 Task: Design a promotional banner for a charity event.
Action: Mouse moved to (197, 221)
Screenshot: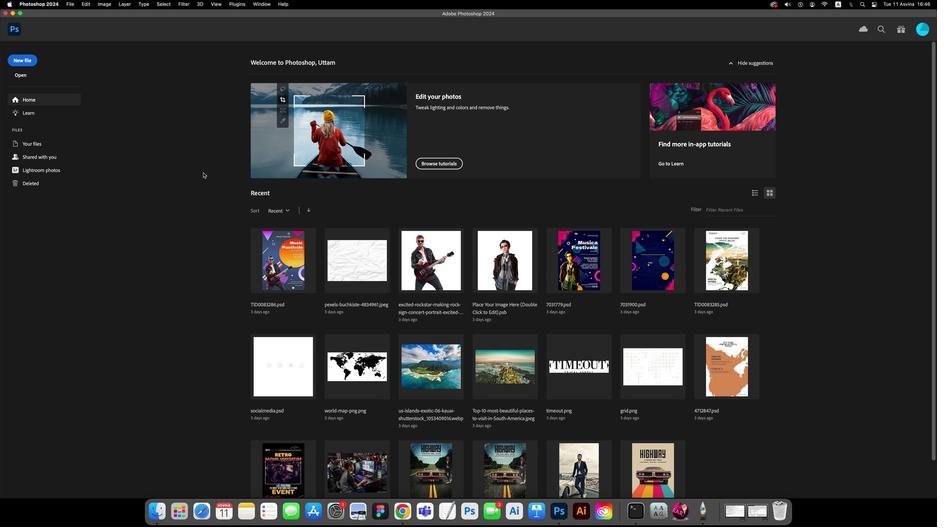 
Action: Mouse pressed left at (197, 221)
Screenshot: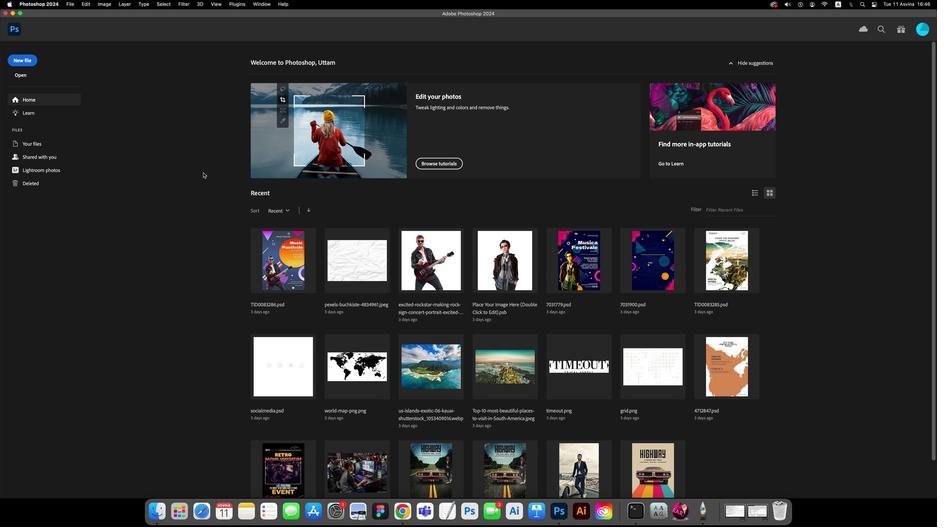 
Action: Mouse moved to (23, 148)
Screenshot: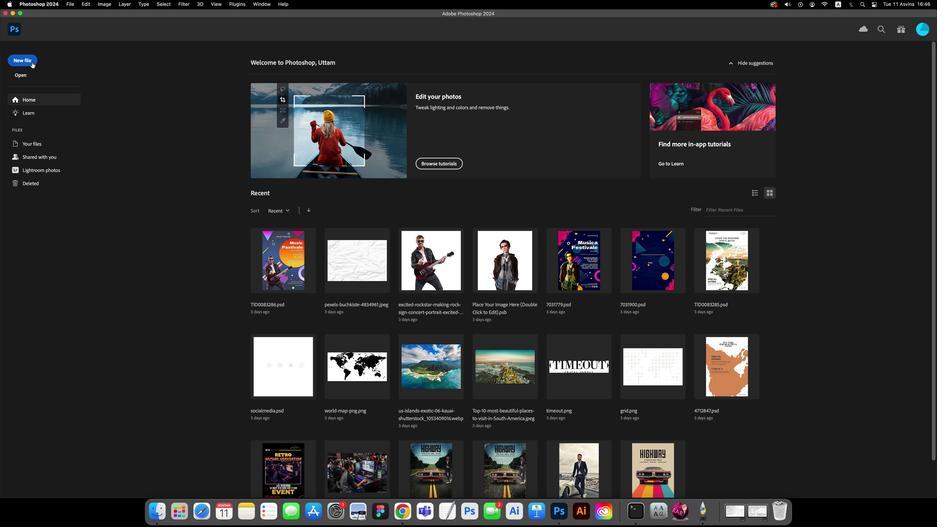 
Action: Mouse pressed left at (23, 148)
Screenshot: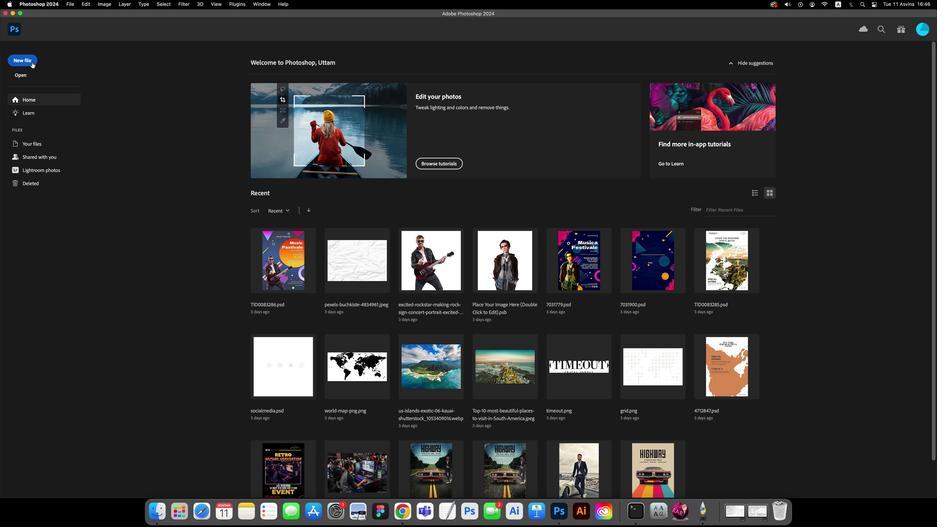 
Action: Mouse moved to (353, 198)
Screenshot: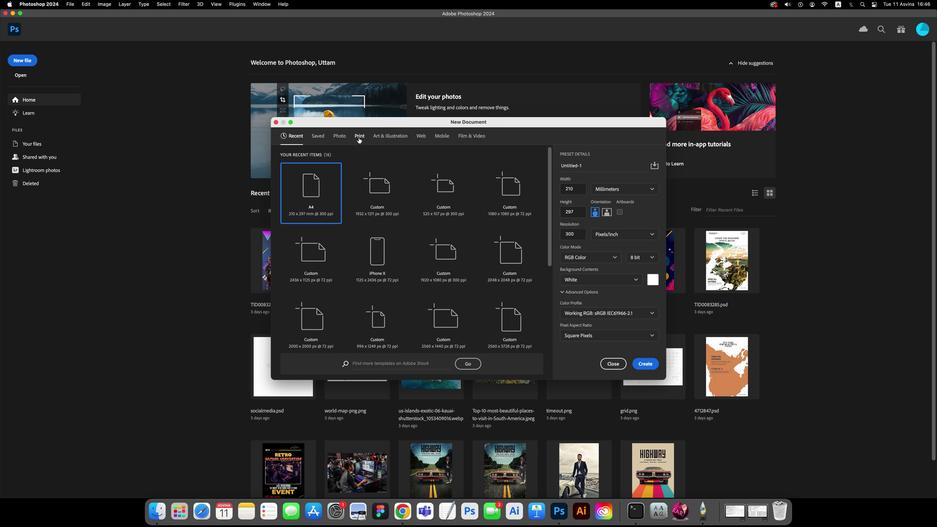 
Action: Mouse pressed left at (353, 198)
Screenshot: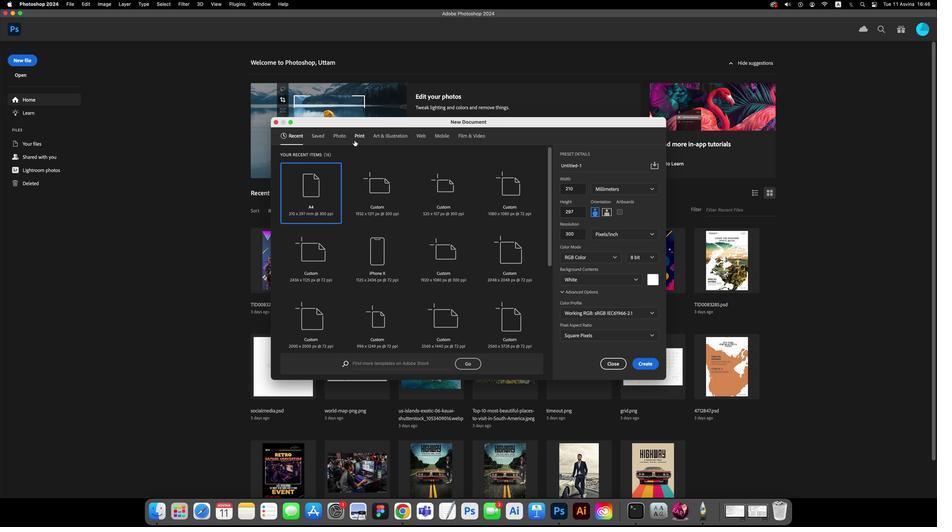
Action: Mouse moved to (503, 236)
Screenshot: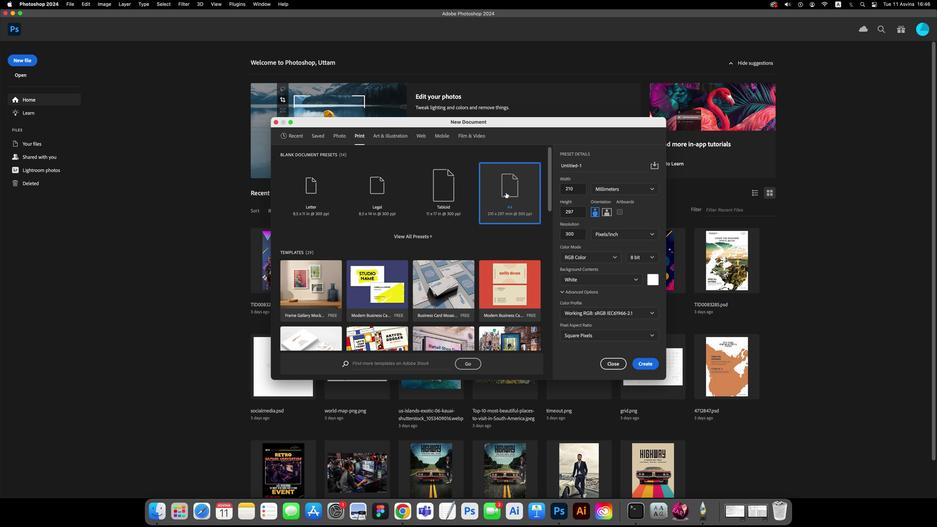 
Action: Mouse pressed left at (503, 236)
Screenshot: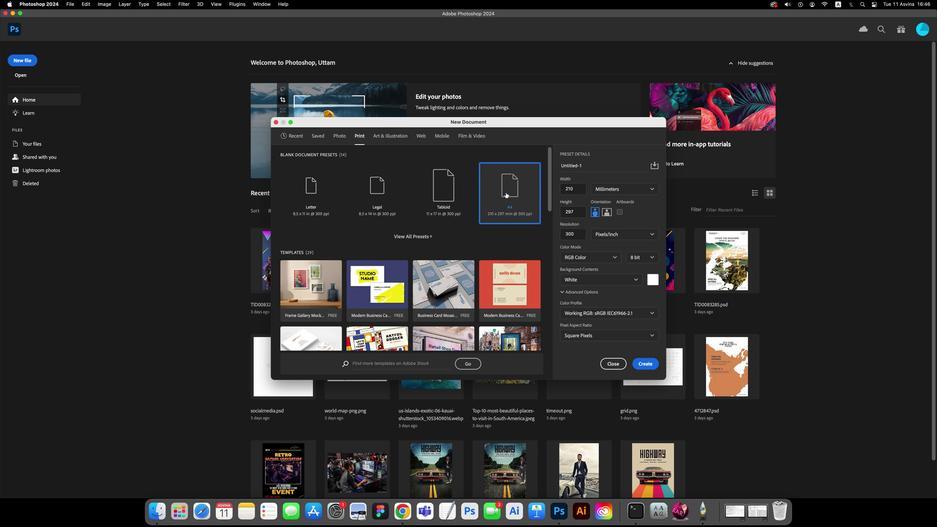 
Action: Mouse moved to (638, 351)
Screenshot: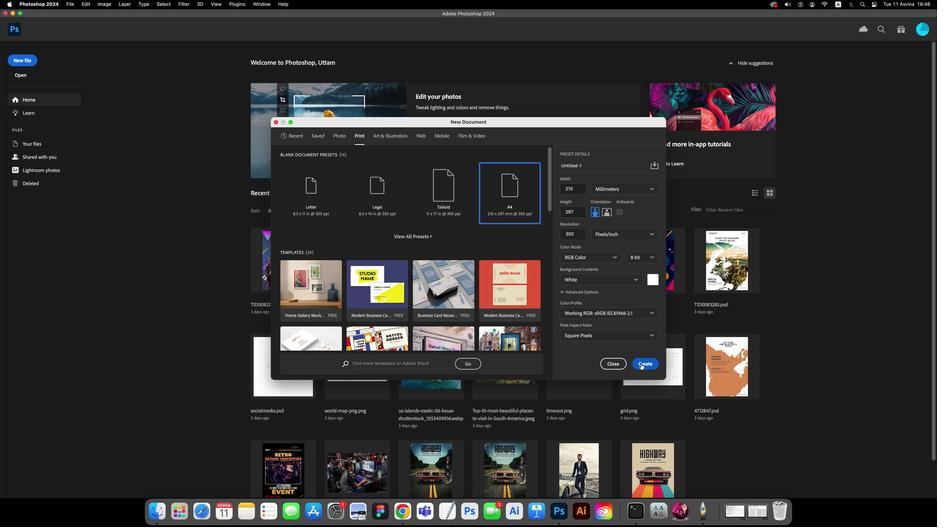 
Action: Mouse pressed left at (638, 351)
Screenshot: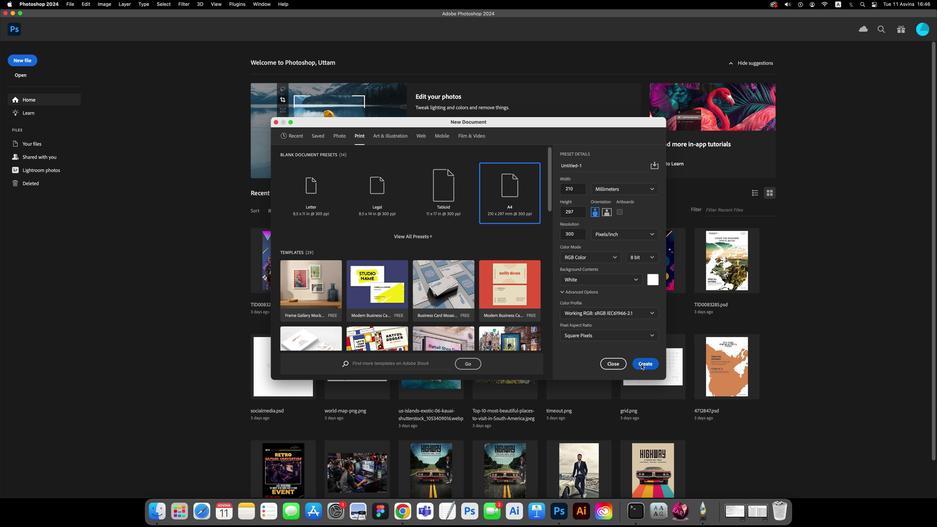 
Action: Mouse moved to (353, 240)
Screenshot: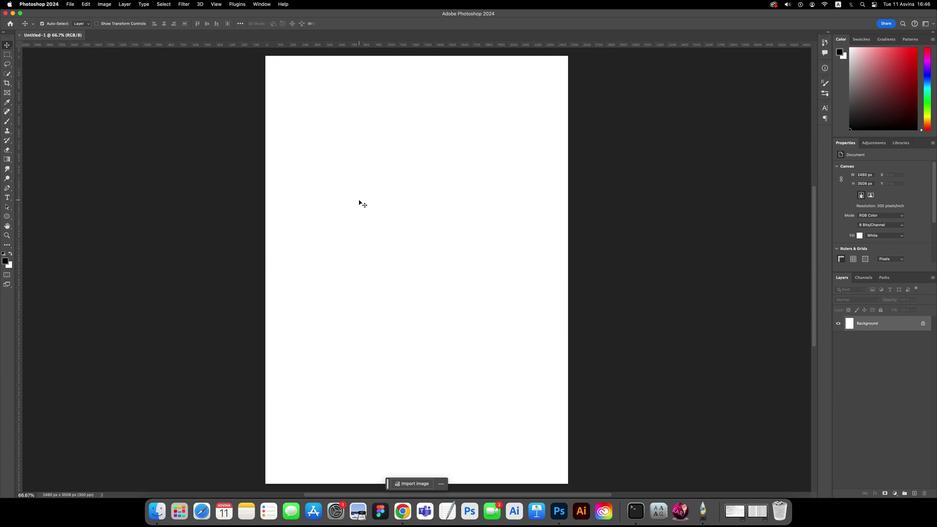 
Action: Mouse pressed left at (353, 240)
Screenshot: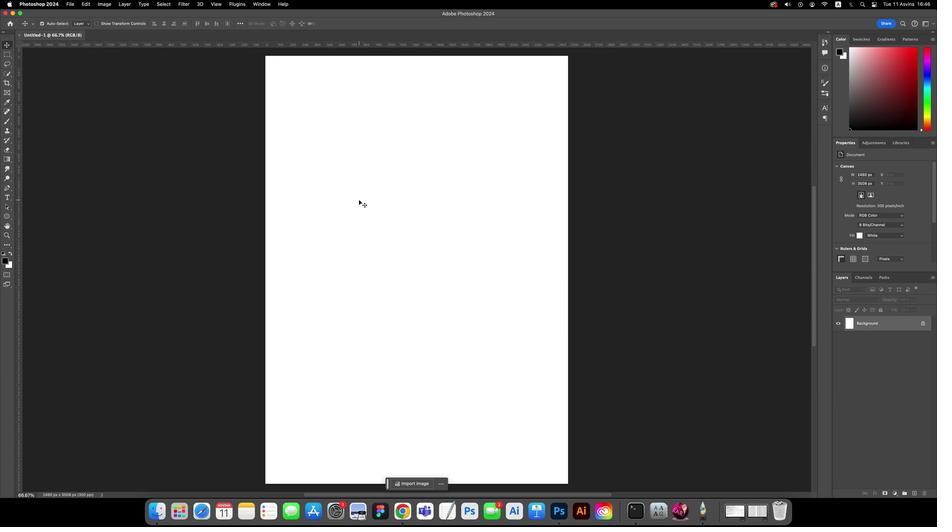 
Action: Key pressed Key.alt
Screenshot: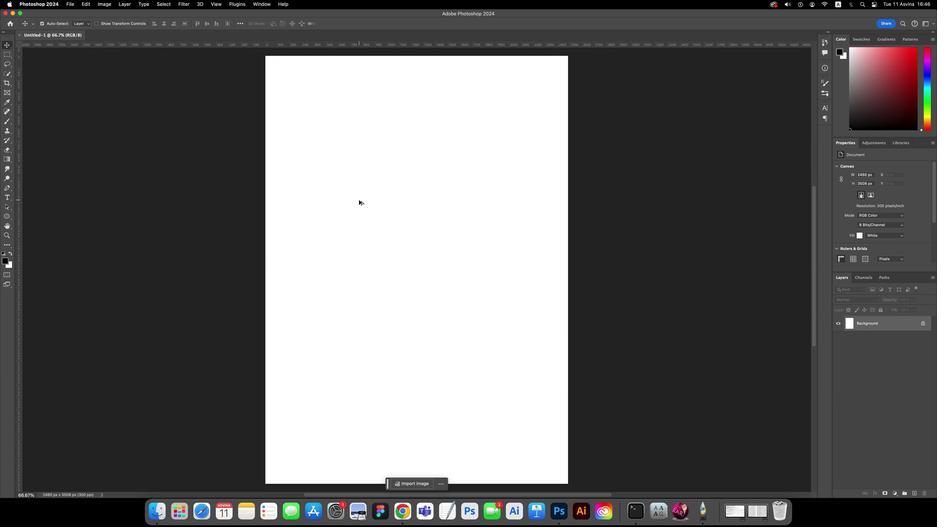 
Action: Mouse moved to (66, 110)
Screenshot: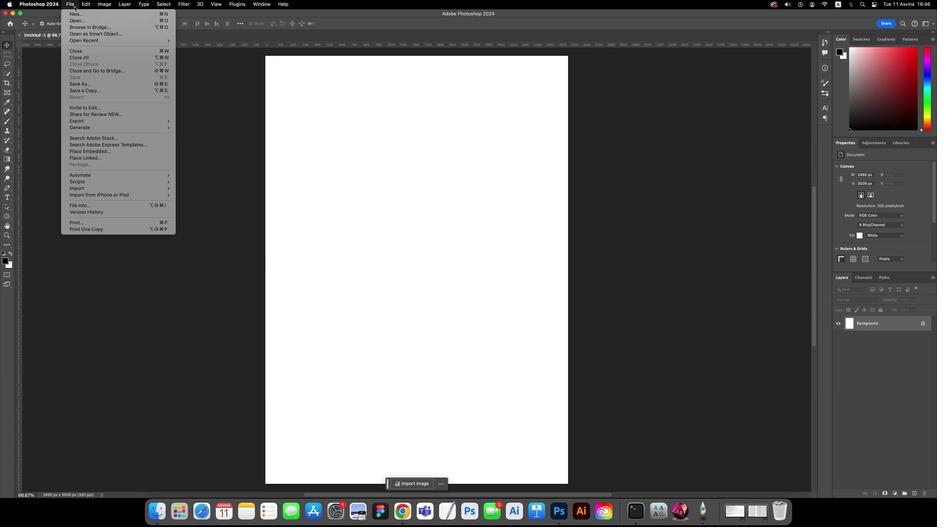 
Action: Mouse pressed left at (66, 110)
Screenshot: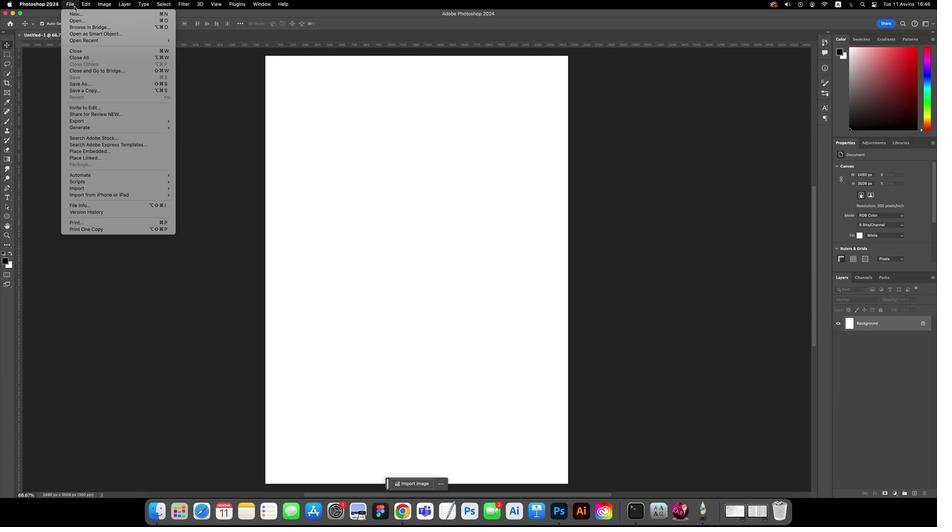 
Action: Mouse moved to (70, 119)
Screenshot: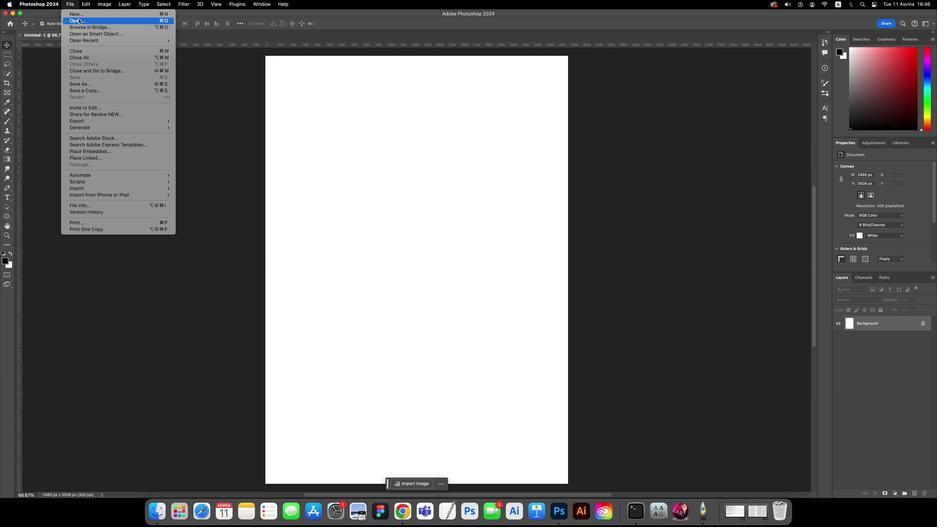 
Action: Mouse pressed left at (70, 119)
Screenshot: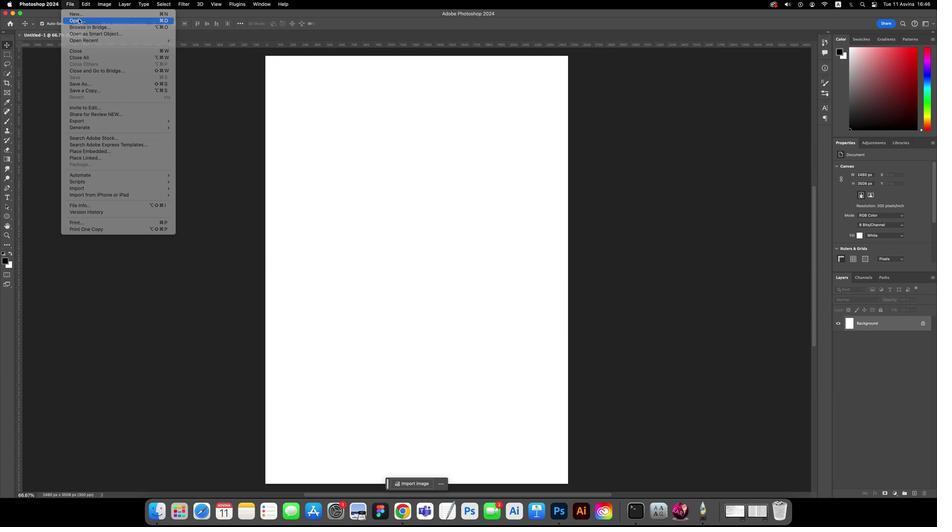 
Action: Mouse moved to (345, 206)
Screenshot: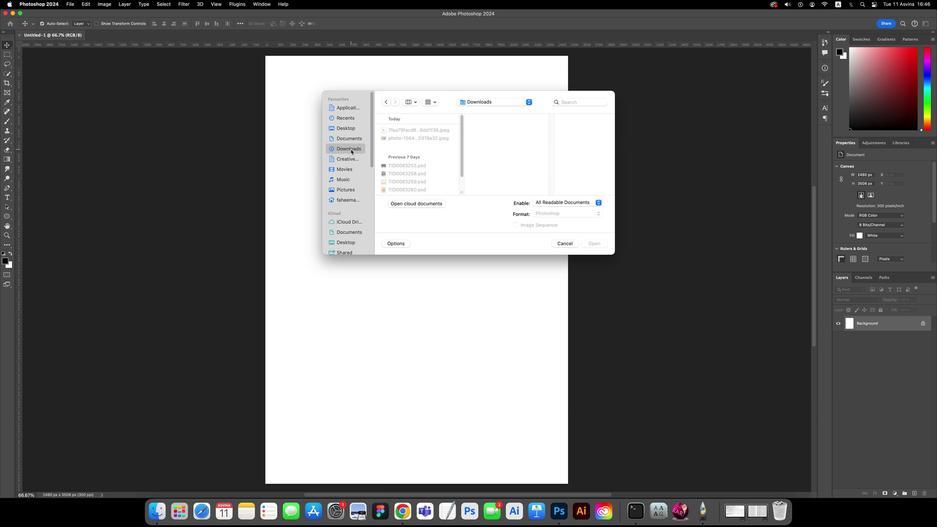 
Action: Mouse pressed left at (345, 206)
Screenshot: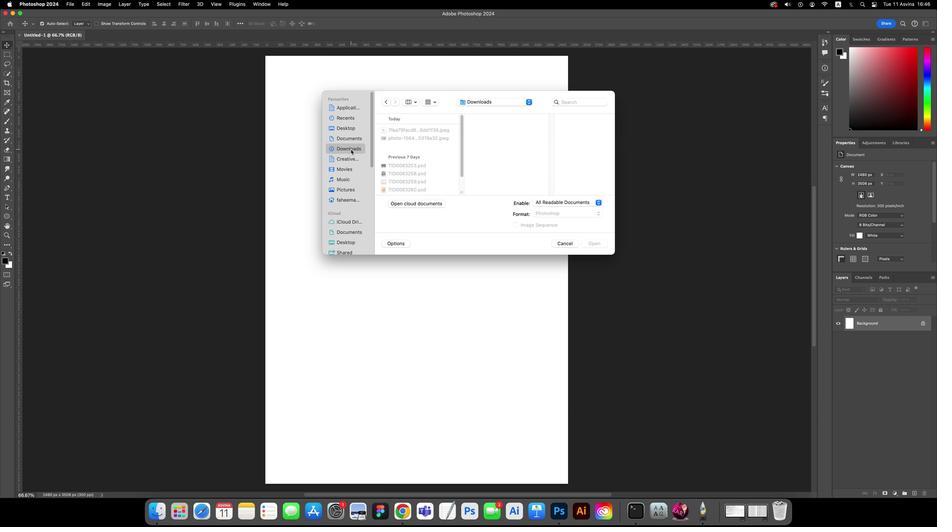 
Action: Mouse moved to (391, 193)
Screenshot: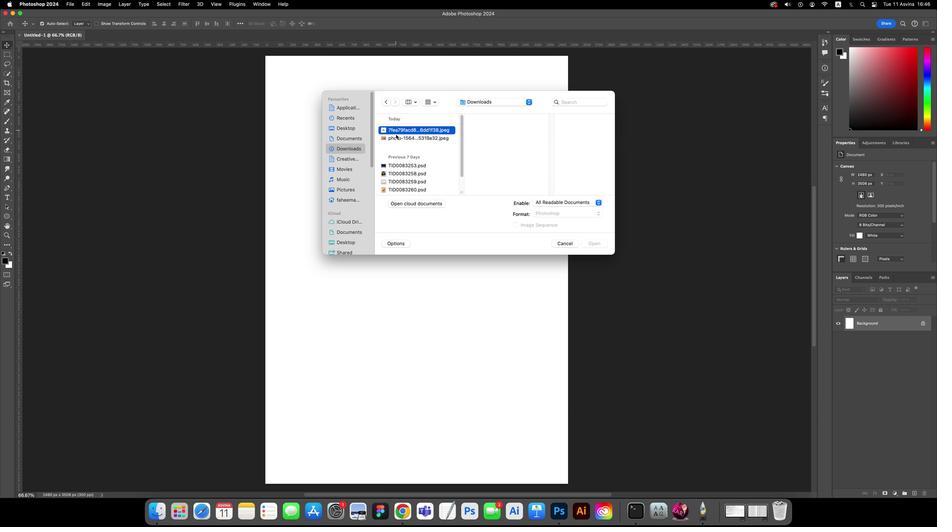 
Action: Mouse pressed left at (391, 193)
Screenshot: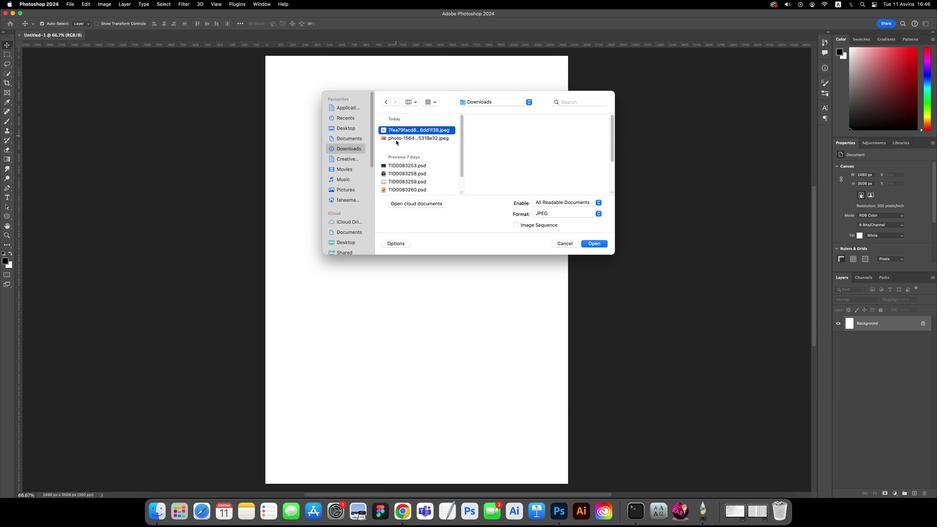 
Action: Mouse moved to (391, 201)
Screenshot: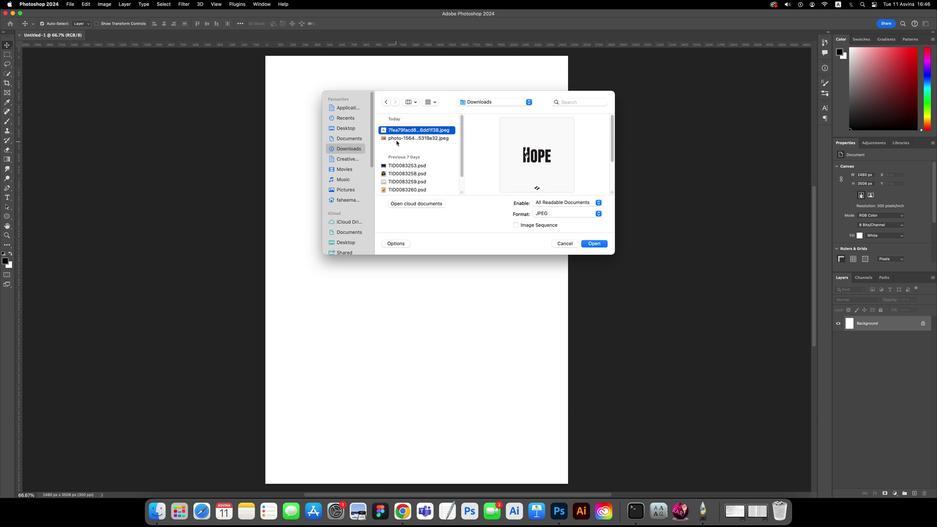 
Action: Key pressed Key.shift
Screenshot: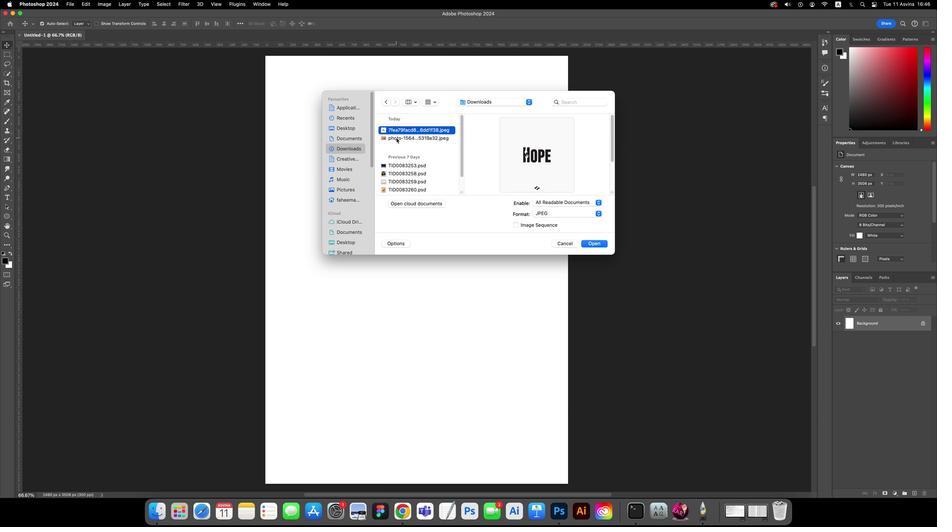 
Action: Mouse moved to (391, 199)
Screenshot: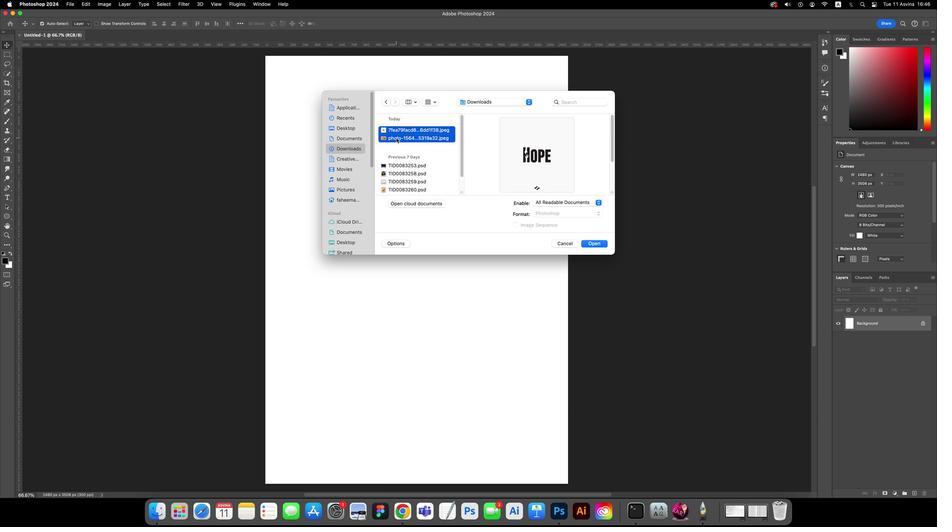 
Action: Mouse pressed left at (391, 199)
Screenshot: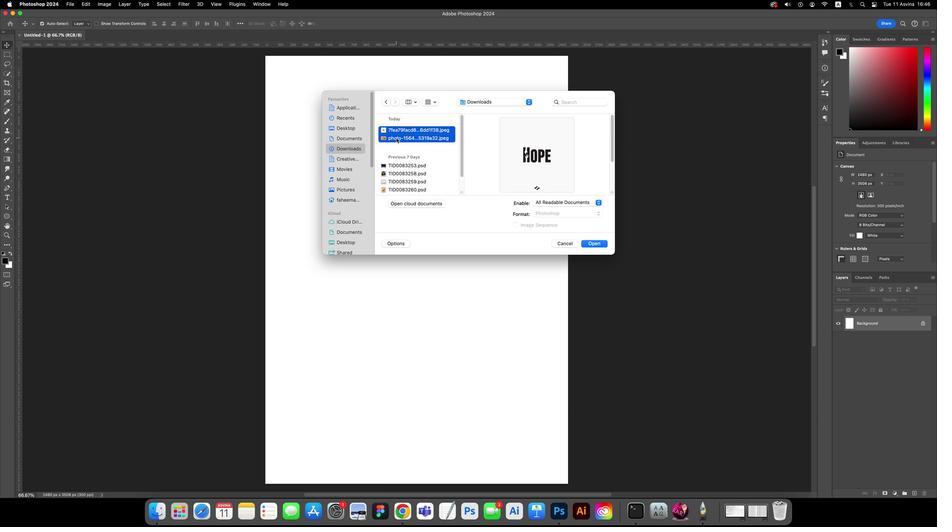 
Action: Key pressed Key.enter
Screenshot: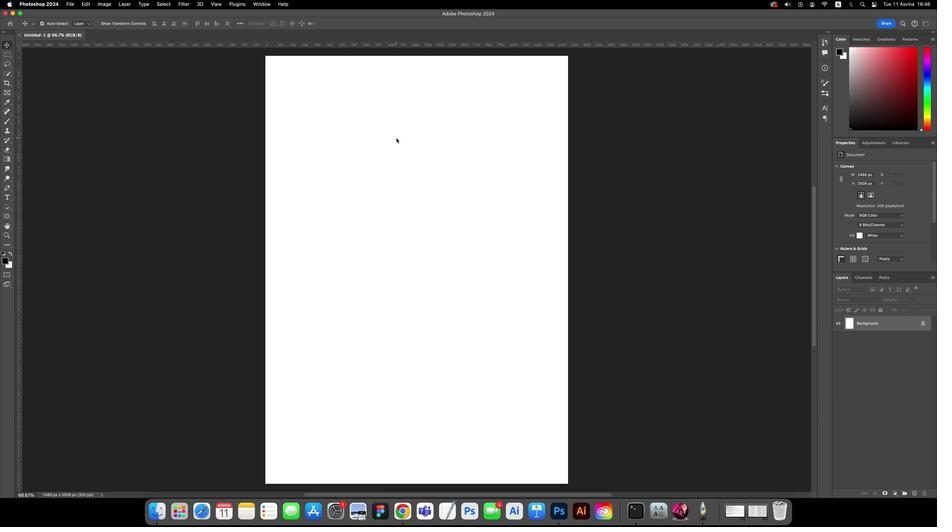 
Action: Mouse moved to (347, 289)
Screenshot: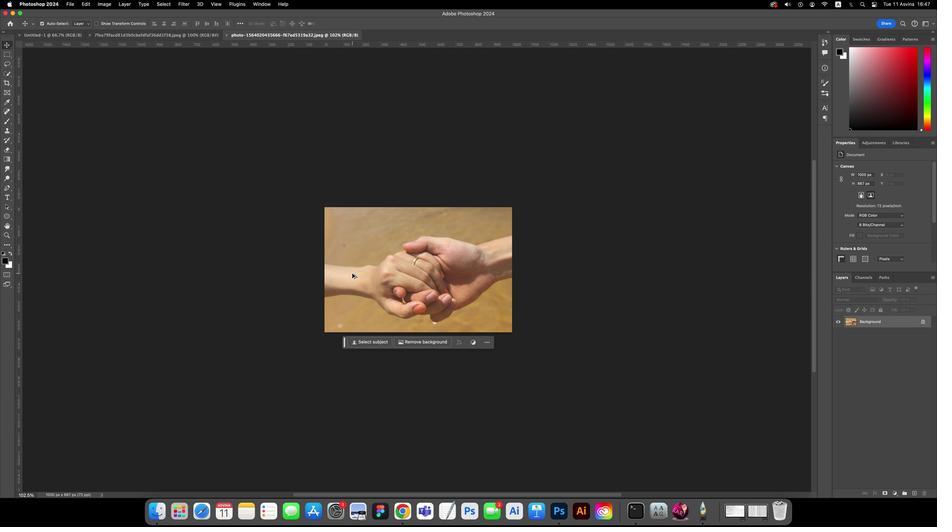 
Action: Key pressed Key.alt
Screenshot: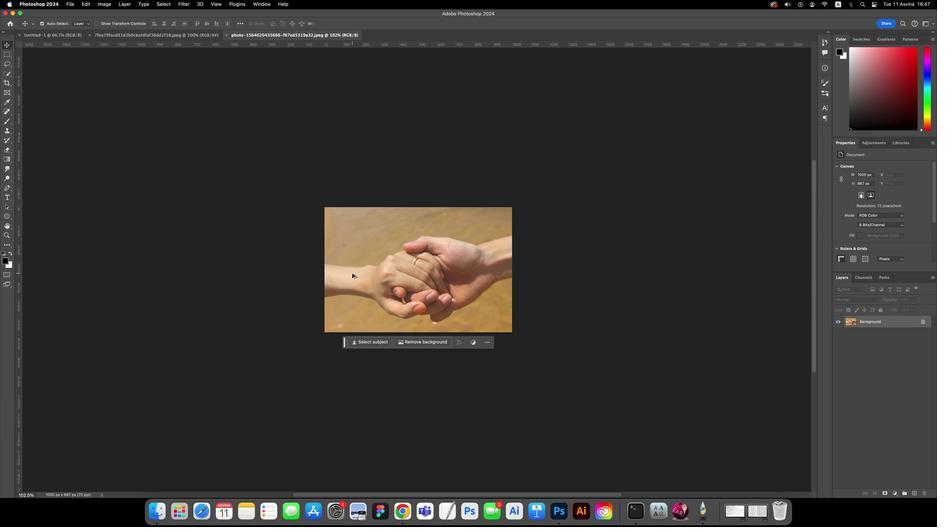 
Action: Mouse scrolled (347, 289) with delta (-7, 106)
Screenshot: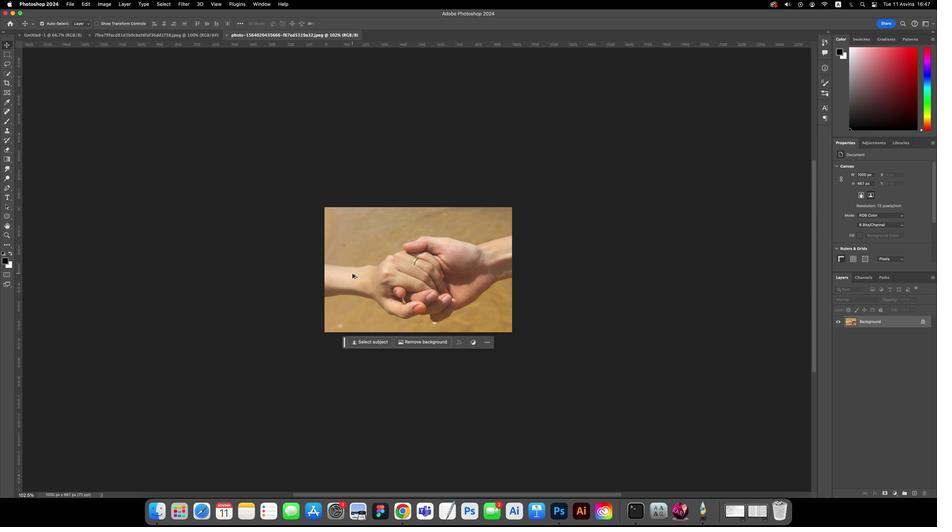 
Action: Mouse moved to (347, 289)
Screenshot: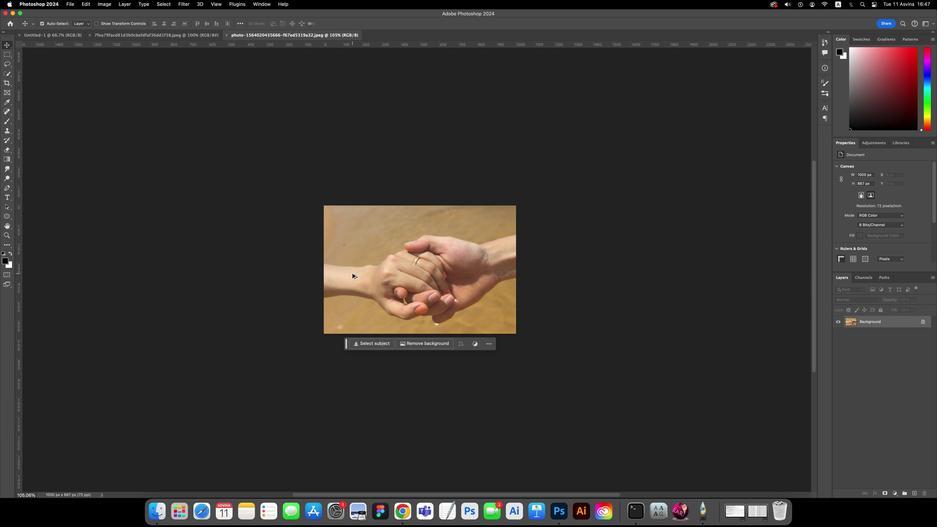 
Action: Mouse scrolled (347, 289) with delta (-7, 106)
Screenshot: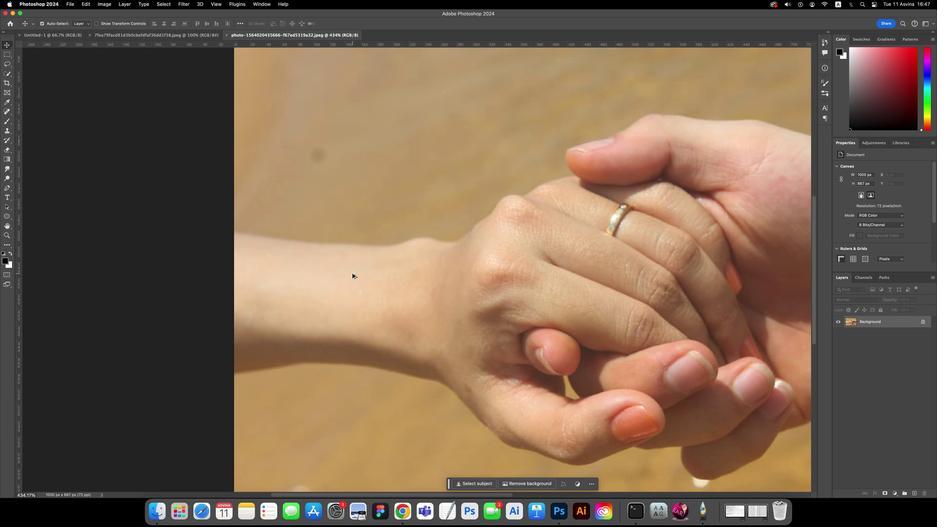
Action: Mouse scrolled (347, 289) with delta (-7, 106)
Screenshot: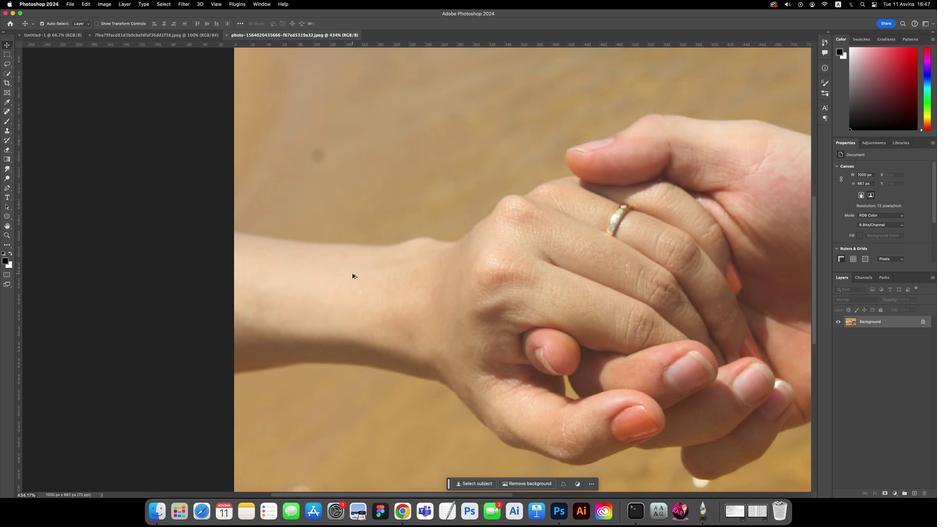 
Action: Mouse scrolled (347, 289) with delta (-7, 108)
Screenshot: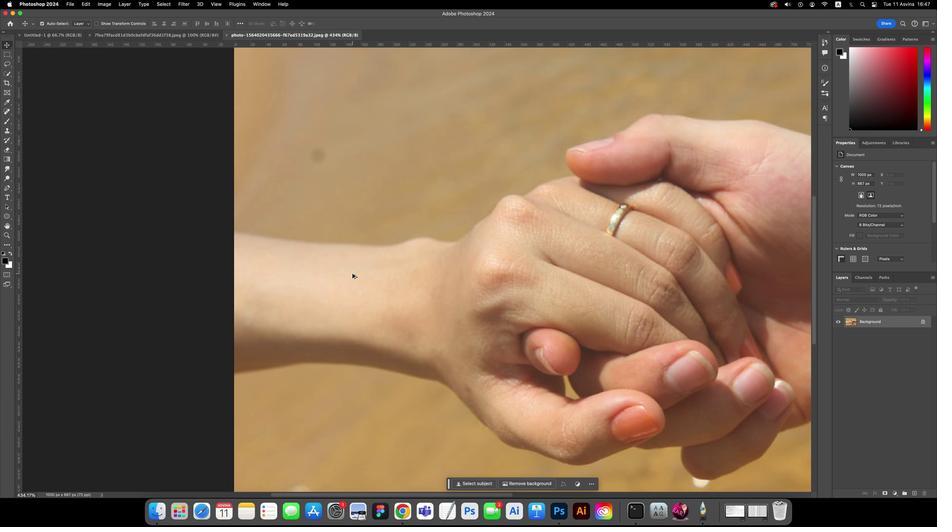 
Action: Mouse moved to (360, 264)
Screenshot: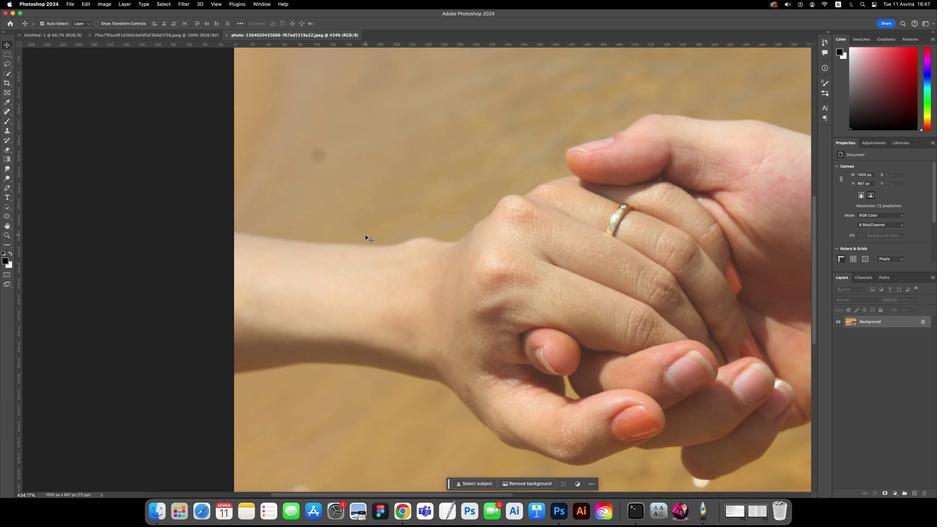 
Action: Key pressed 'p'
Screenshot: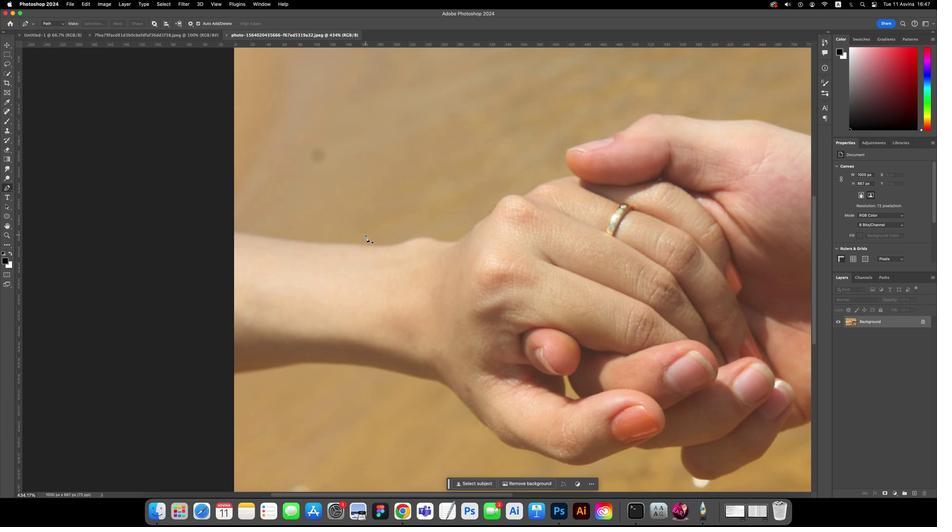 
Action: Mouse moved to (227, 262)
Screenshot: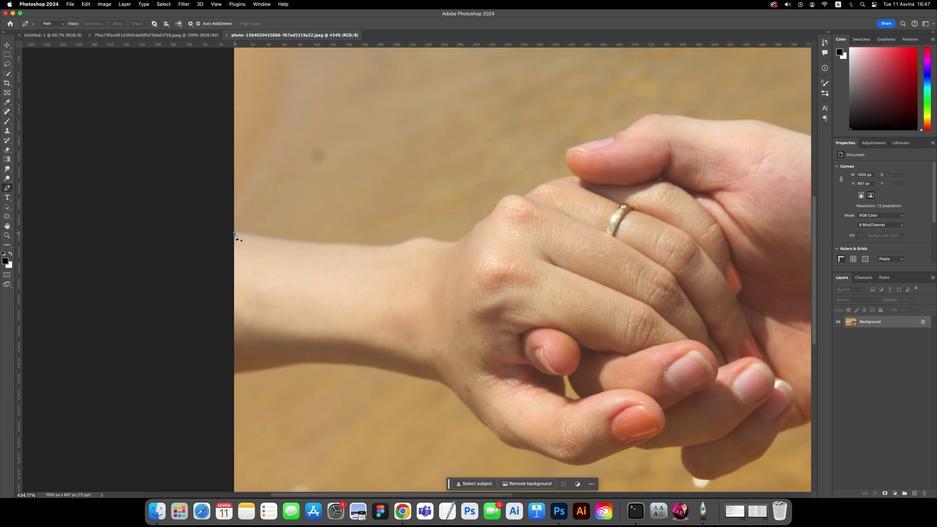 
Action: Mouse pressed left at (227, 262)
Screenshot: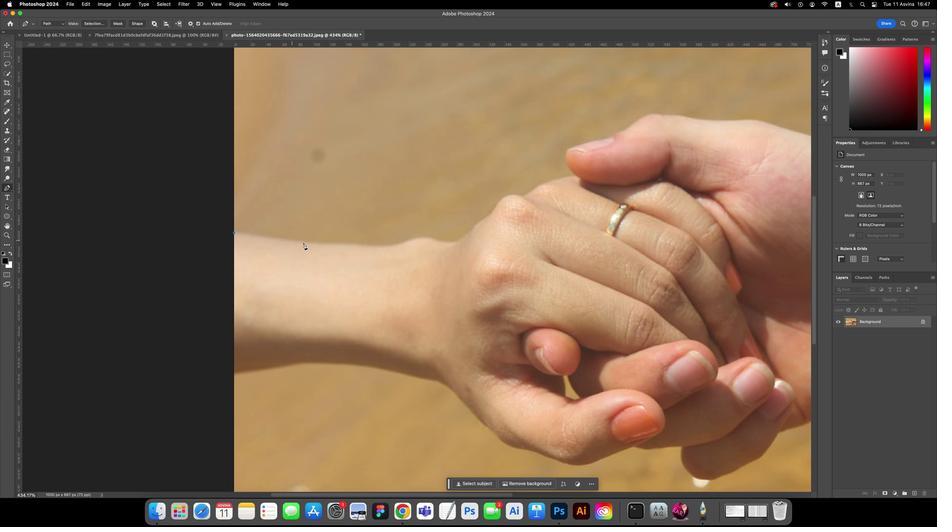 
Action: Mouse moved to (309, 270)
Screenshot: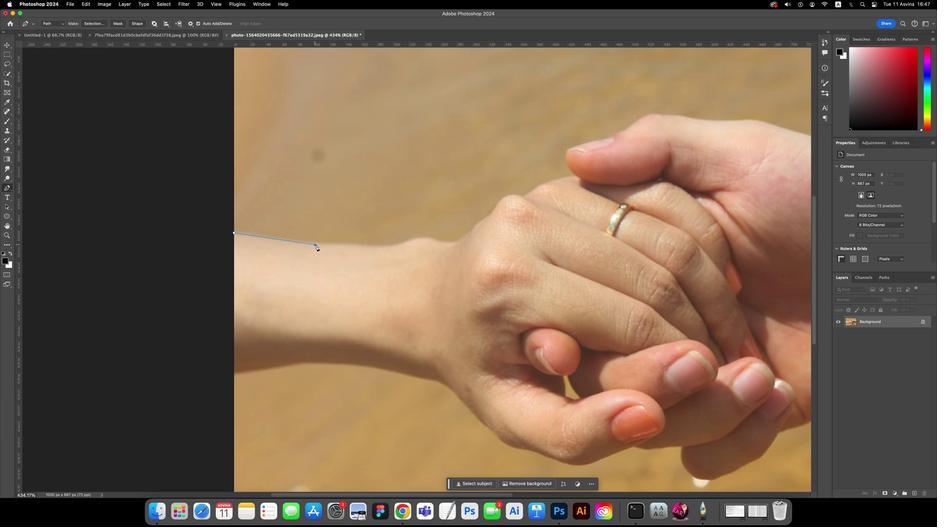 
Action: Mouse pressed left at (309, 270)
Screenshot: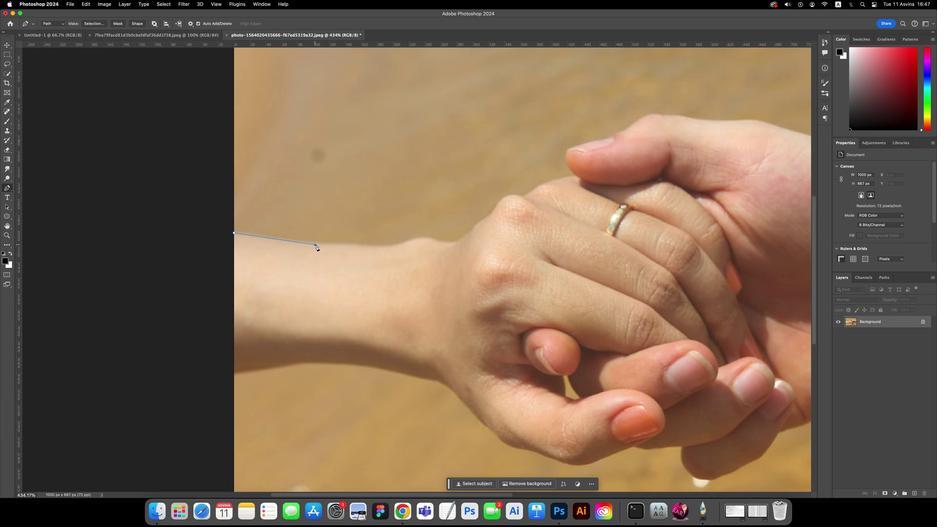 
Action: Mouse moved to (379, 272)
Screenshot: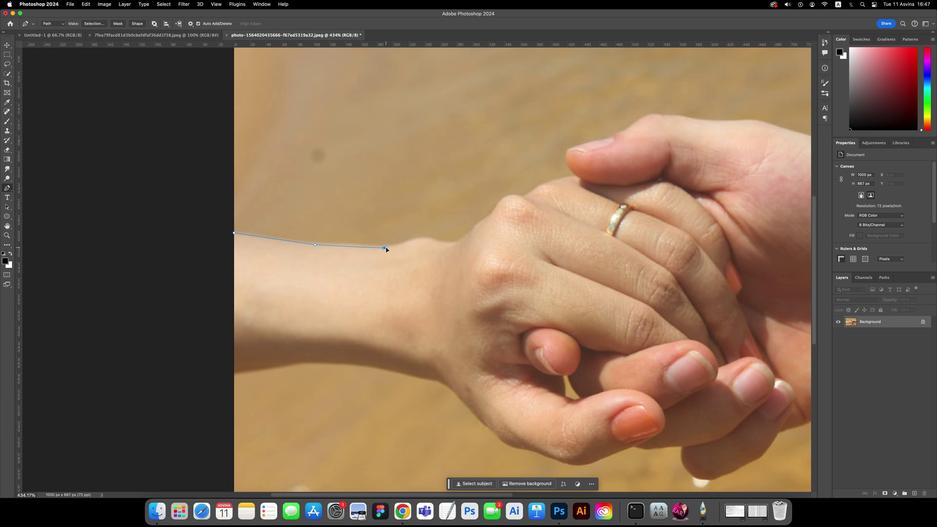 
Action: Mouse pressed left at (379, 272)
Screenshot: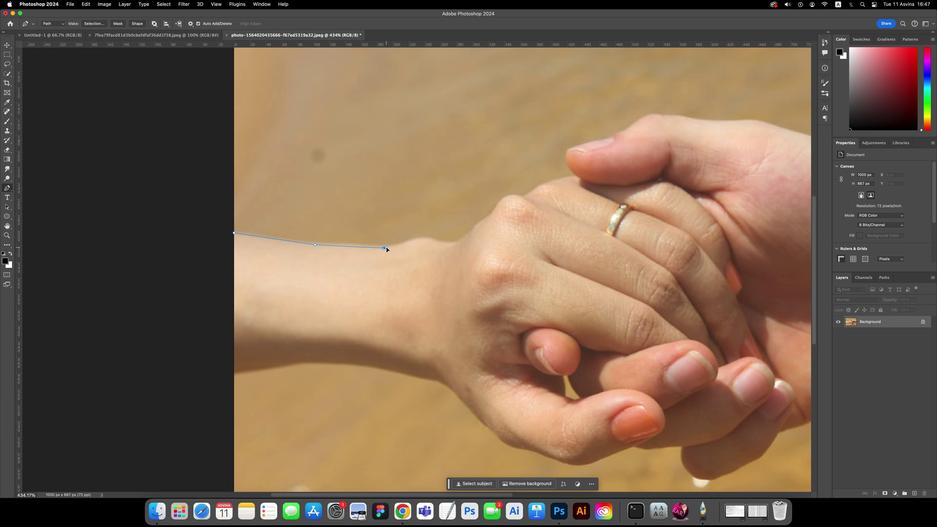 
Action: Mouse moved to (379, 271)
Screenshot: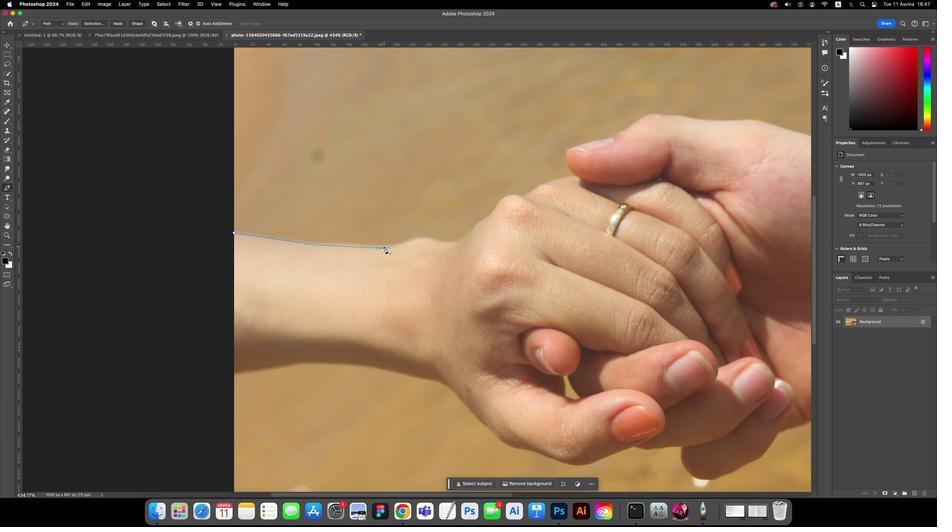 
Action: Key pressed Key.alt
Screenshot: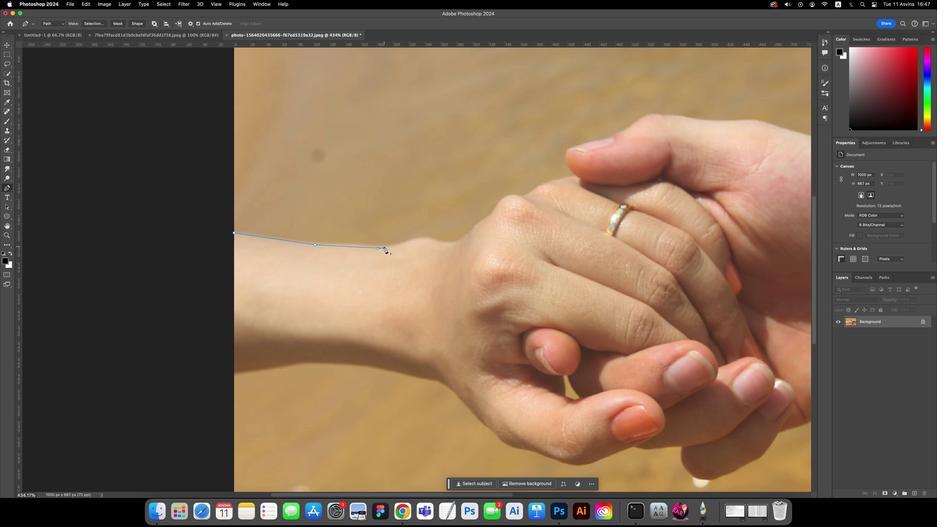 
Action: Mouse pressed left at (379, 271)
Screenshot: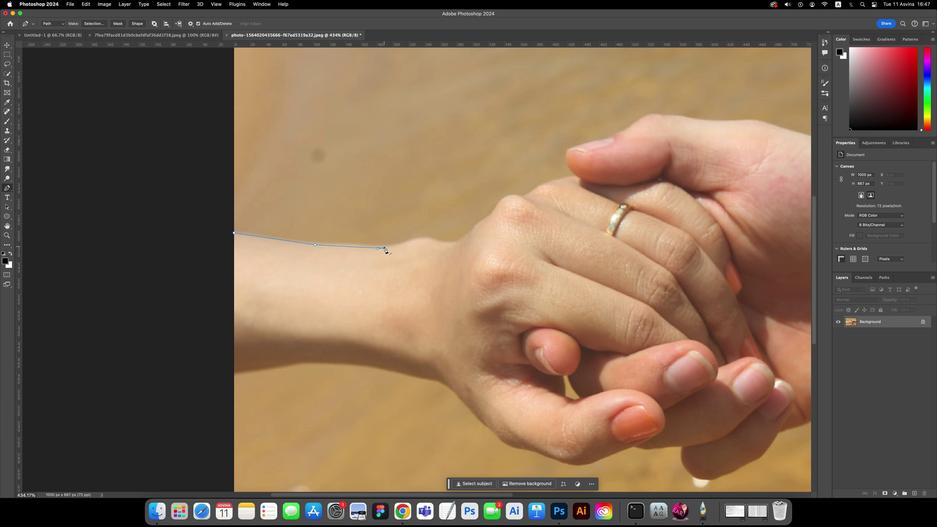 
Action: Mouse moved to (415, 266)
Screenshot: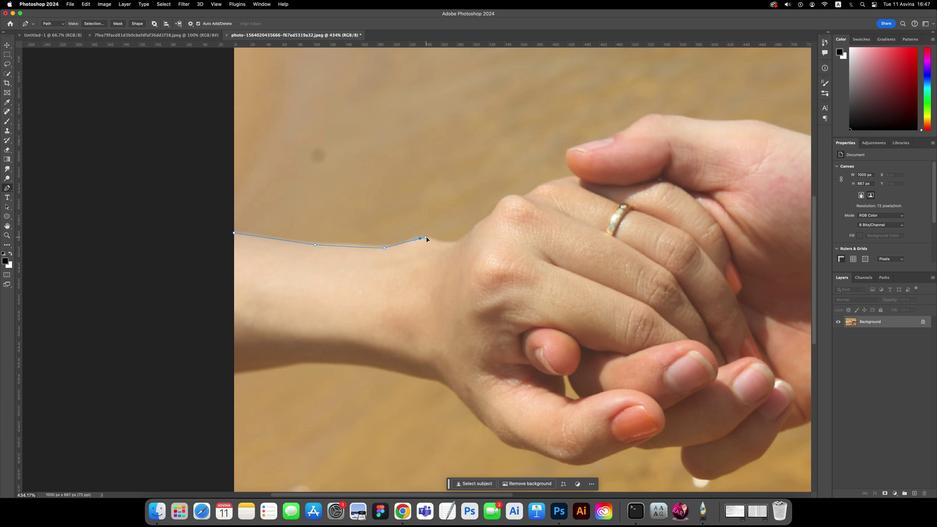 
Action: Mouse pressed left at (415, 266)
Screenshot: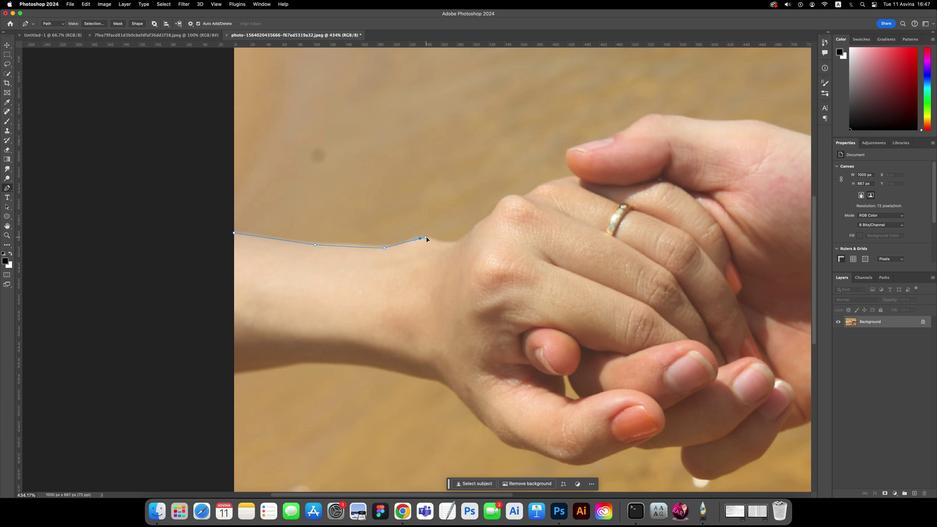 
Action: Mouse moved to (415, 266)
Screenshot: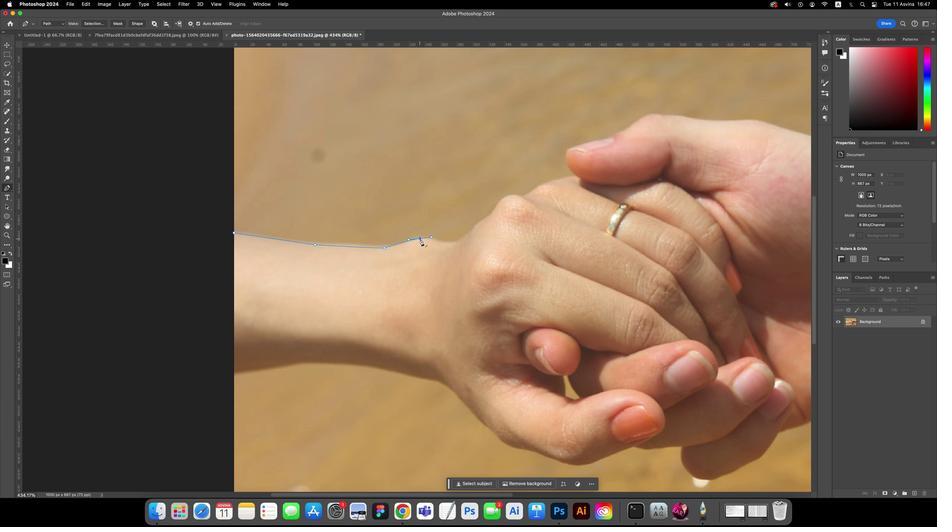 
Action: Key pressed Key.alt
Screenshot: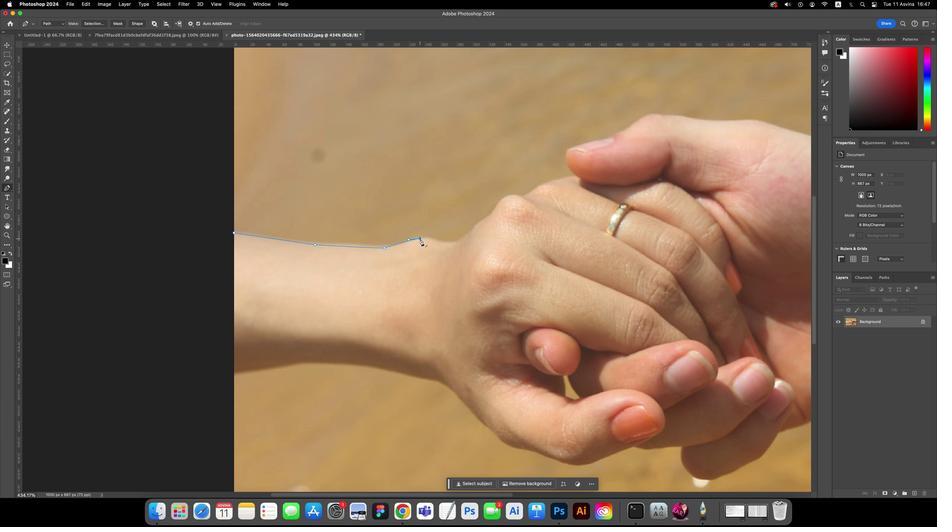 
Action: Mouse pressed left at (415, 266)
Screenshot: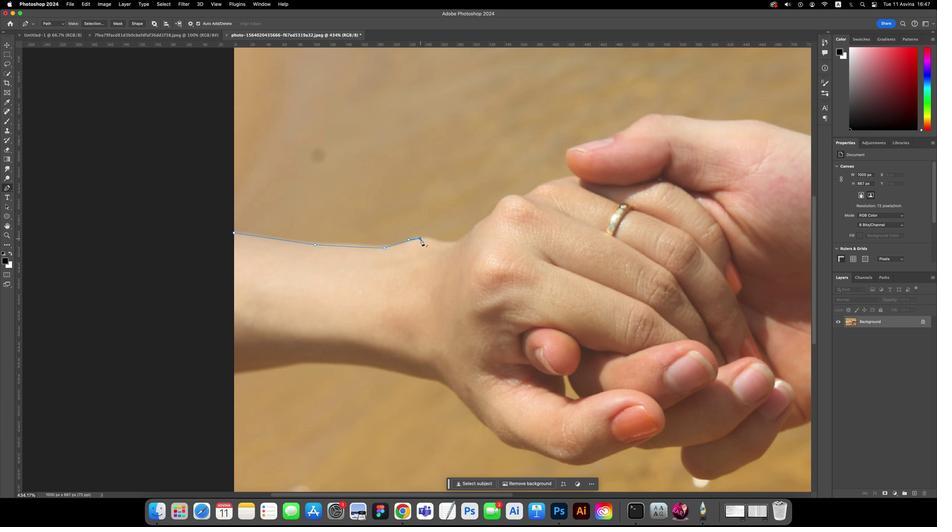 
Action: Mouse moved to (432, 268)
Screenshot: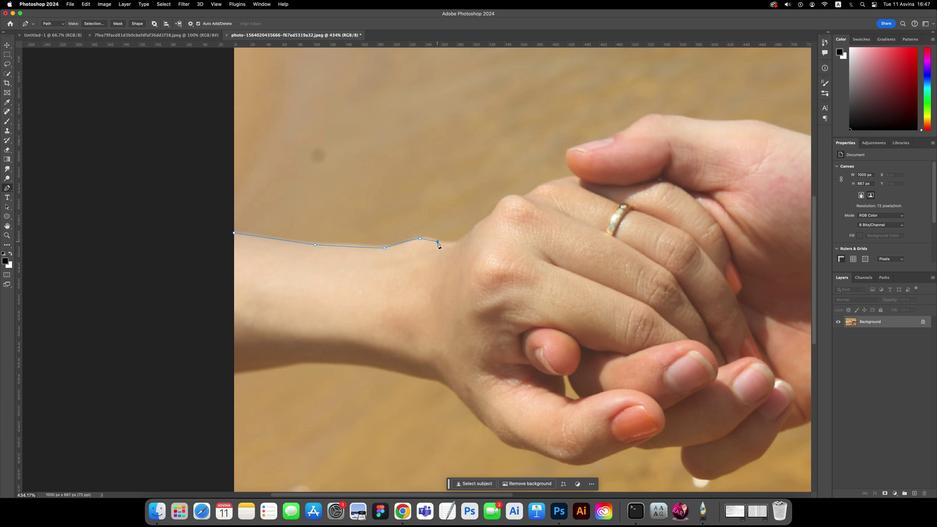 
Action: Mouse pressed left at (432, 268)
Screenshot: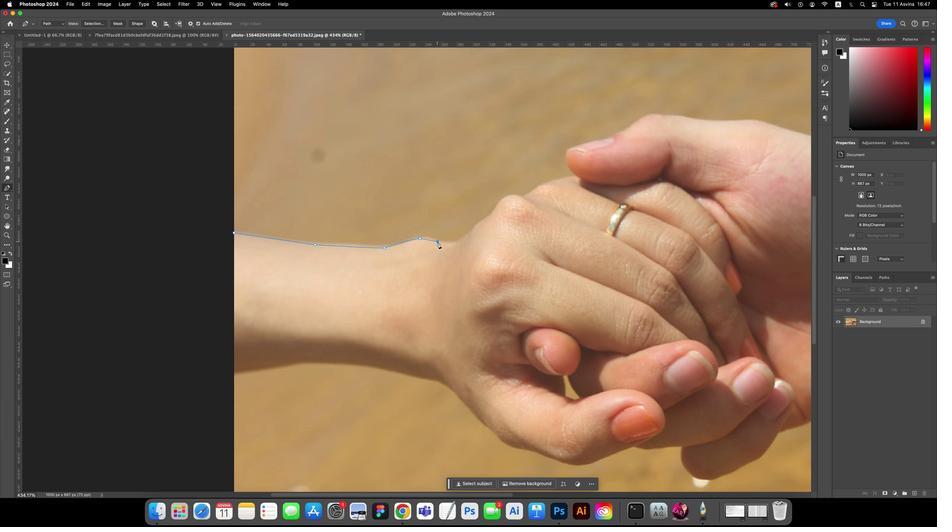 
Action: Mouse moved to (433, 268)
Screenshot: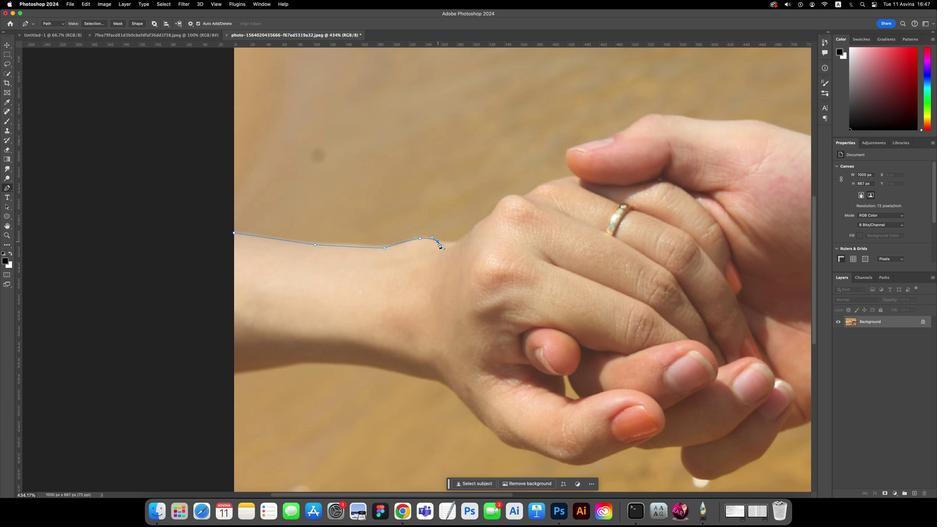 
Action: Key pressed Key.alt
Screenshot: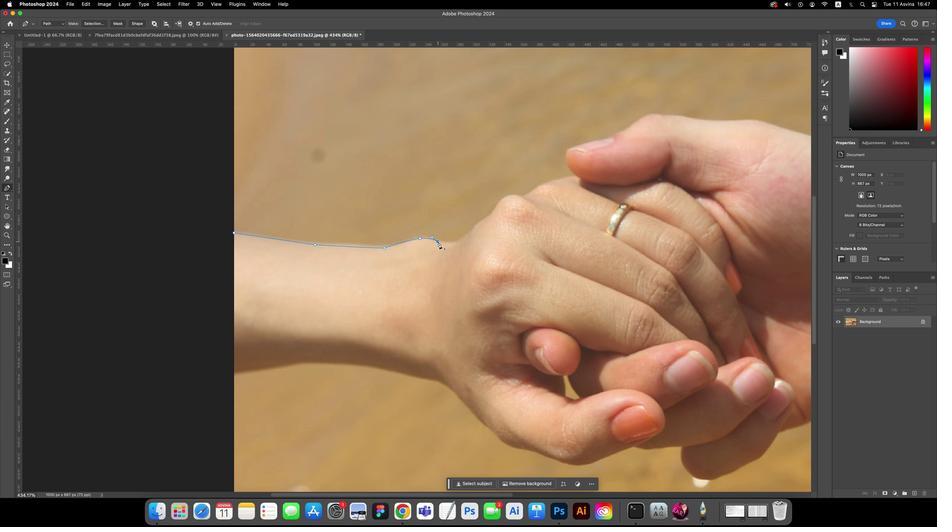 
Action: Mouse pressed left at (433, 268)
Screenshot: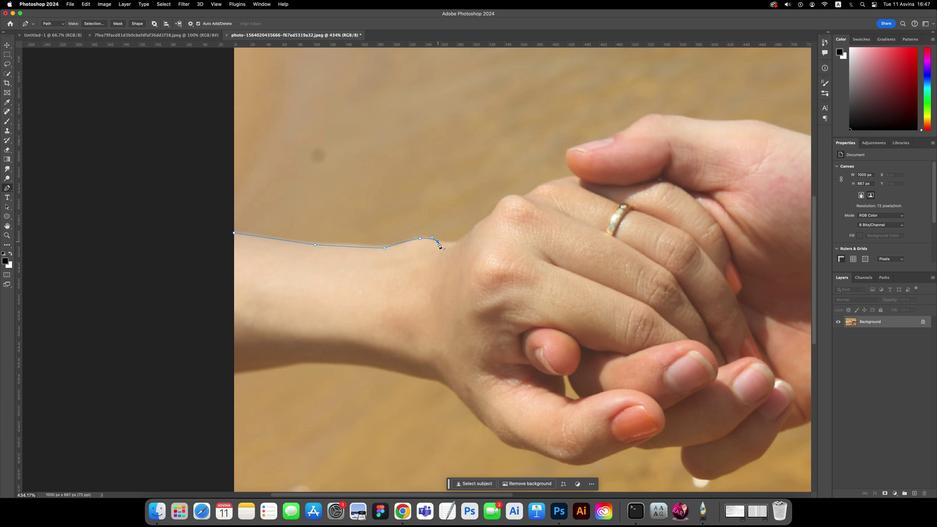 
Action: Mouse moved to (459, 265)
Screenshot: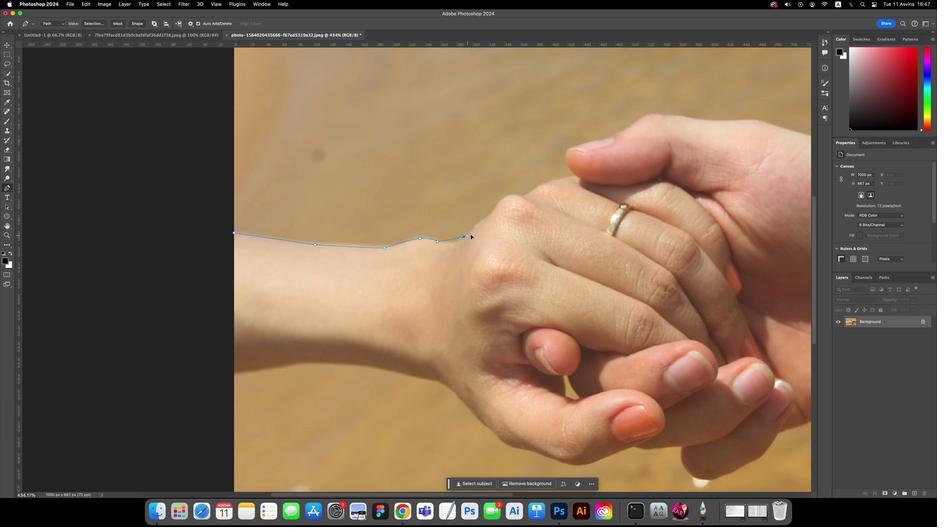 
Action: Mouse pressed left at (459, 265)
Screenshot: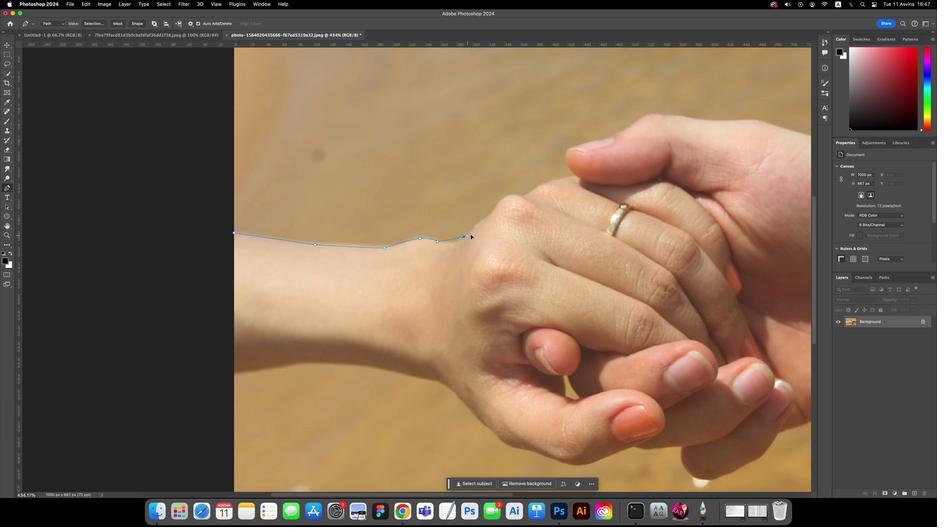 
Action: Mouse moved to (460, 264)
Screenshot: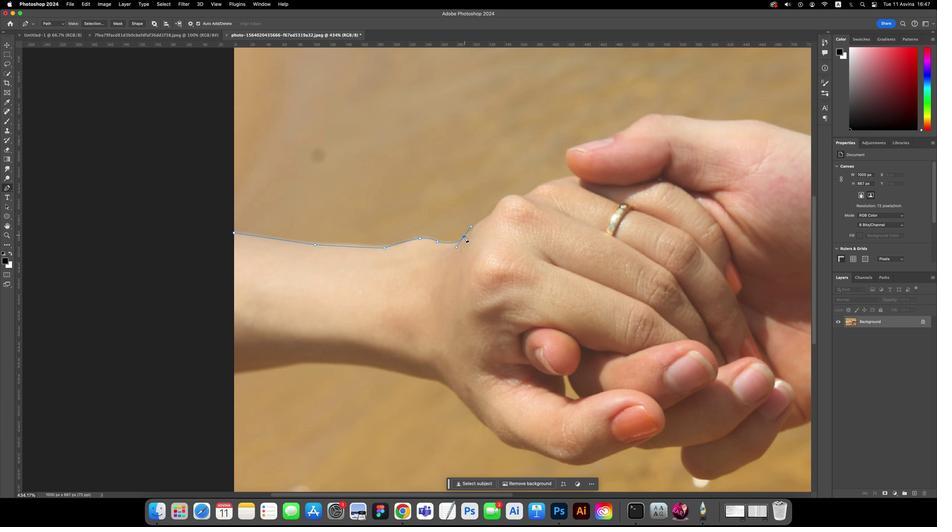
Action: Key pressed Key.alt
Screenshot: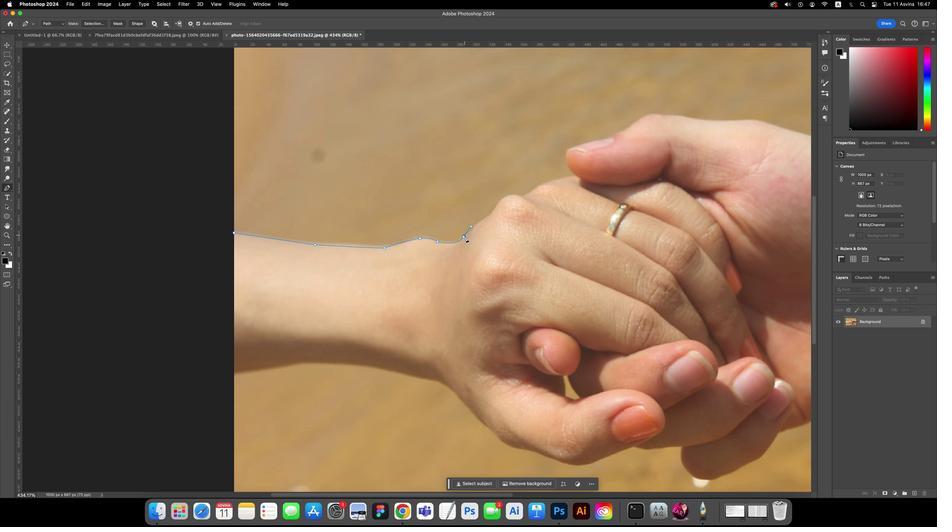 
Action: Mouse pressed left at (460, 264)
Screenshot: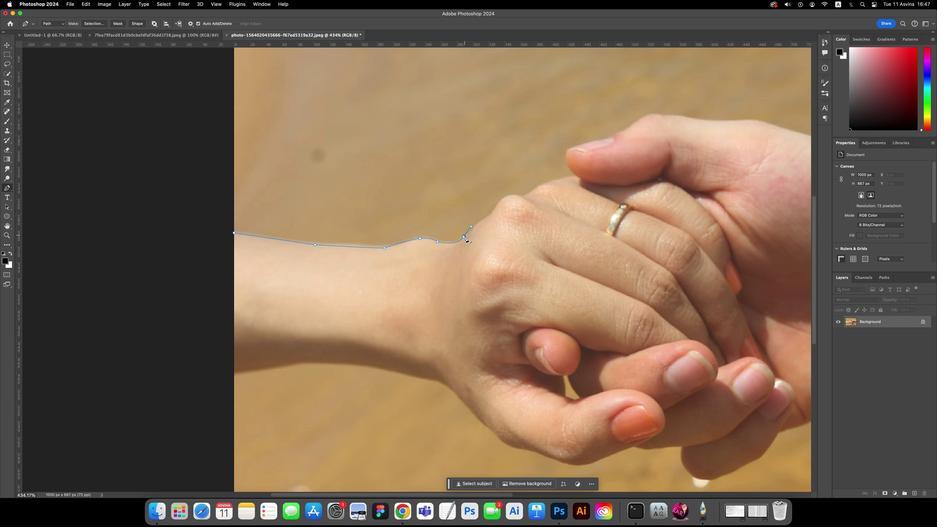 
Action: Mouse moved to (459, 265)
Screenshot: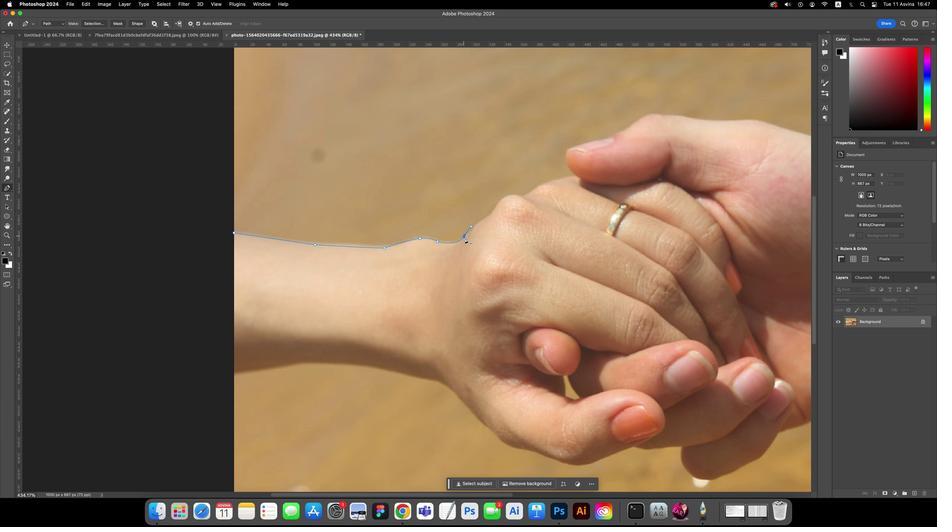 
Action: Key pressed Key.cmd'z'
Screenshot: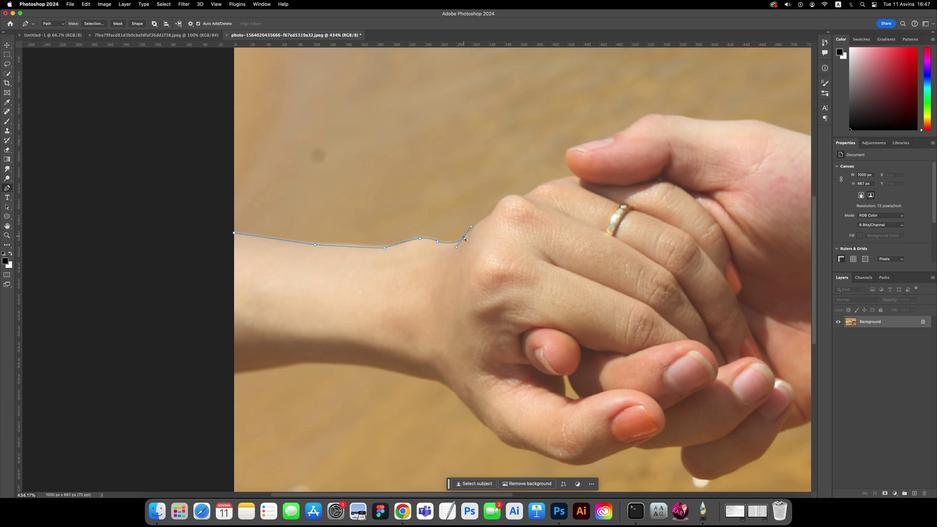 
Action: Mouse moved to (459, 265)
Screenshot: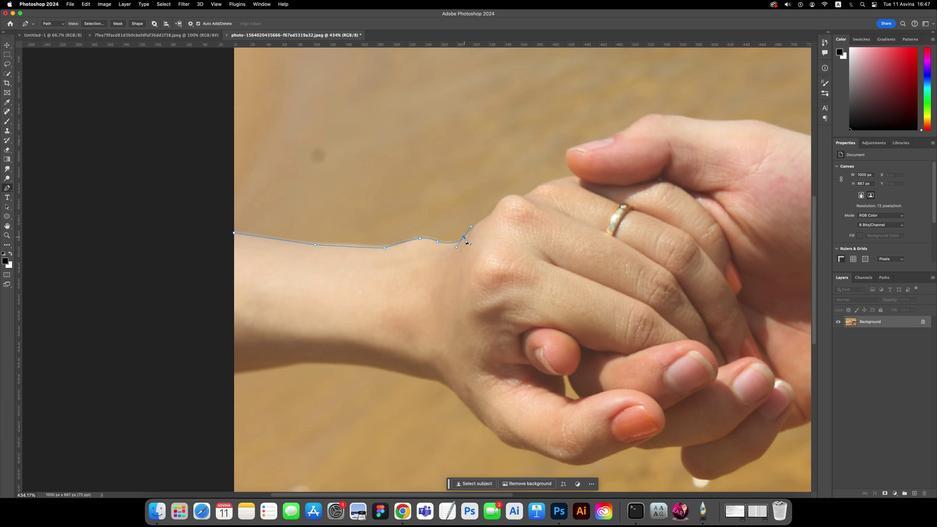 
Action: Key pressed Key.alt
Screenshot: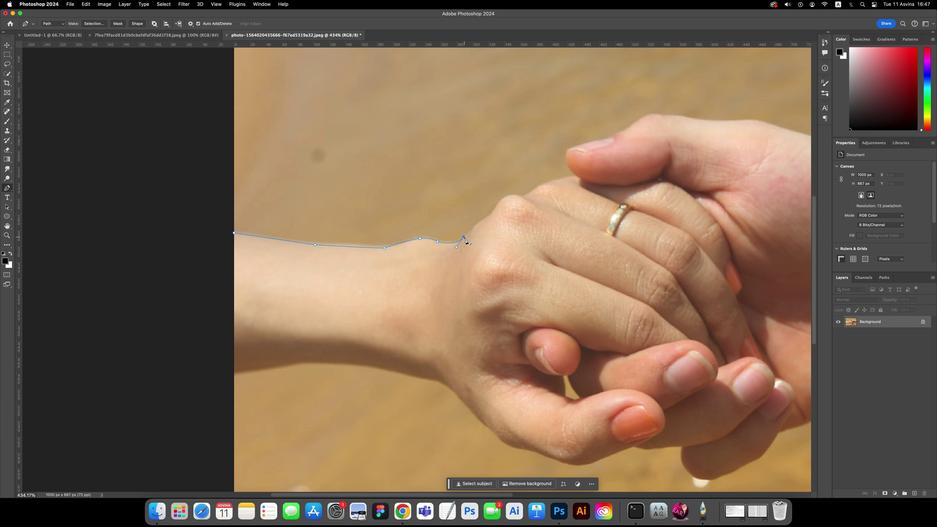 
Action: Mouse pressed left at (459, 265)
Screenshot: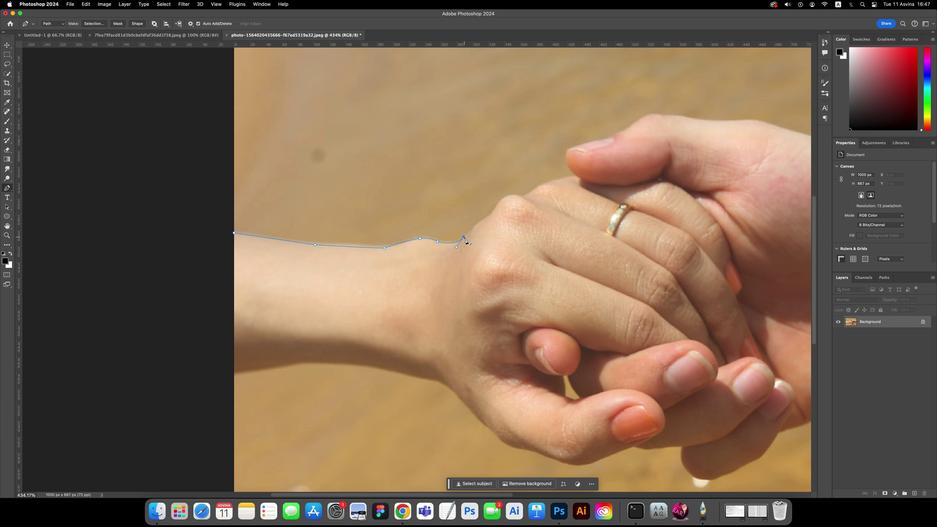 
Action: Mouse moved to (473, 256)
Screenshot: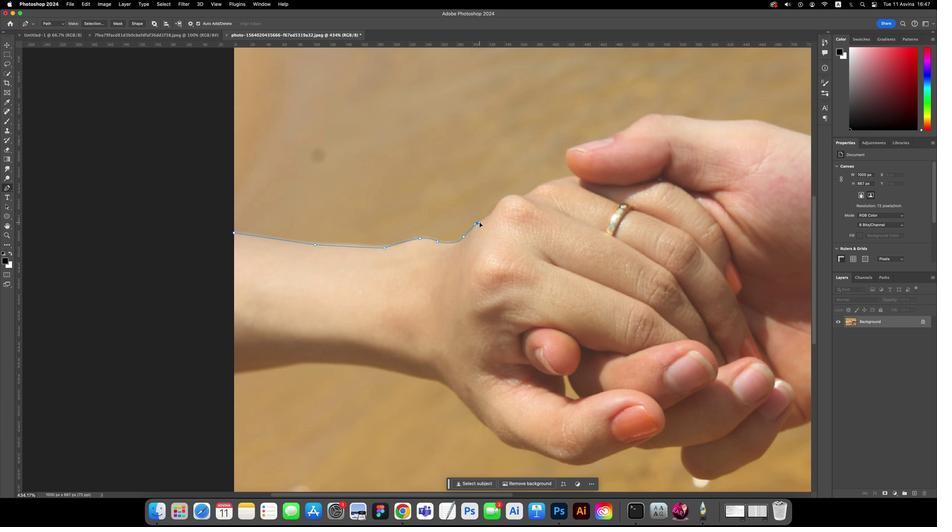 
Action: Mouse pressed left at (473, 256)
Screenshot: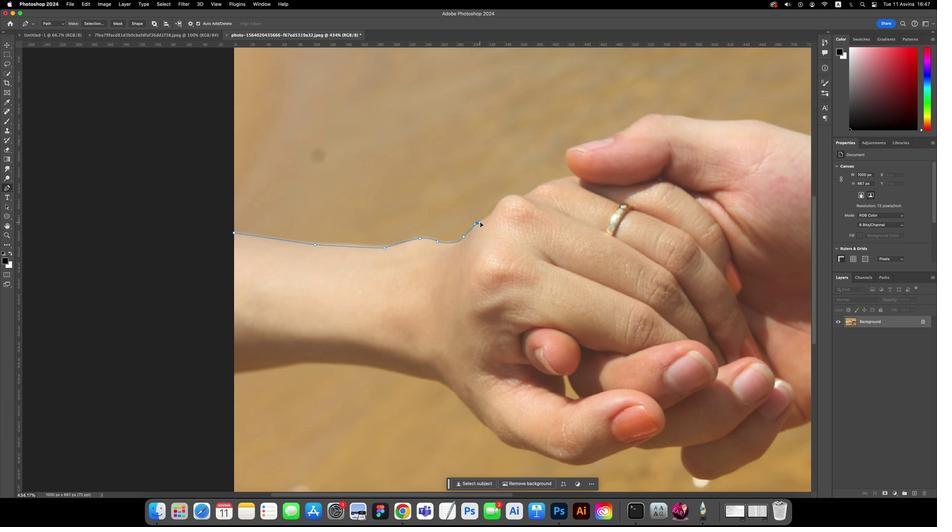 
Action: Mouse moved to (472, 256)
Screenshot: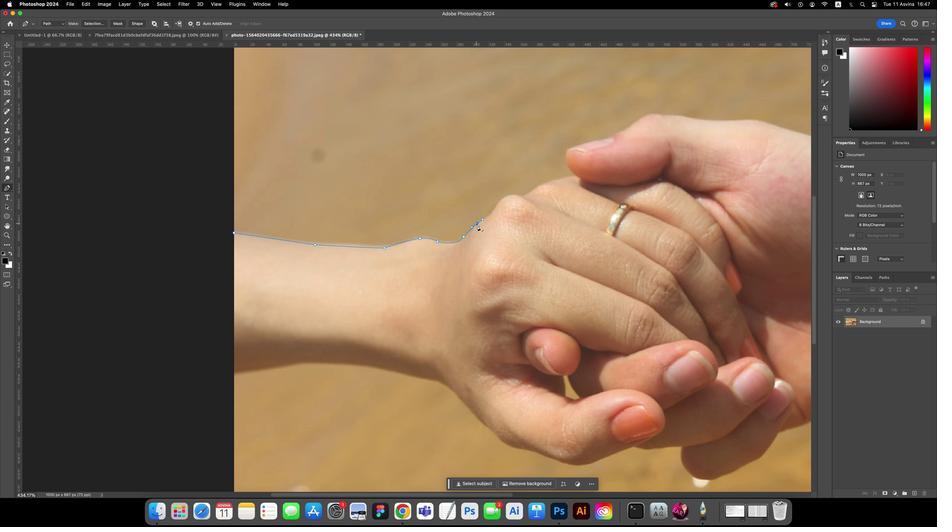 
Action: Key pressed Key.alt
Screenshot: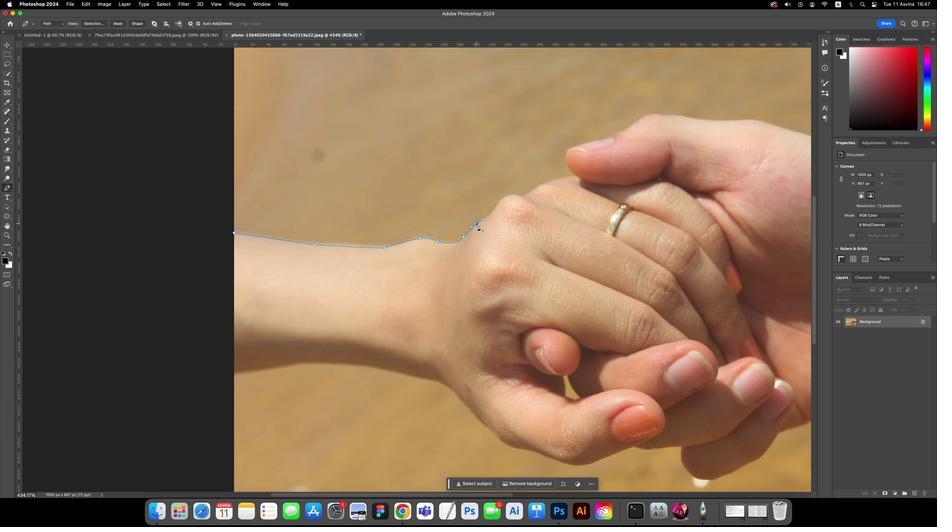 
Action: Mouse pressed left at (472, 256)
Screenshot: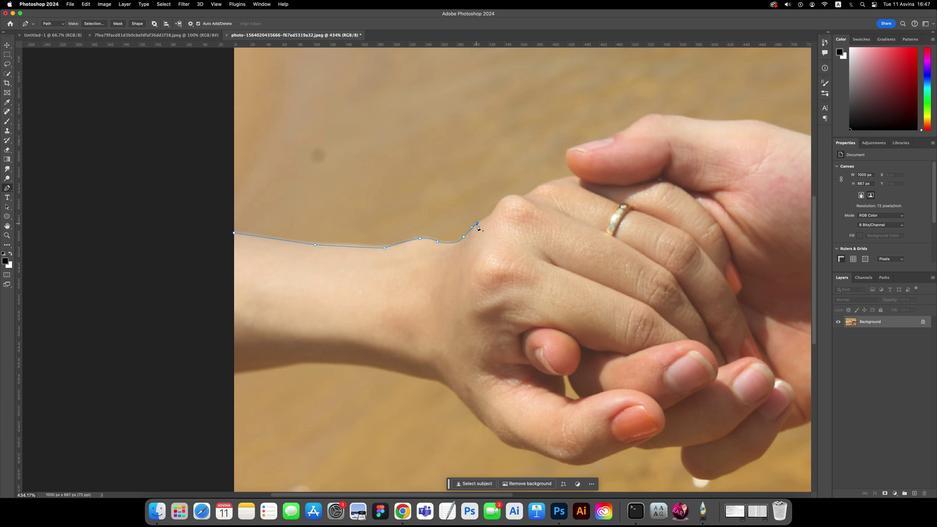 
Action: Key pressed Key.space
Screenshot: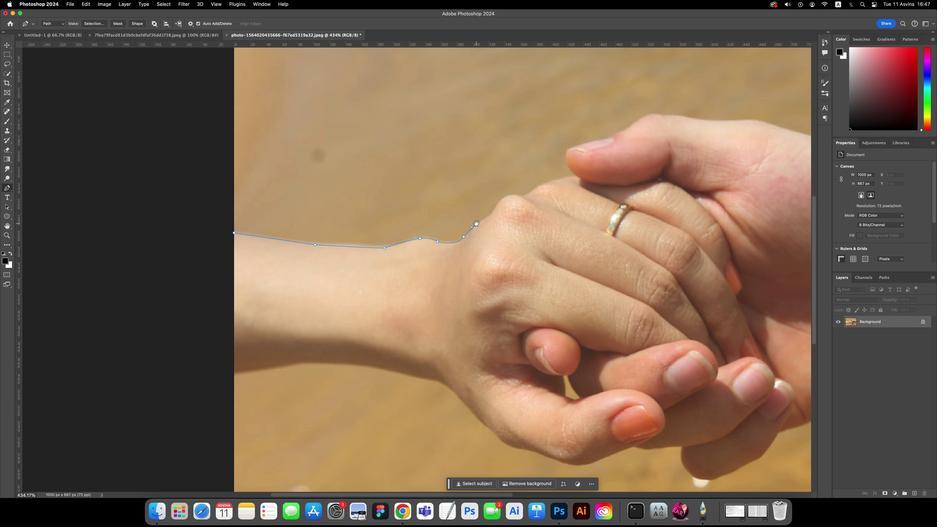 
Action: Mouse pressed left at (472, 256)
Screenshot: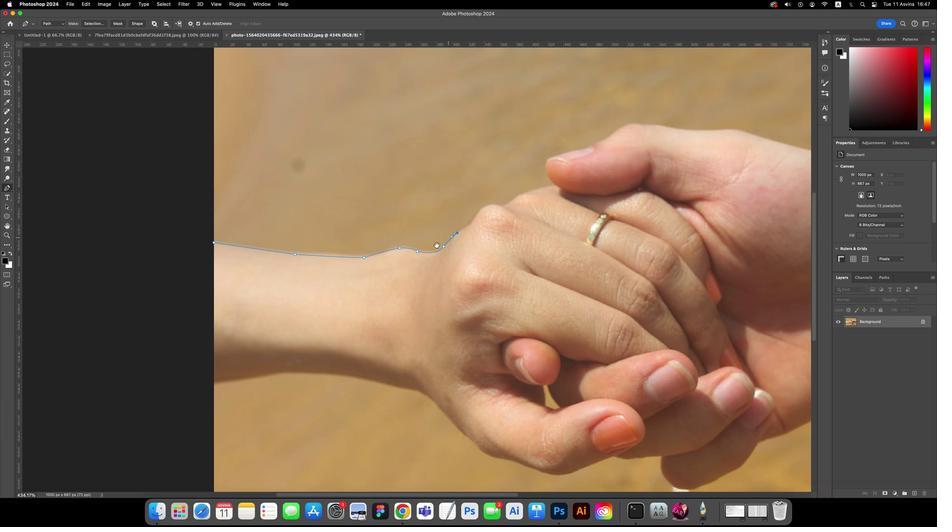 
Action: Mouse moved to (376, 297)
Screenshot: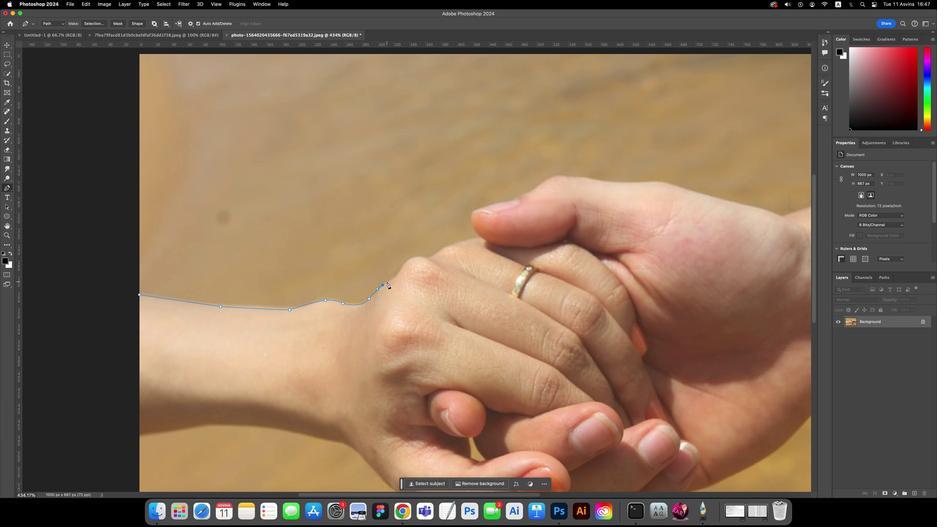 
Action: Key pressed Key.space
Screenshot: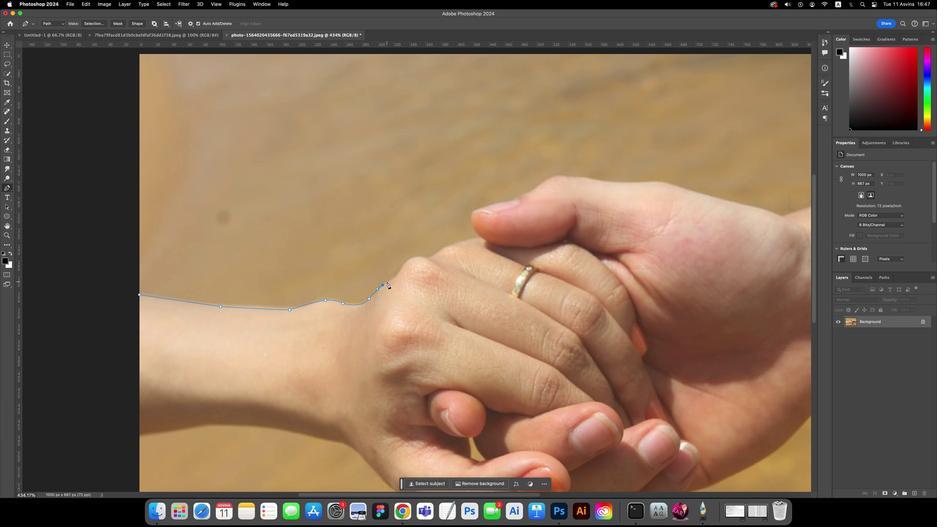 
Action: Mouse moved to (395, 287)
Screenshot: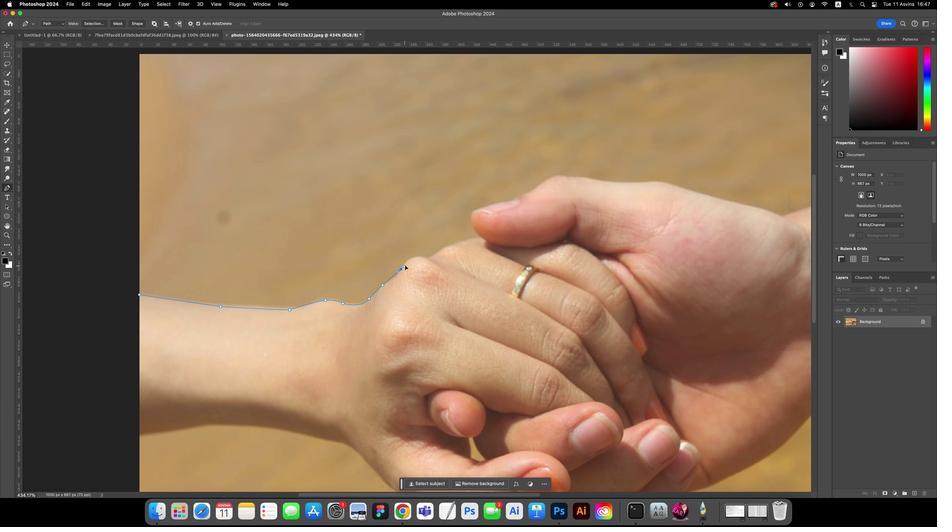 
Action: Mouse pressed left at (395, 287)
Screenshot: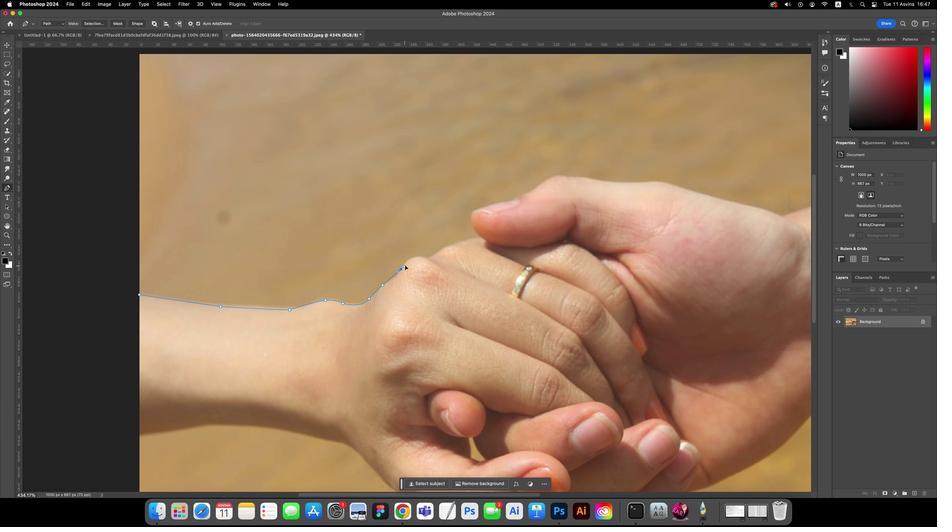 
Action: Mouse moved to (396, 287)
Screenshot: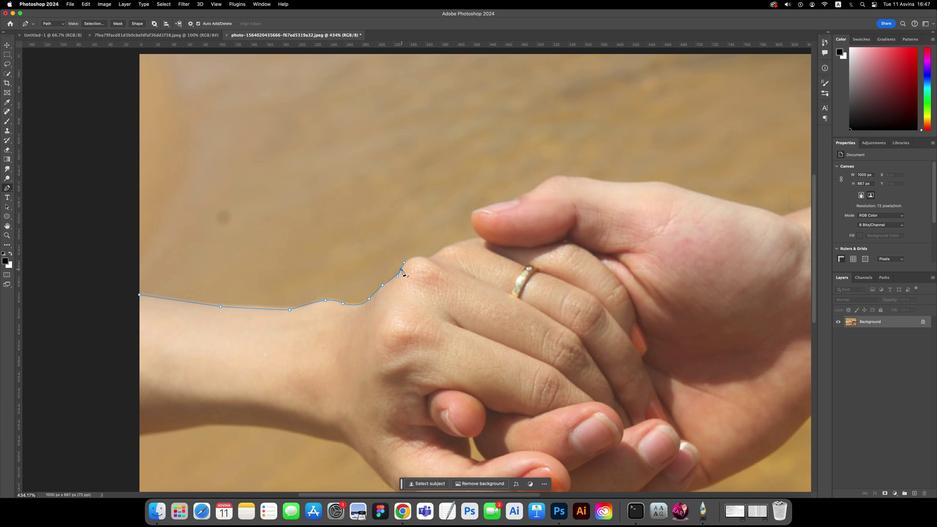 
Action: Key pressed Key.alt
Screenshot: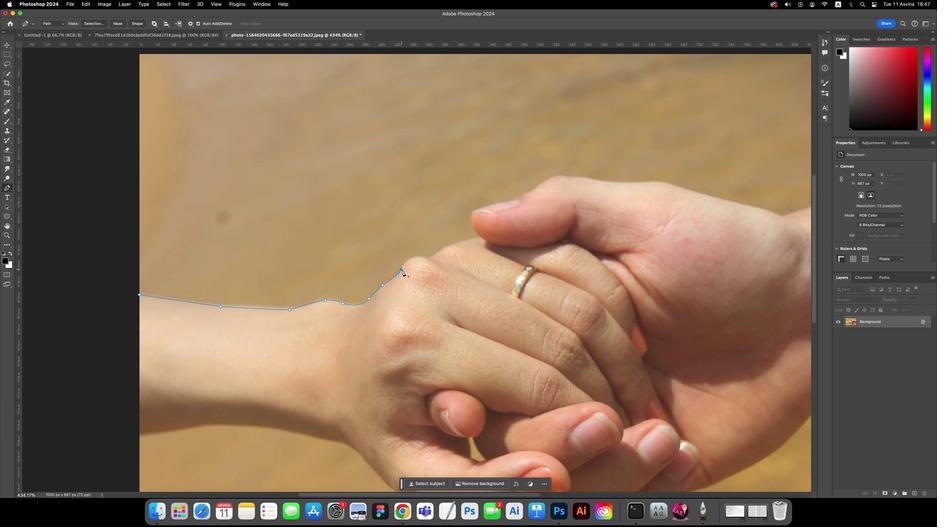 
Action: Mouse pressed left at (396, 287)
Screenshot: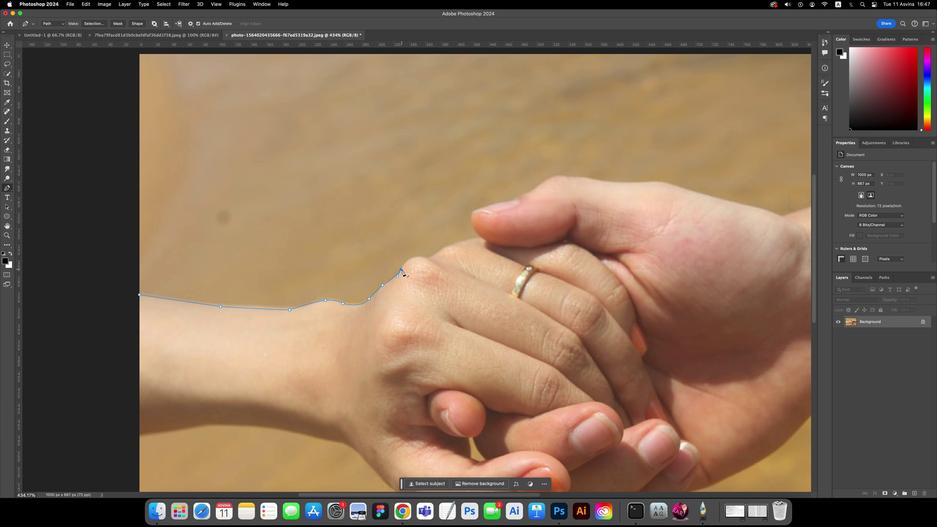 
Action: Mouse moved to (418, 278)
Screenshot: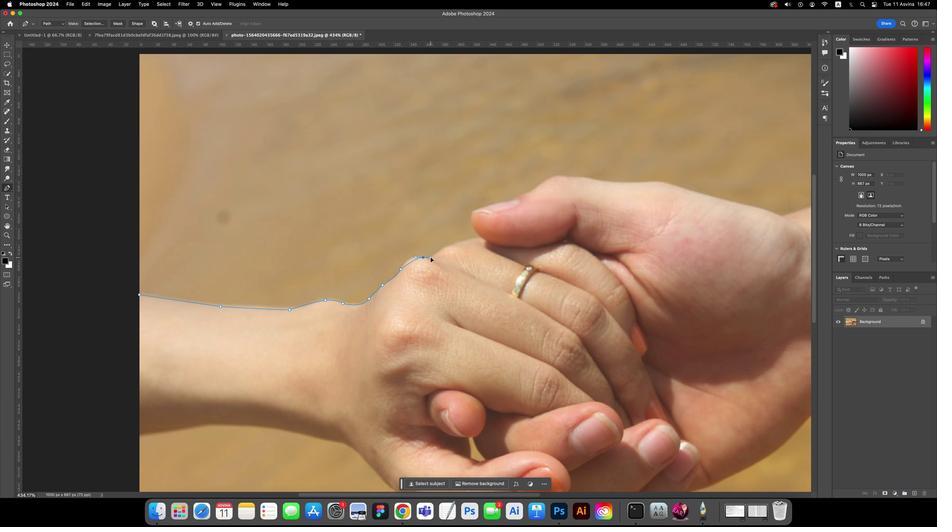 
Action: Mouse pressed left at (418, 278)
Screenshot: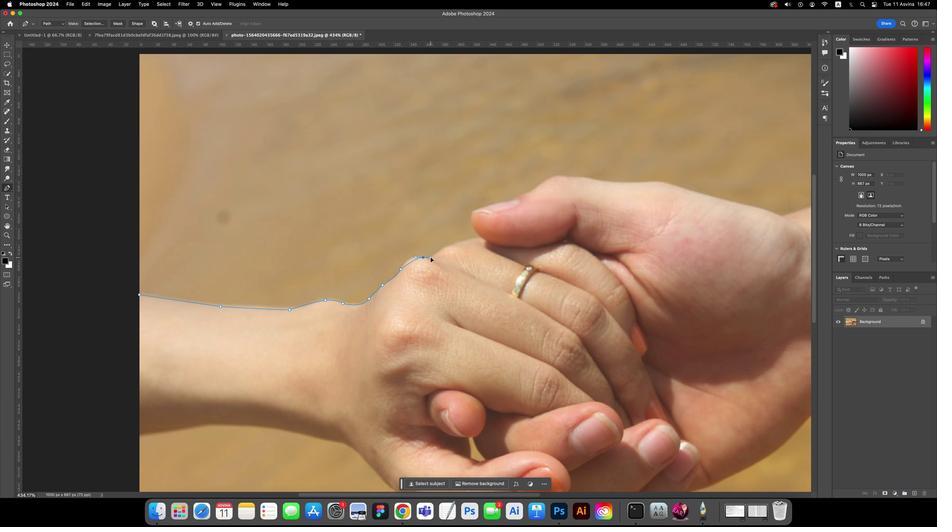 
Action: Mouse moved to (417, 278)
Screenshot: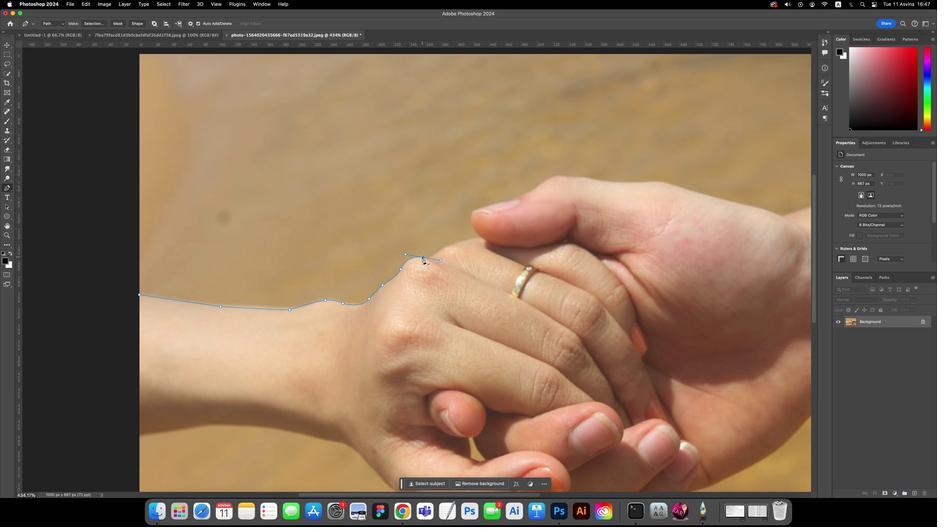
Action: Key pressed Key.alt
Screenshot: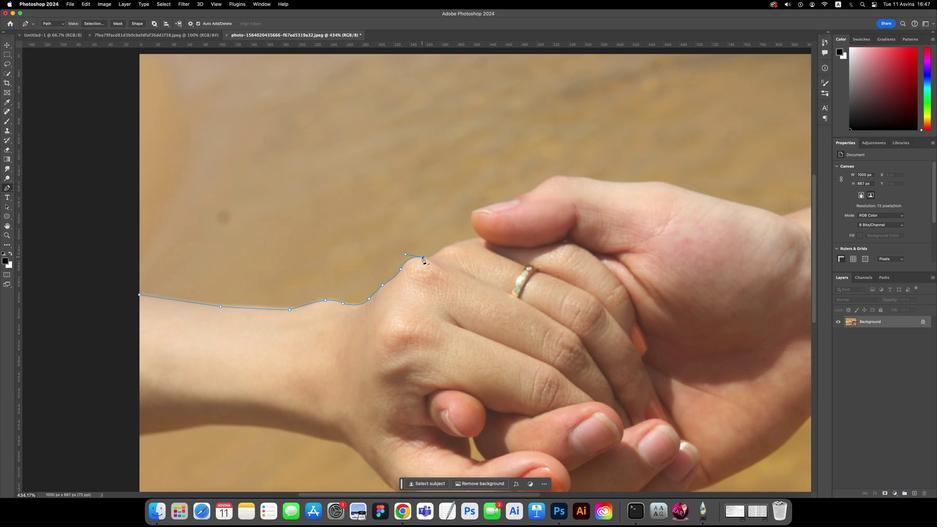 
Action: Mouse pressed left at (417, 278)
Screenshot: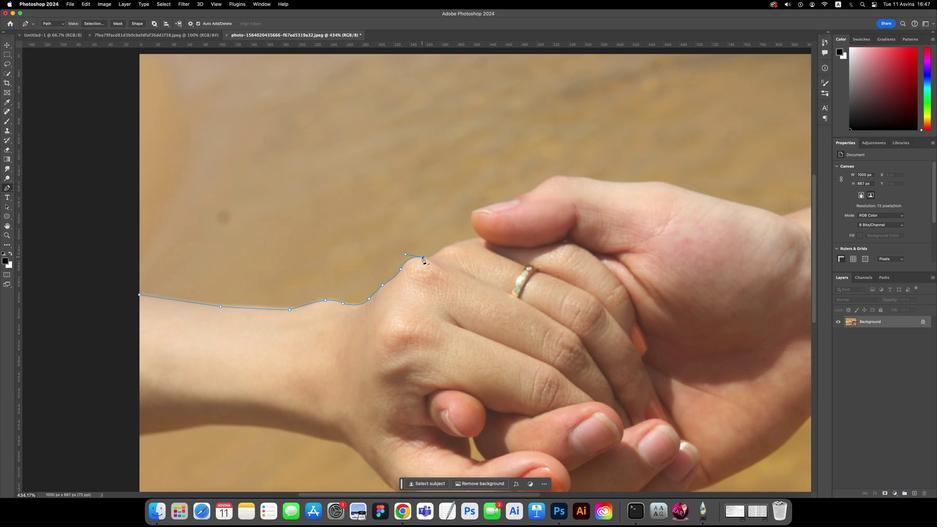 
Action: Mouse moved to (438, 272)
Screenshot: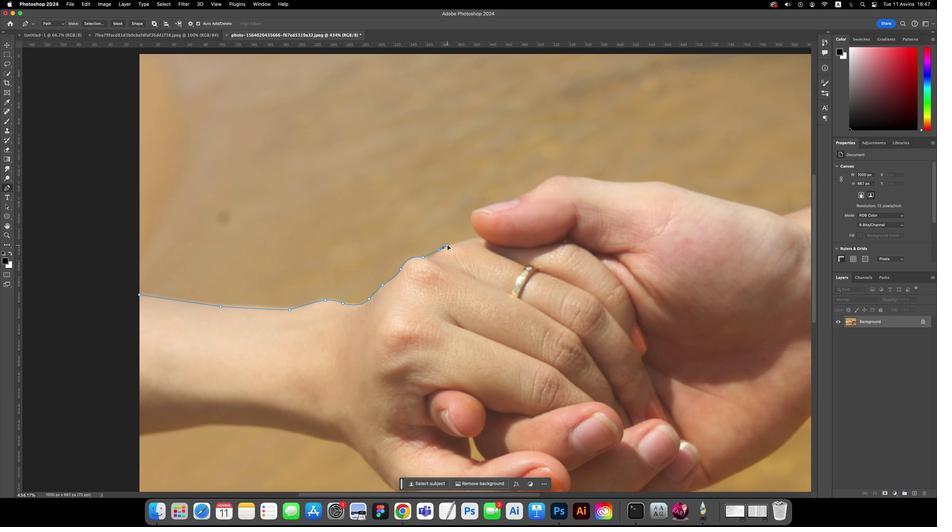 
Action: Mouse pressed left at (438, 272)
Screenshot: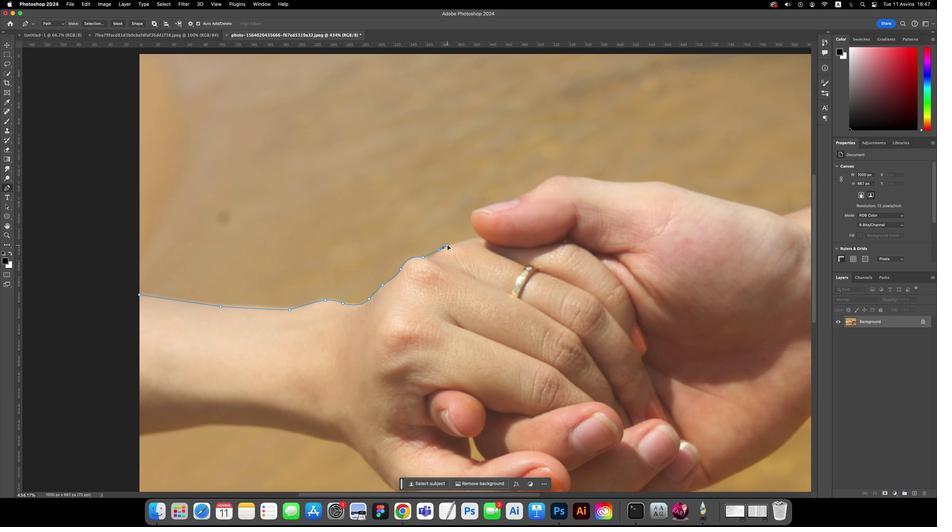 
Action: Mouse moved to (438, 271)
Screenshot: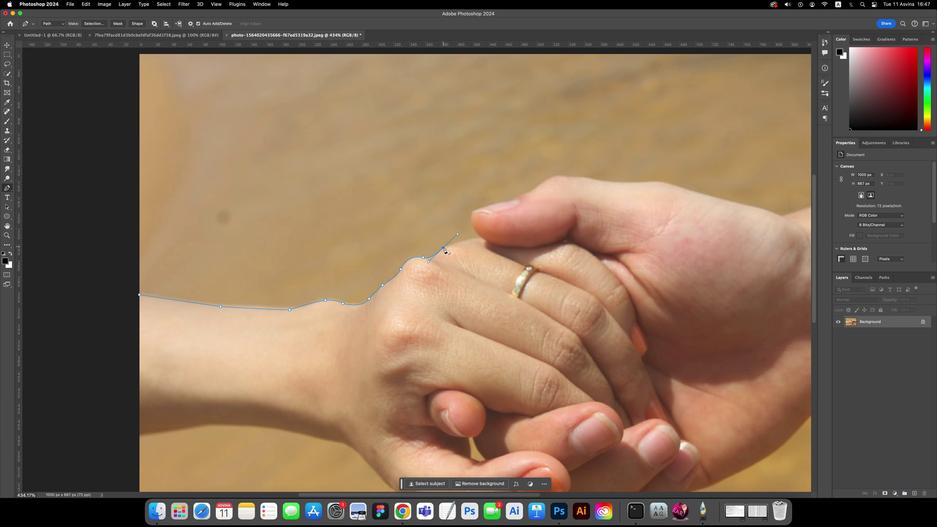 
Action: Key pressed Key.alt
Screenshot: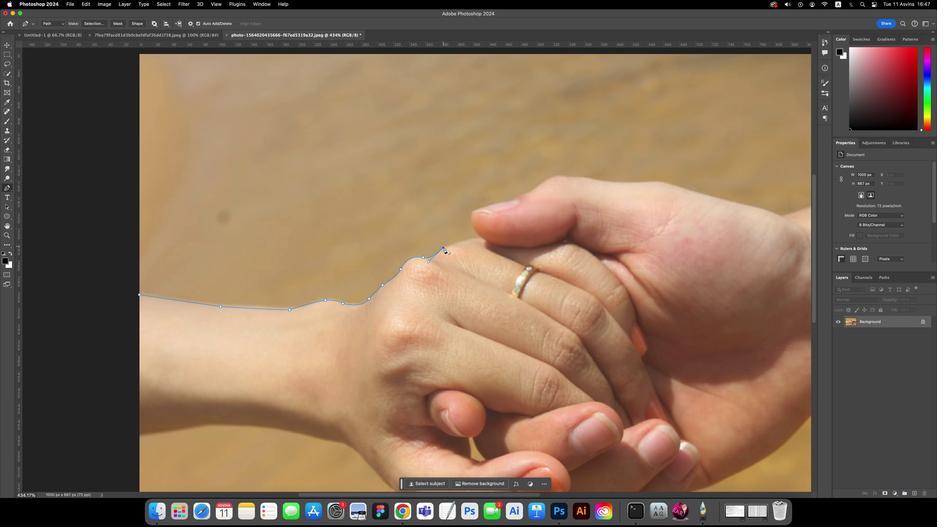 
Action: Mouse pressed left at (438, 271)
Screenshot: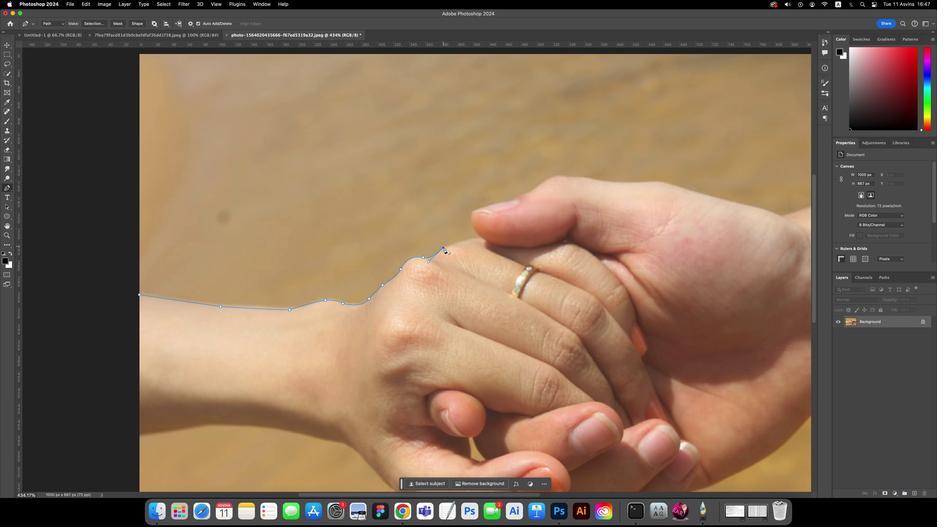 
Action: Mouse moved to (477, 266)
Screenshot: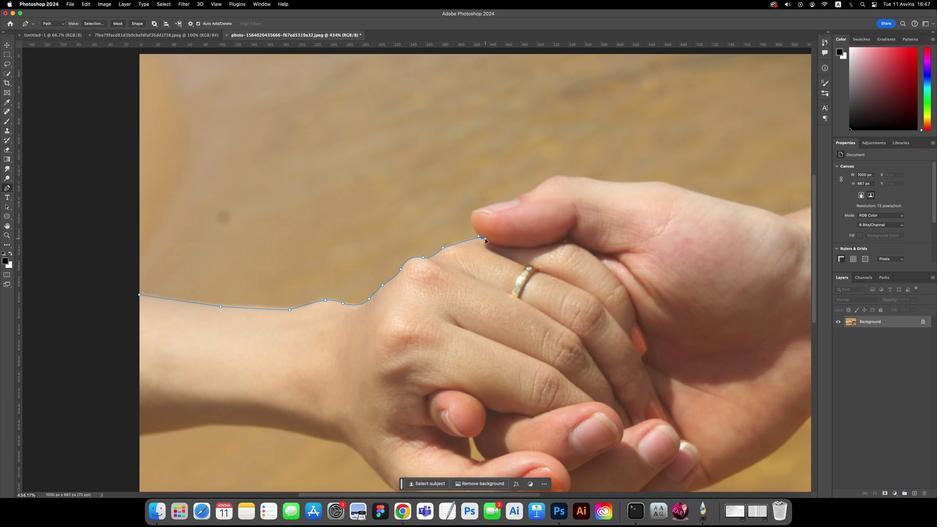 
Action: Mouse pressed left at (477, 266)
Screenshot: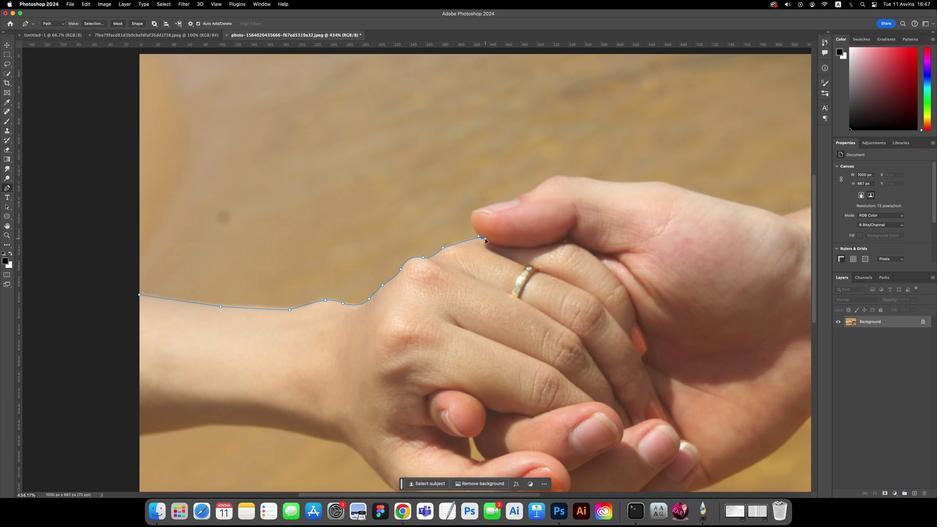 
Action: Mouse moved to (477, 266)
Screenshot: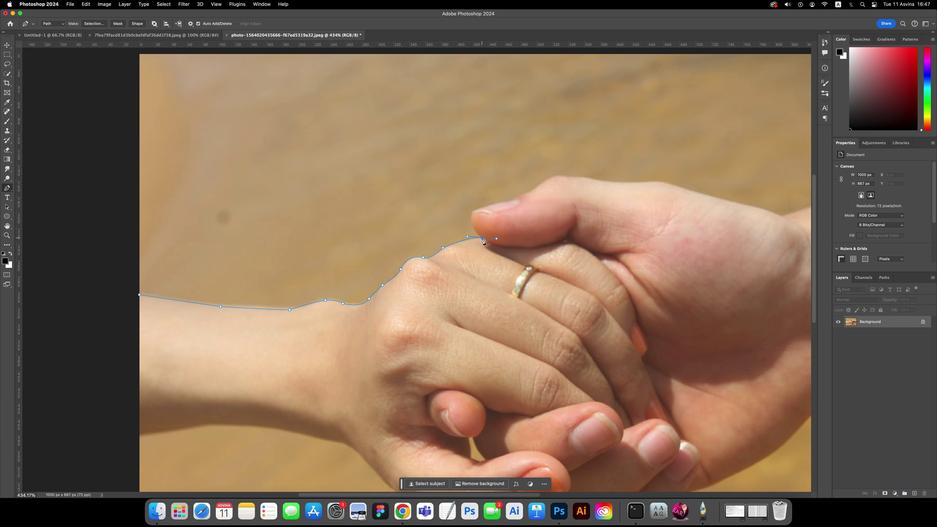
Action: Key pressed Key.alt
Screenshot: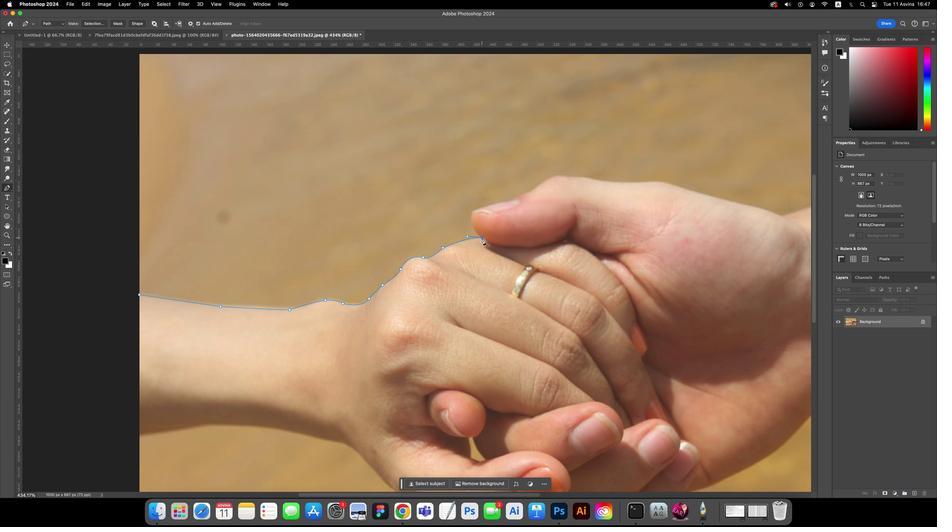 
Action: Mouse pressed left at (477, 266)
Screenshot: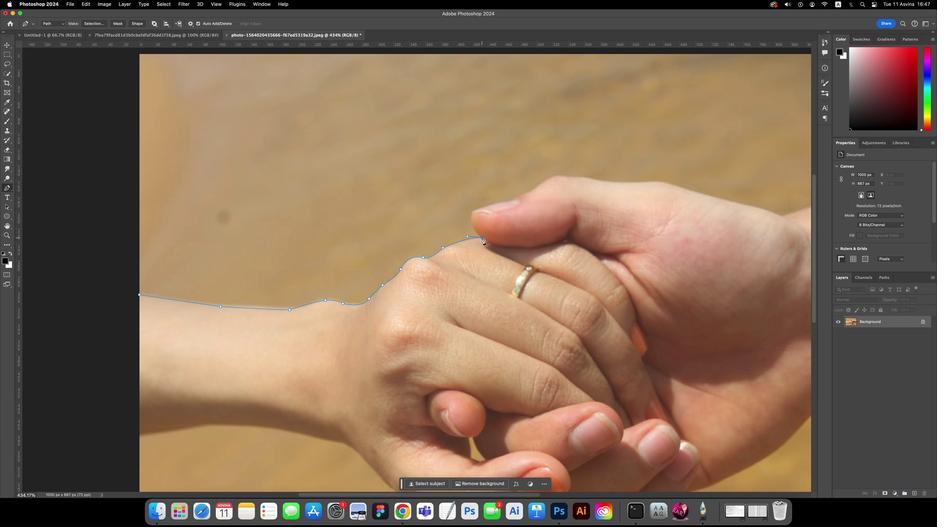 
Action: Mouse moved to (469, 249)
Screenshot: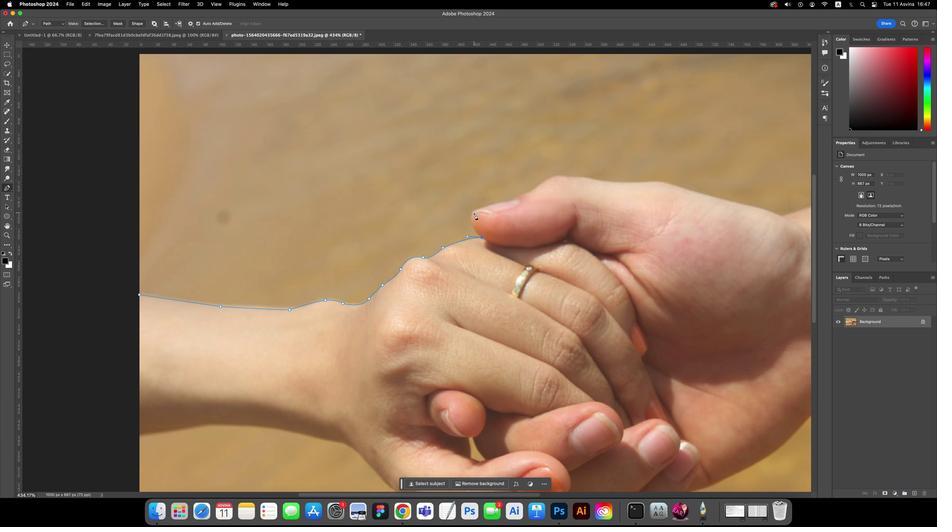 
Action: Mouse pressed left at (469, 249)
Screenshot: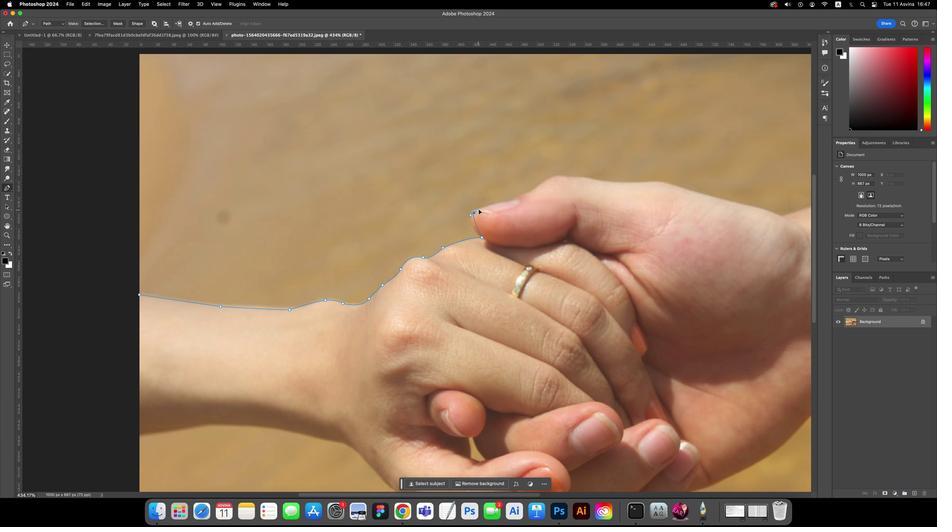 
Action: Mouse moved to (480, 243)
Screenshot: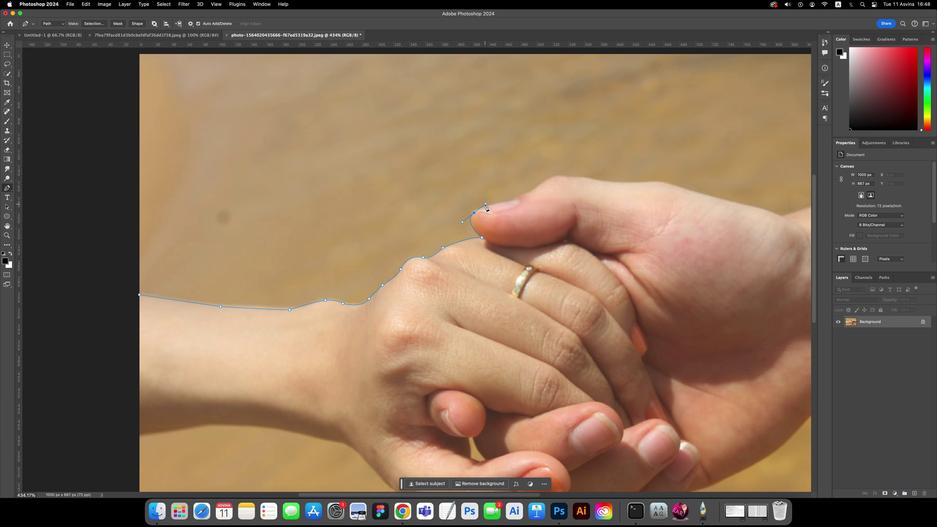 
Action: Key pressed Key.cmd'z'
Screenshot: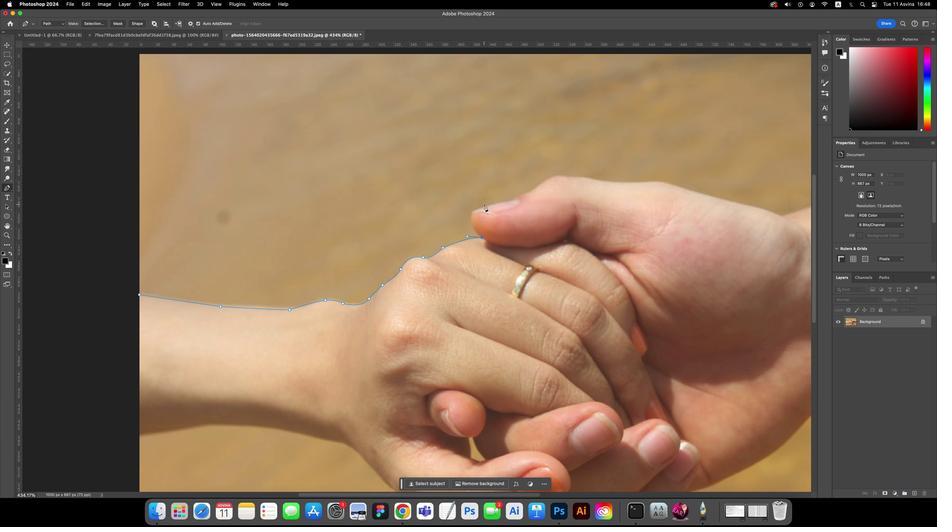 
Action: Mouse moved to (475, 246)
Screenshot: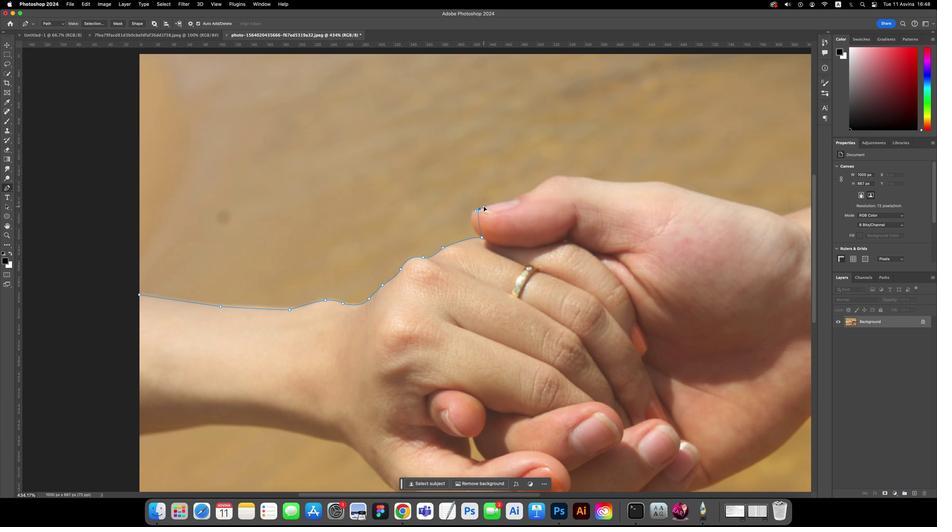 
Action: Mouse pressed left at (475, 246)
Screenshot: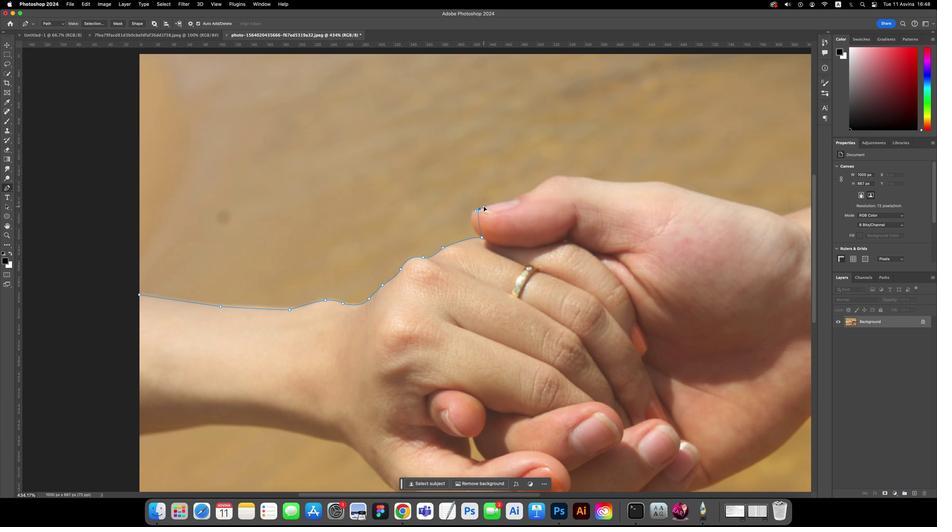 
Action: Mouse moved to (474, 246)
Screenshot: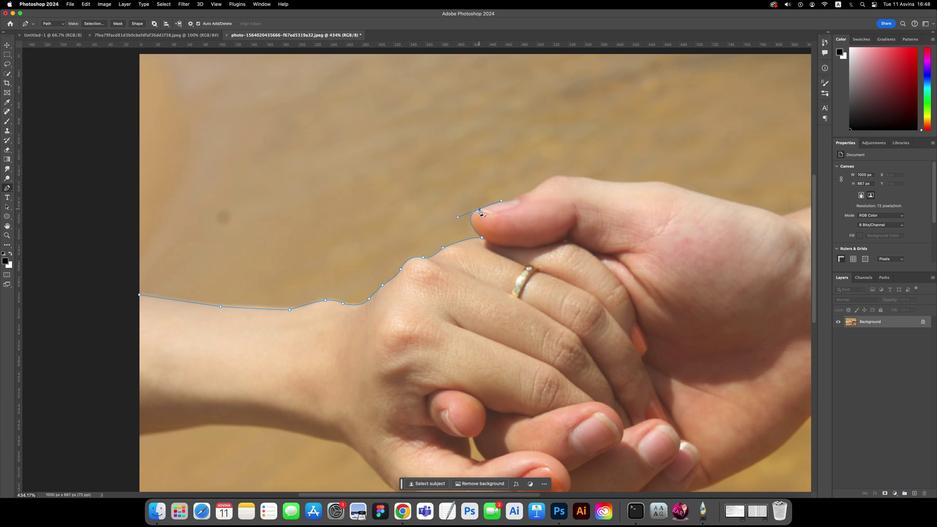 
Action: Key pressed Key.alt
Screenshot: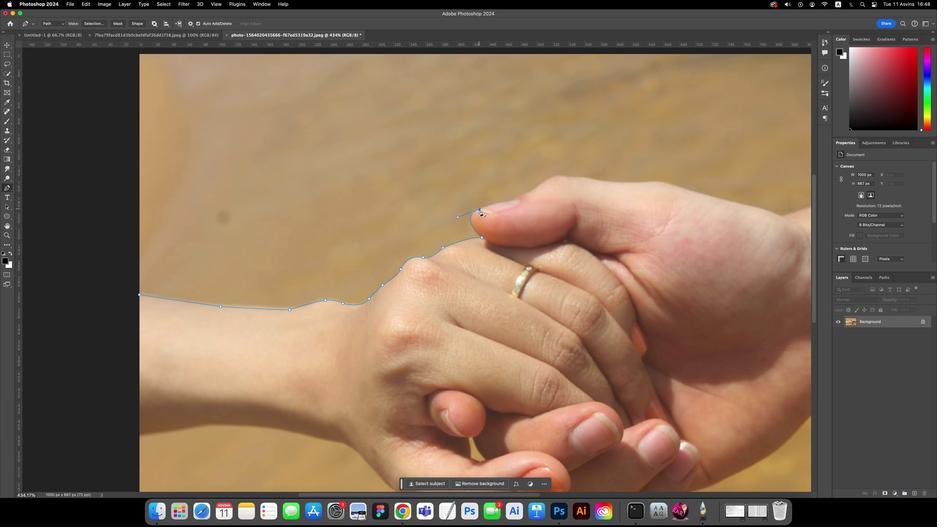 
Action: Mouse pressed left at (474, 246)
Screenshot: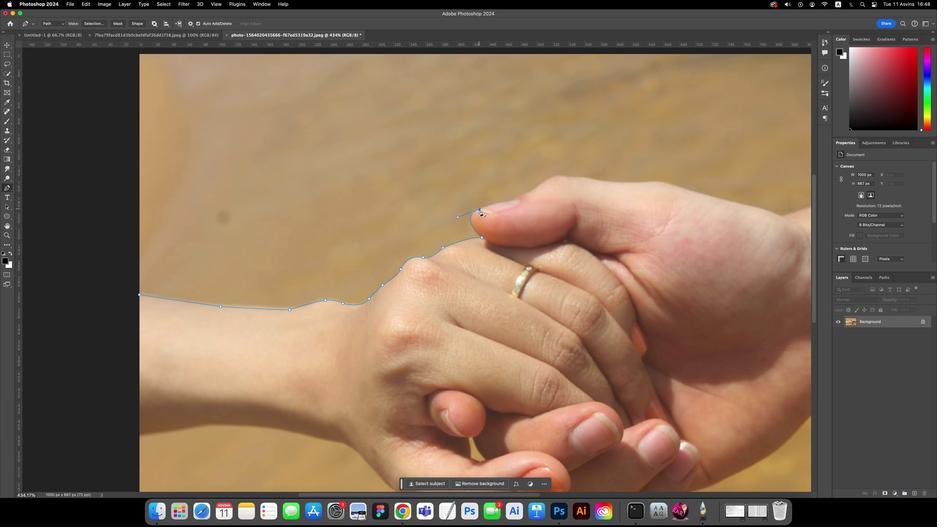 
Action: Mouse moved to (492, 247)
Screenshot: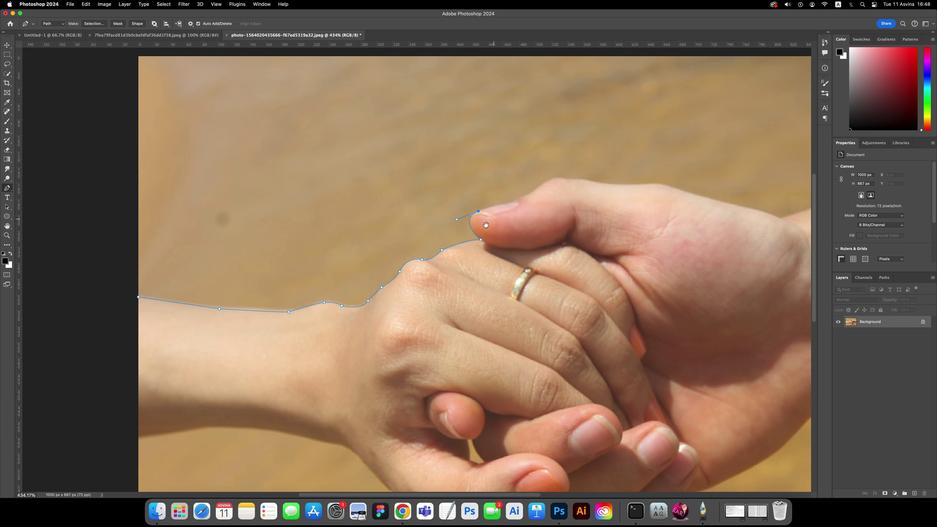 
Action: Key pressed Key.space
Screenshot: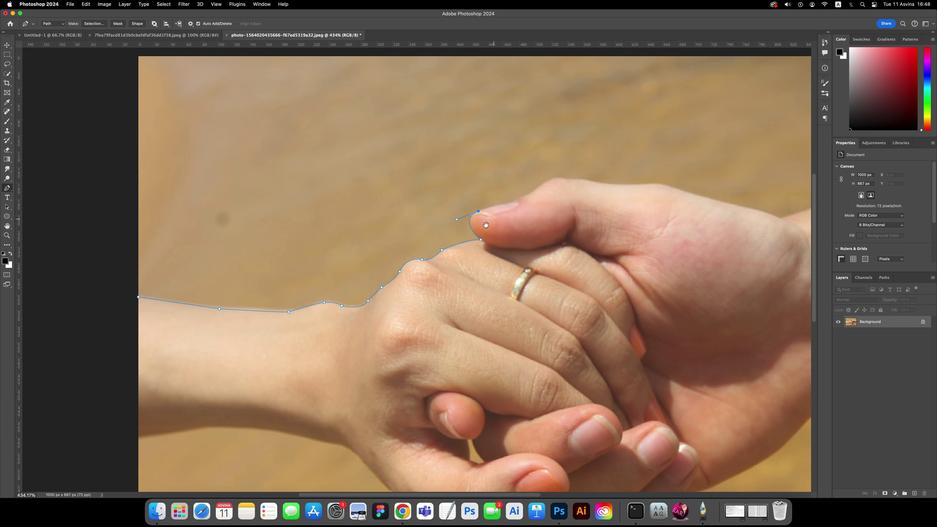 
Action: Mouse moved to (494, 248)
Screenshot: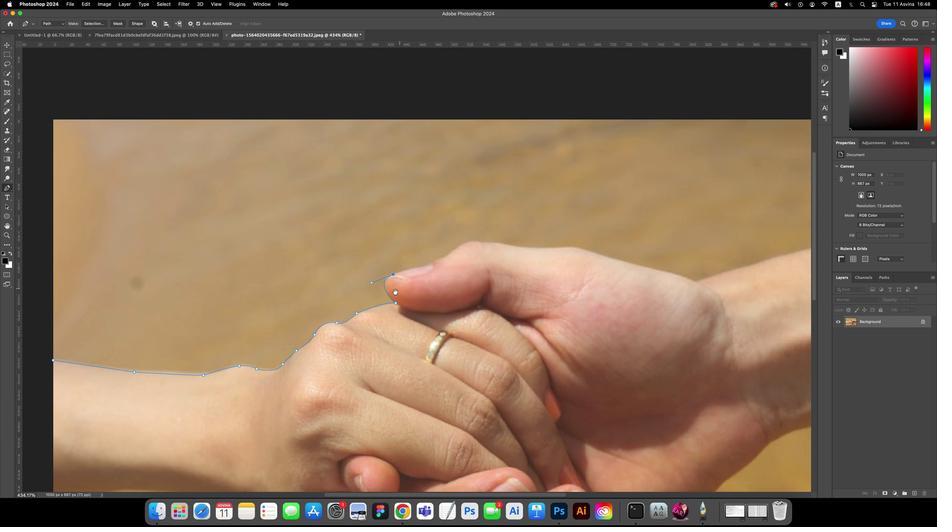 
Action: Mouse pressed left at (494, 248)
Screenshot: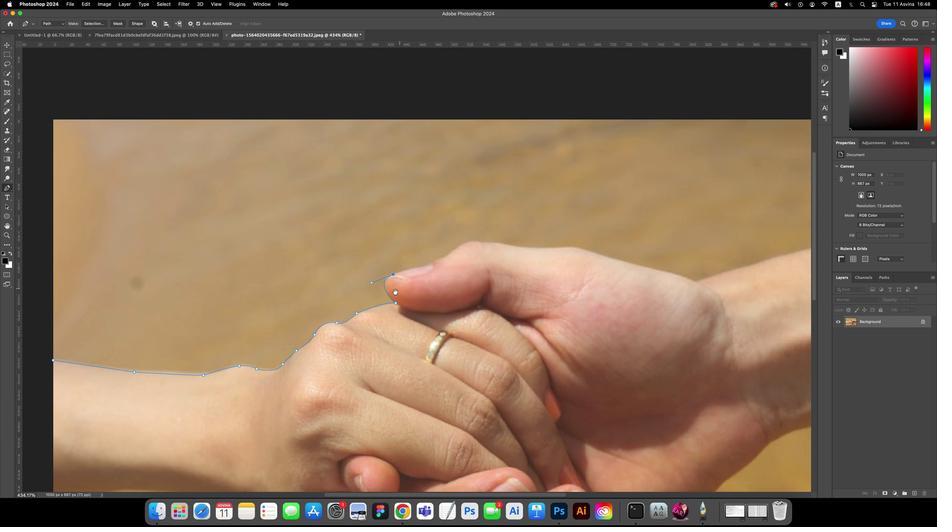 
Action: Mouse moved to (414, 293)
Screenshot: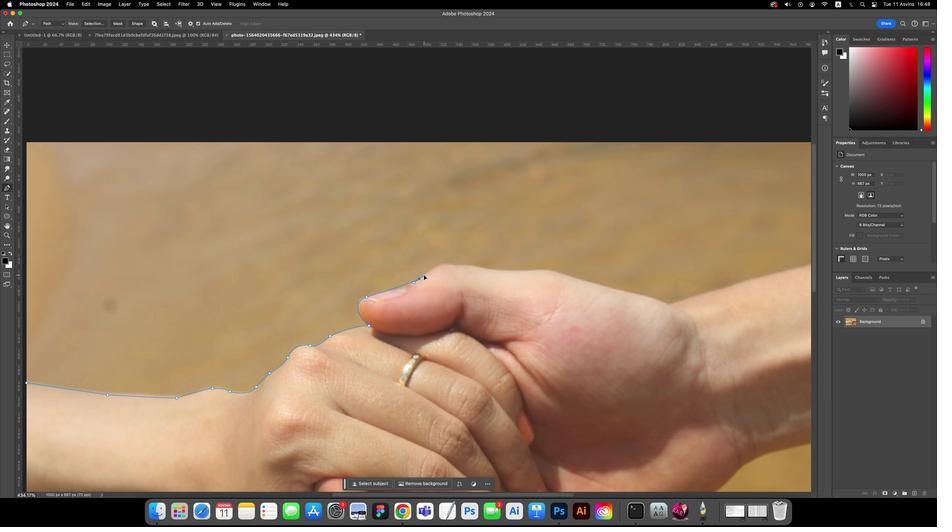 
Action: Mouse pressed left at (414, 293)
Screenshot: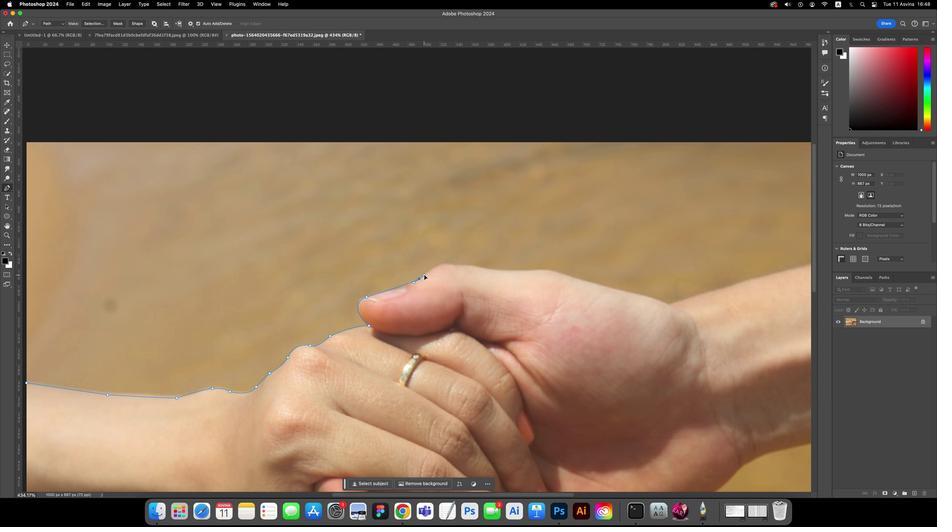 
Action: Mouse moved to (414, 293)
Screenshot: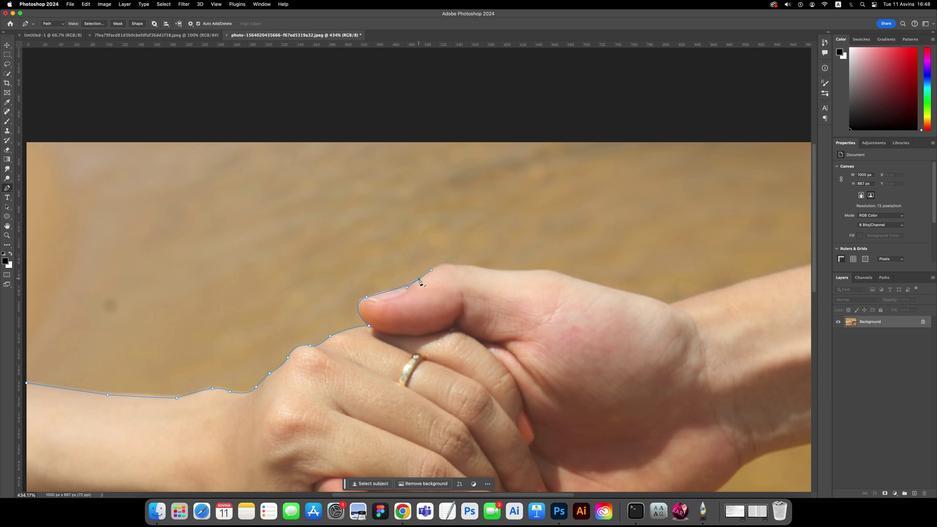 
Action: Key pressed Key.alt
Screenshot: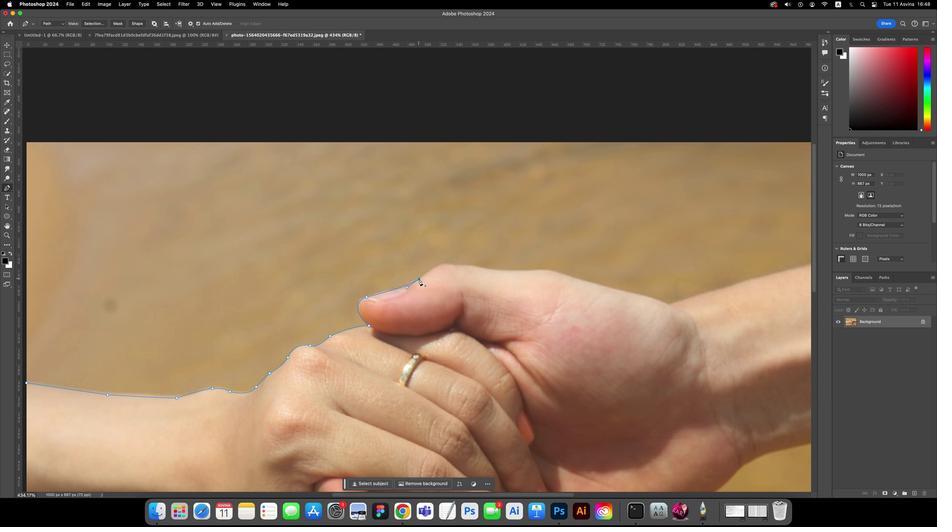 
Action: Mouse pressed left at (414, 293)
Screenshot: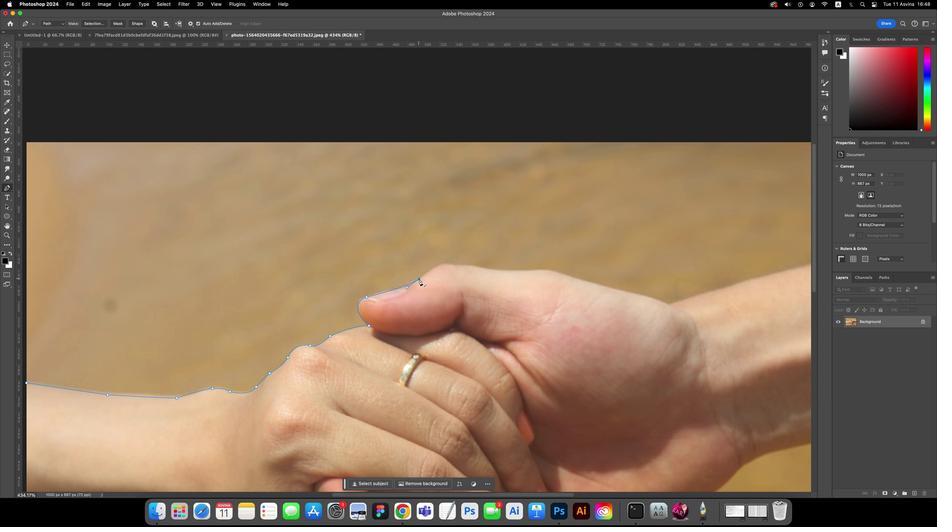 
Action: Key pressed Key.space
Screenshot: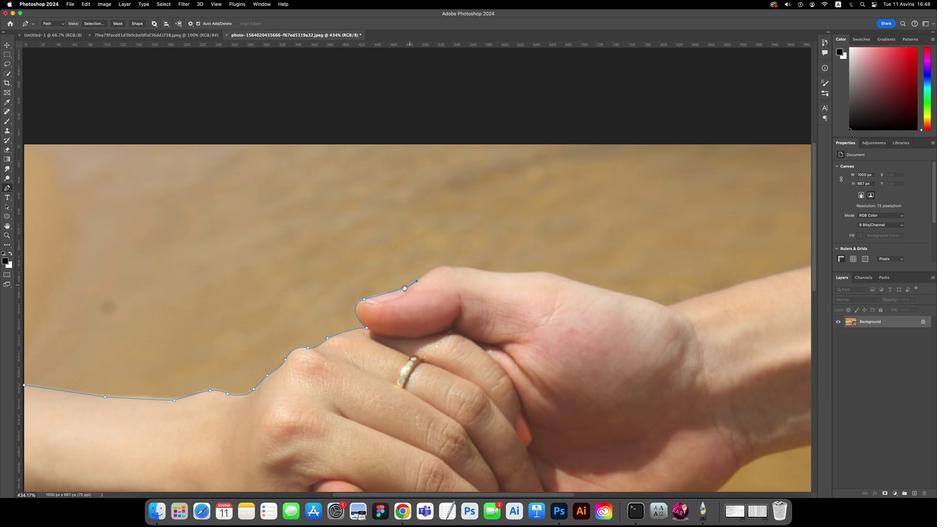
Action: Mouse moved to (413, 294)
Screenshot: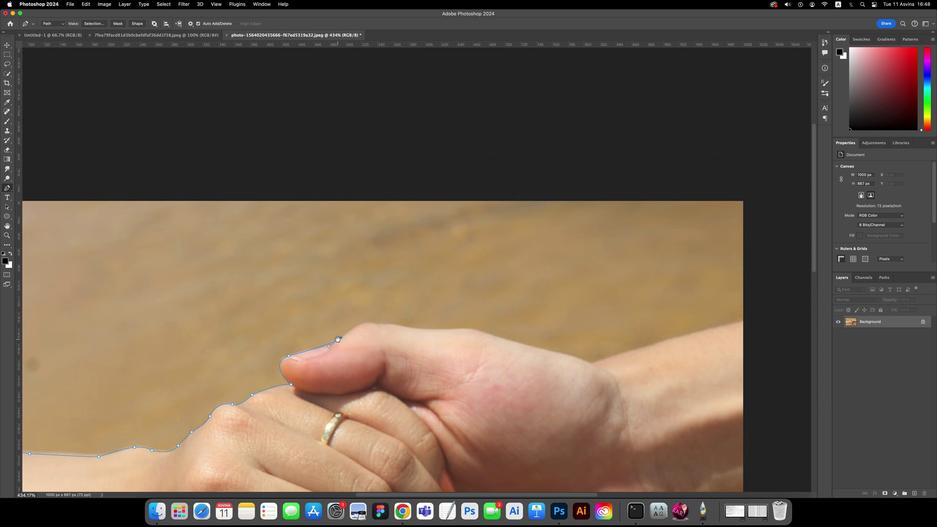 
Action: Mouse pressed left at (413, 294)
Screenshot: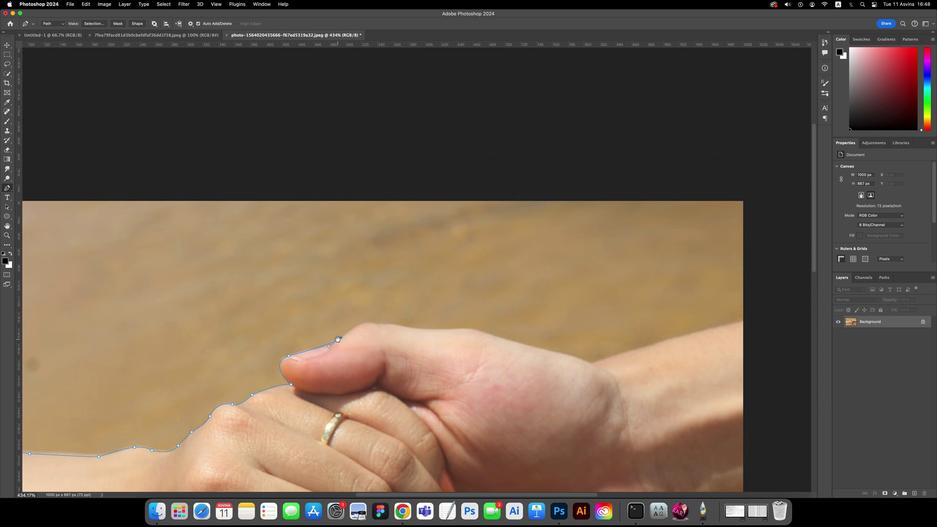 
Action: Mouse moved to (367, 322)
Screenshot: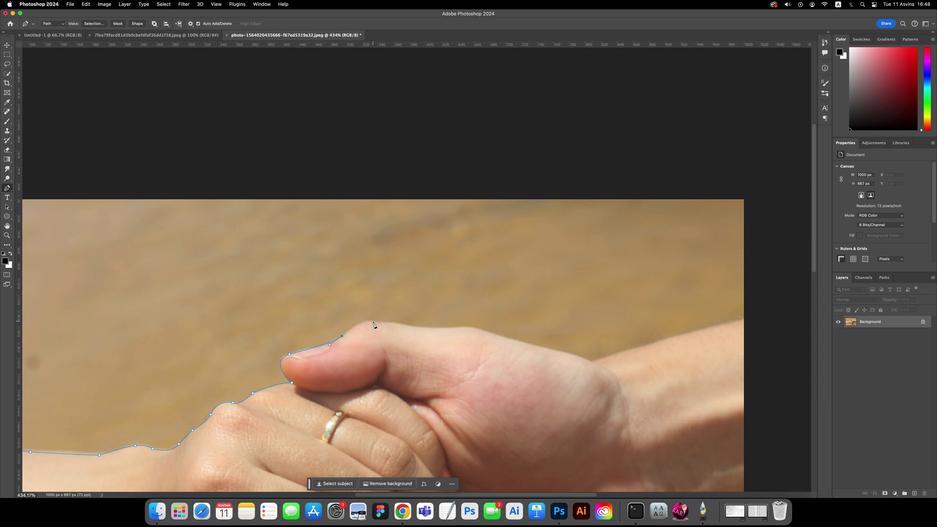 
Action: Mouse pressed left at (367, 322)
Screenshot: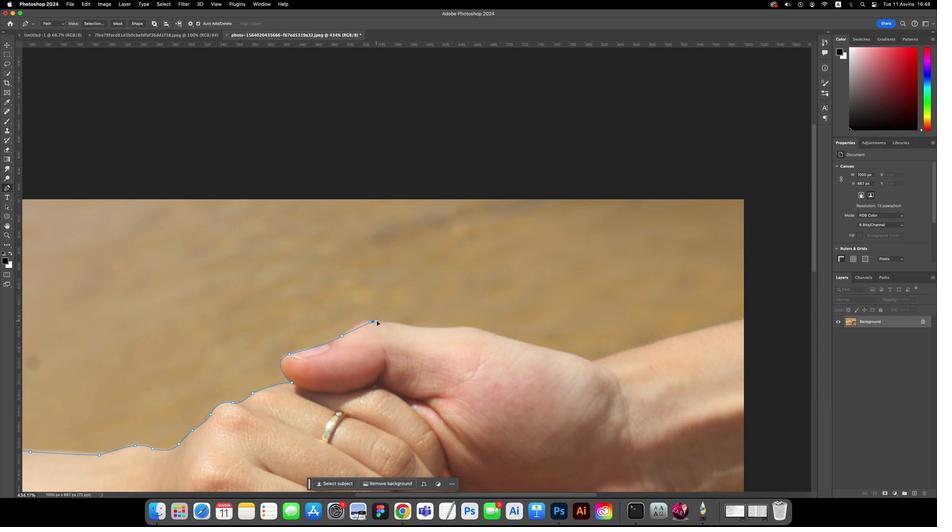 
Action: Mouse moved to (368, 322)
Screenshot: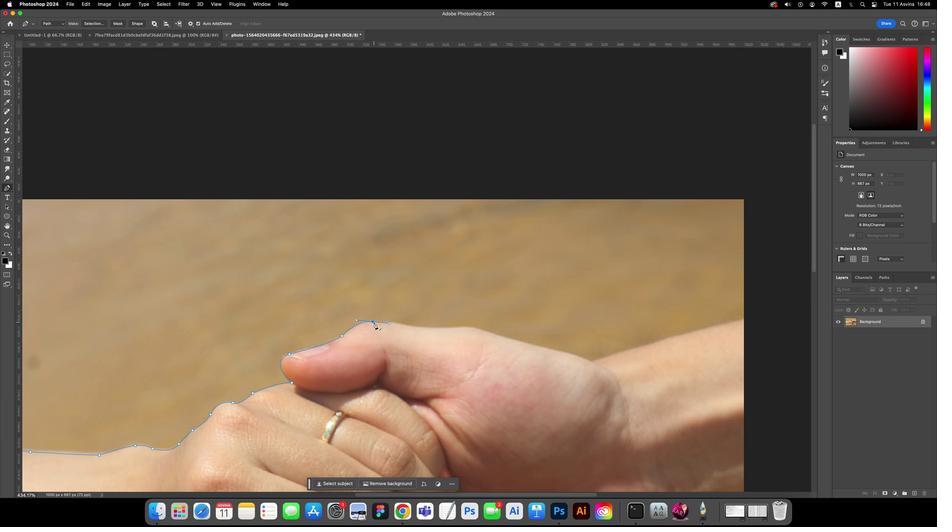 
Action: Key pressed Key.alt
Screenshot: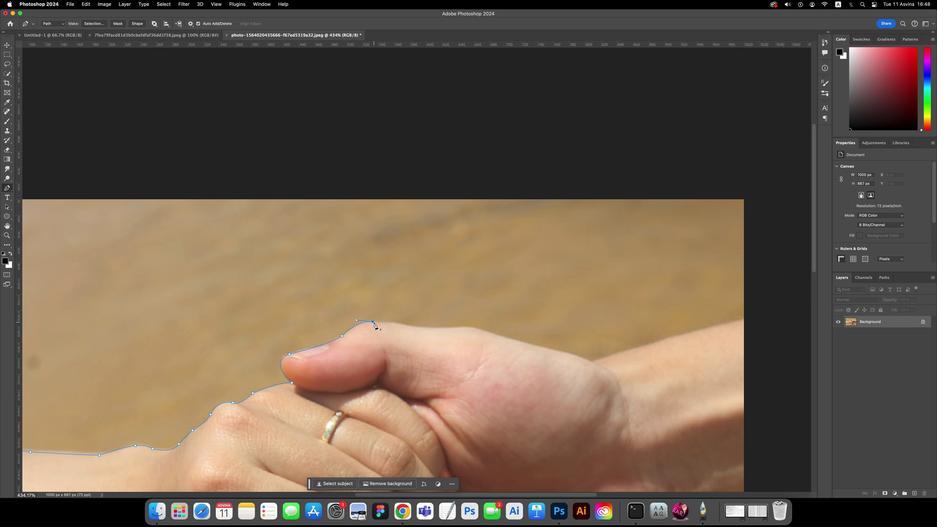 
Action: Mouse pressed left at (368, 322)
Screenshot: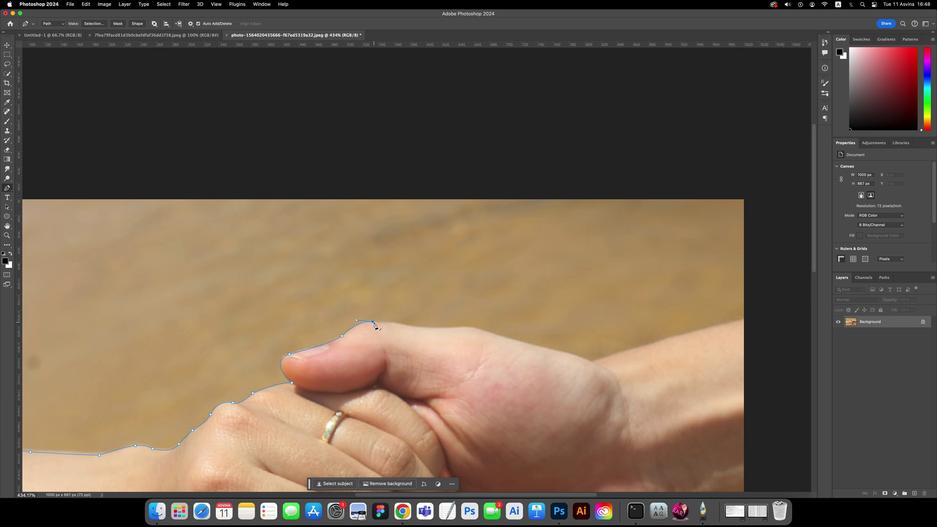 
Action: Mouse moved to (407, 325)
Screenshot: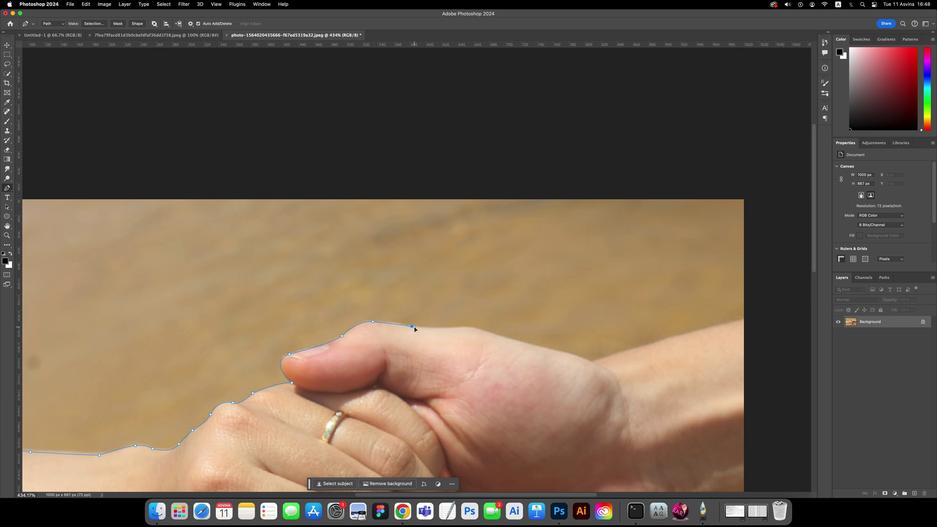 
Action: Mouse pressed left at (407, 325)
Screenshot: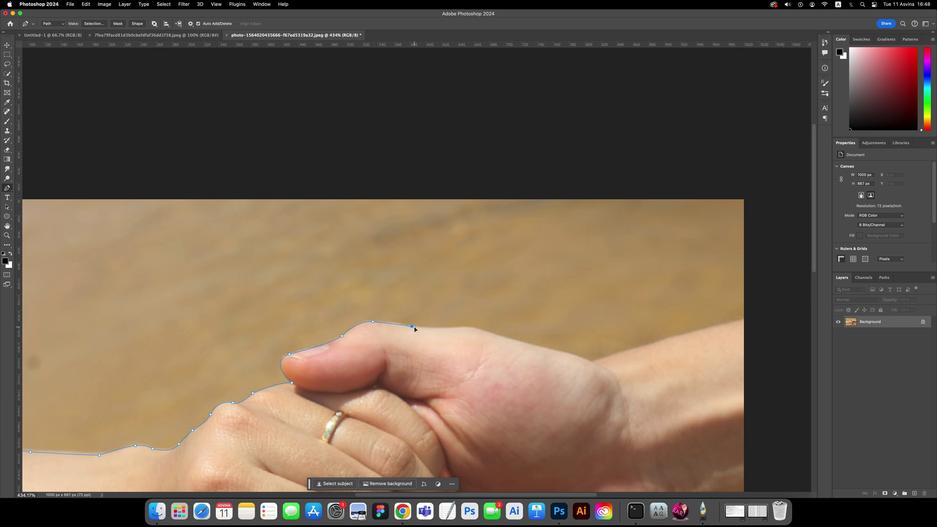 
Action: Mouse moved to (408, 325)
Screenshot: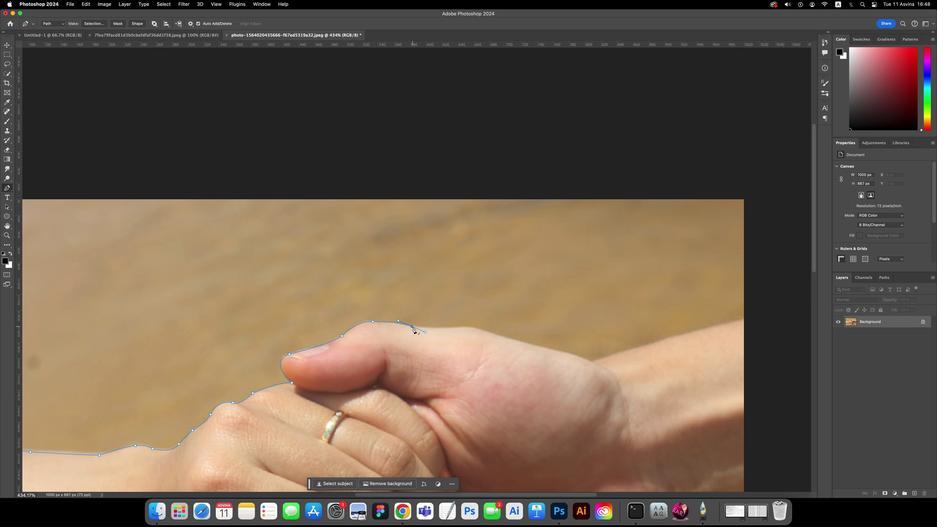 
Action: Key pressed Key.alt
Screenshot: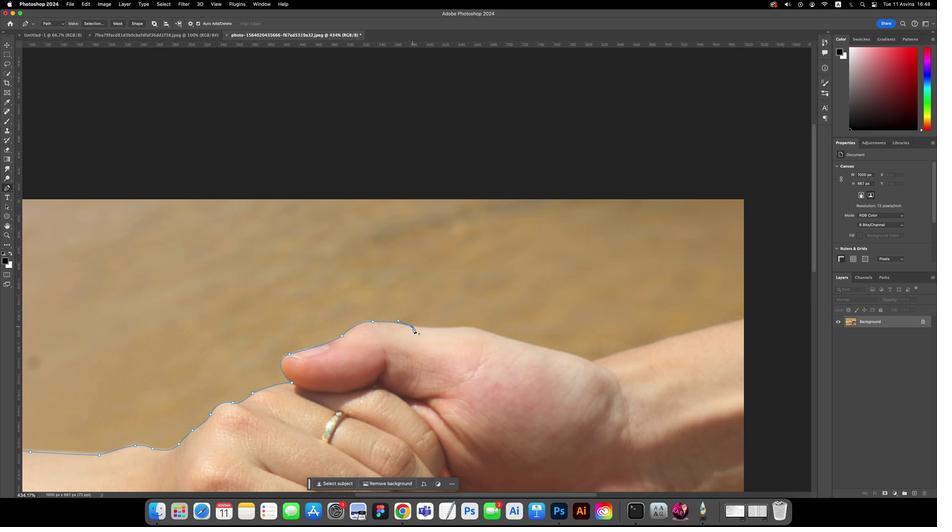 
Action: Mouse pressed left at (408, 325)
Screenshot: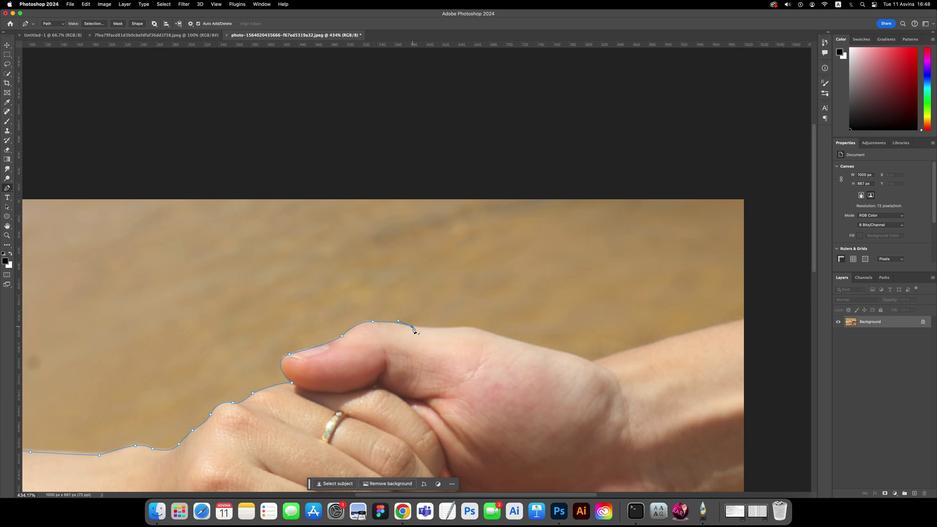 
Action: Mouse moved to (419, 327)
Screenshot: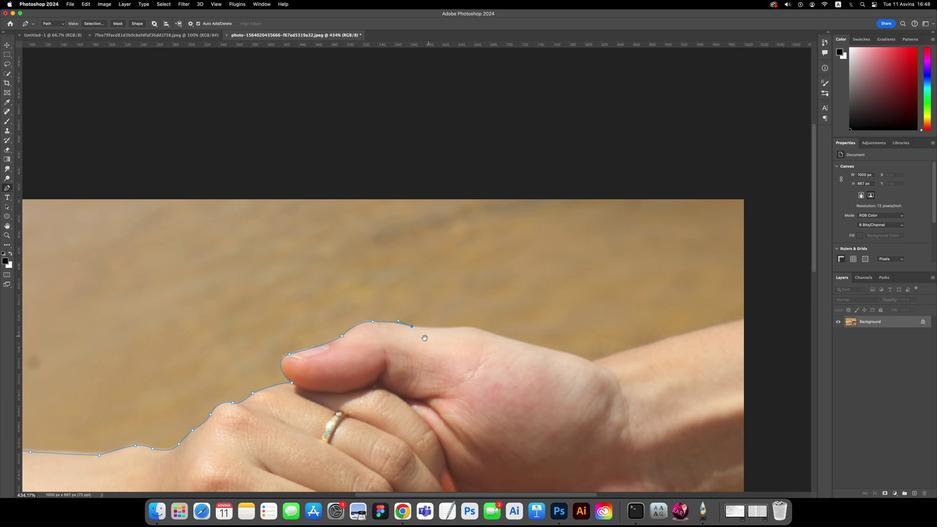 
Action: Key pressed Key.space
Screenshot: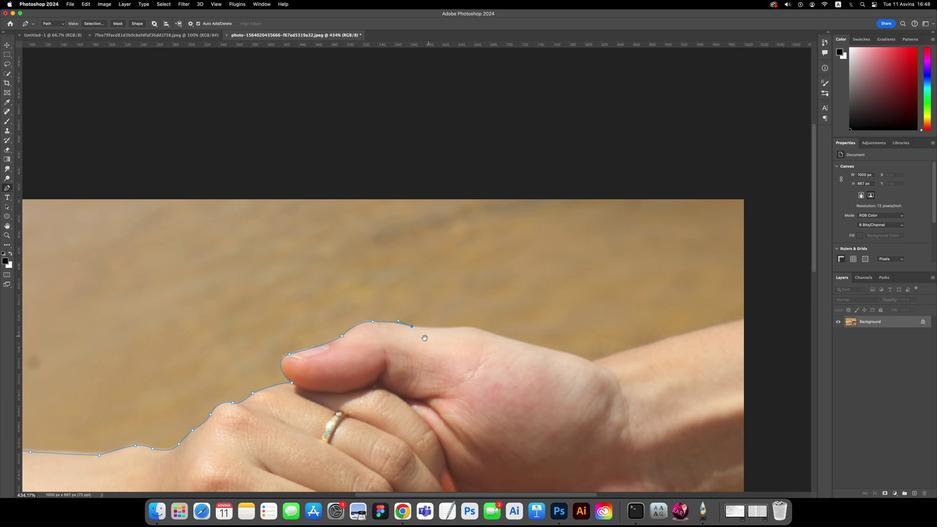 
Action: Mouse moved to (424, 331)
Screenshot: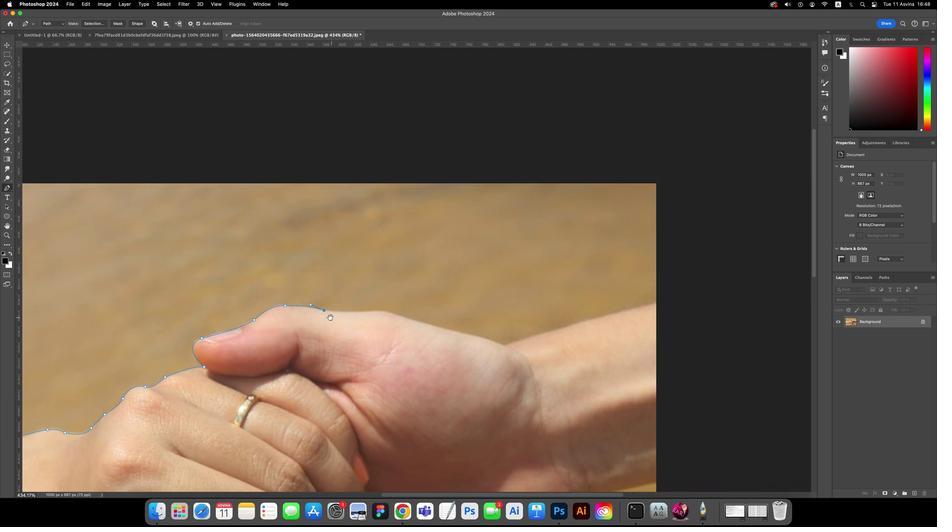
Action: Mouse pressed left at (424, 331)
Screenshot: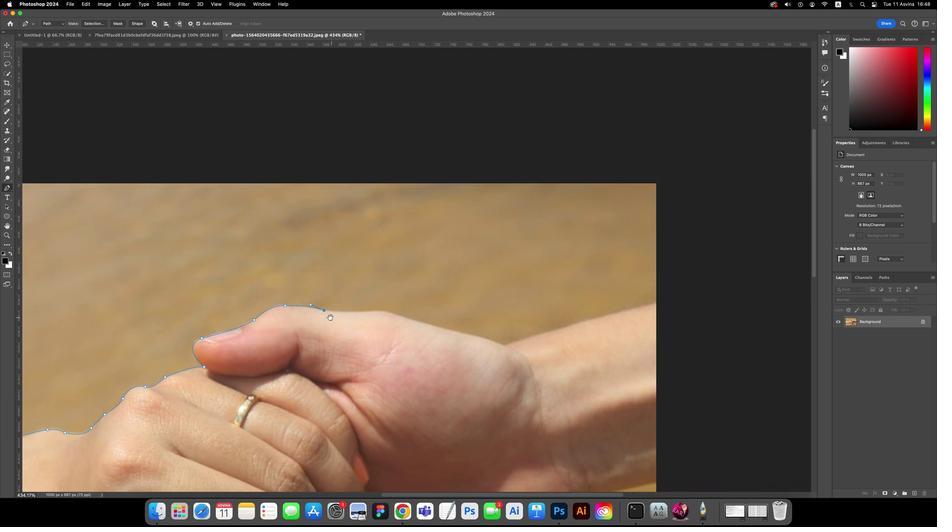 
Action: Mouse moved to (355, 311)
Screenshot: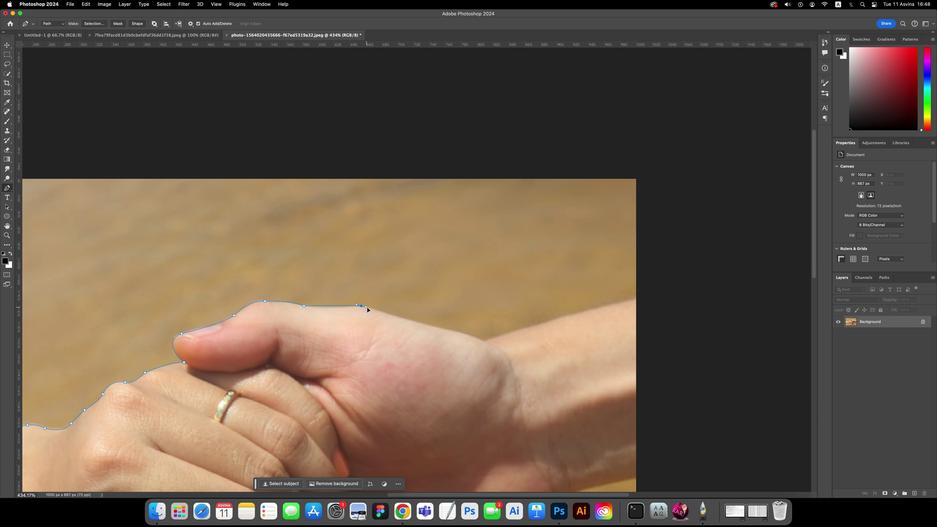 
Action: Mouse pressed left at (355, 311)
Screenshot: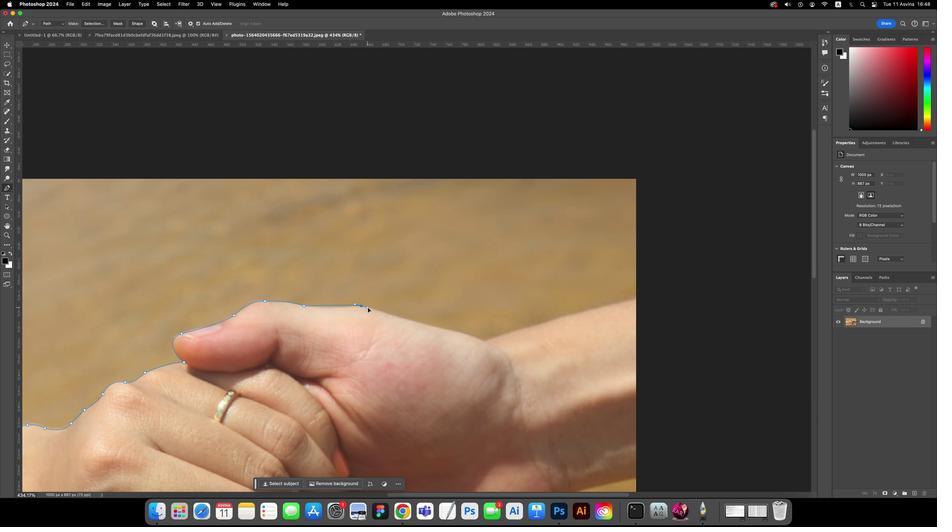
Action: Mouse moved to (356, 311)
Screenshot: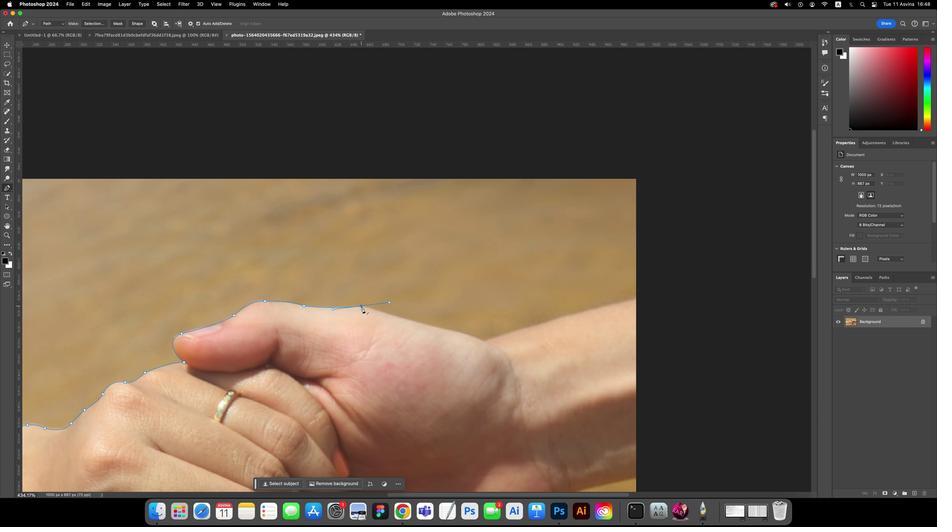 
Action: Key pressed Key.alt
Screenshot: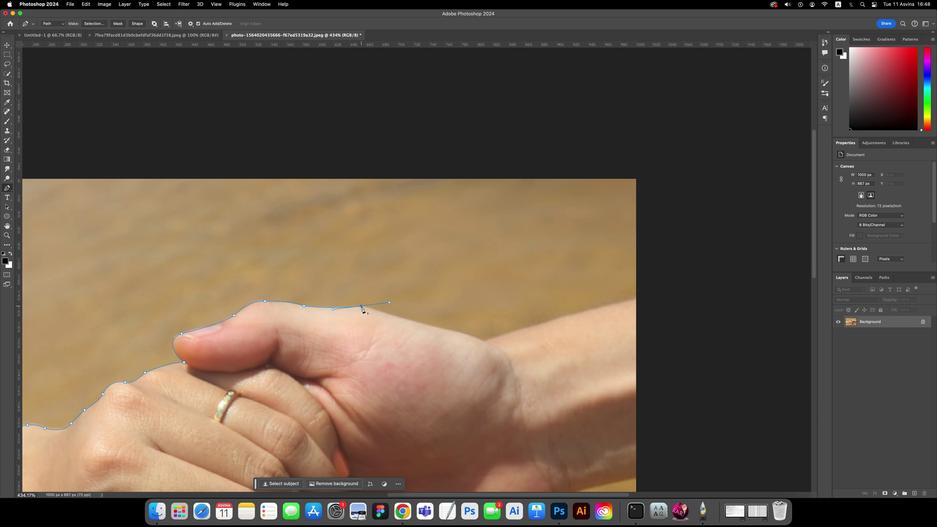 
Action: Mouse pressed left at (356, 311)
Screenshot: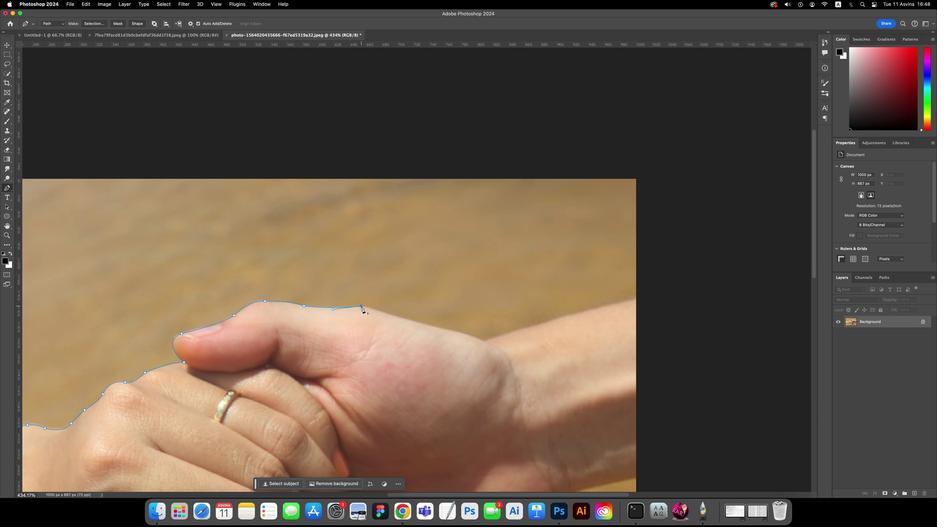 
Action: Mouse moved to (359, 313)
Screenshot: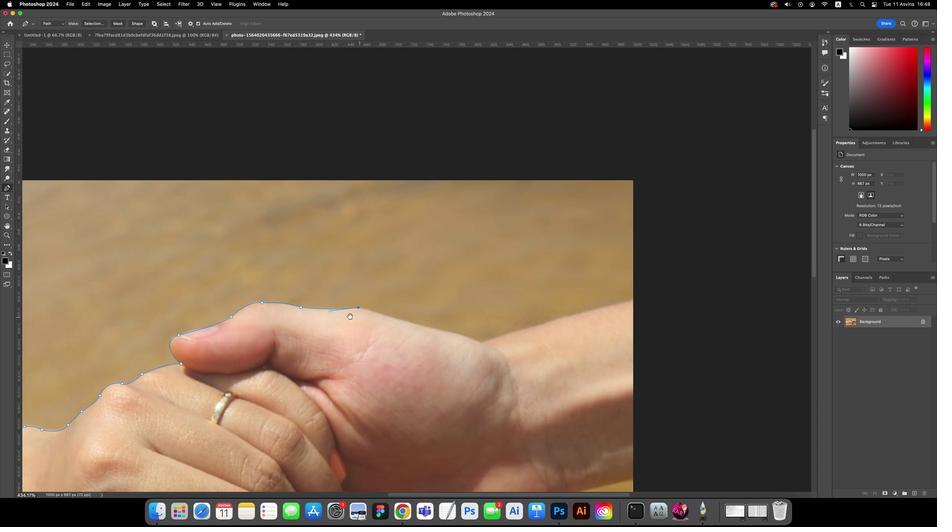 
Action: Key pressed Key.space
Screenshot: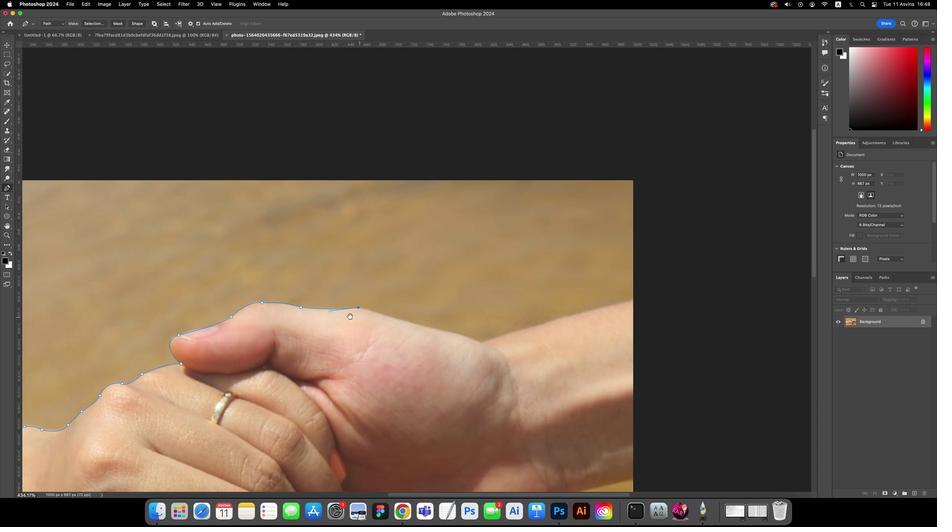 
Action: Mouse moved to (361, 318)
Screenshot: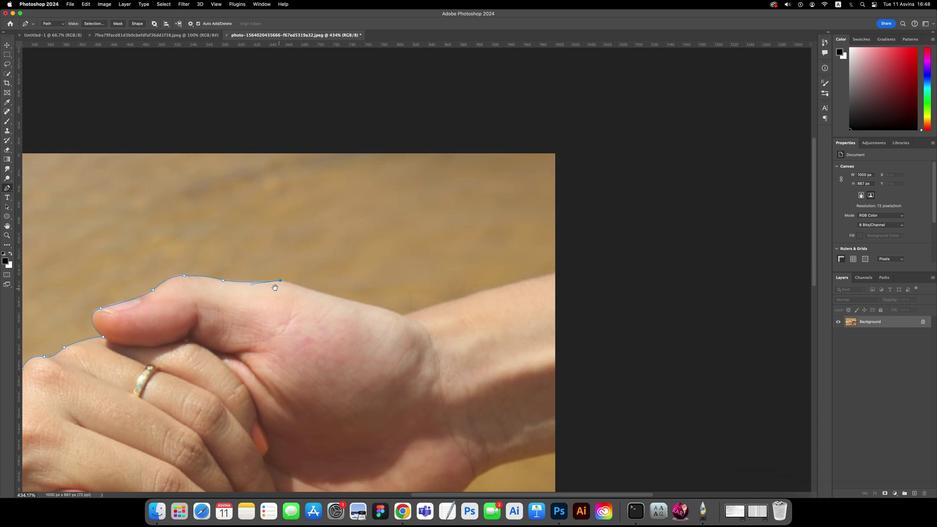 
Action: Mouse pressed left at (361, 318)
Screenshot: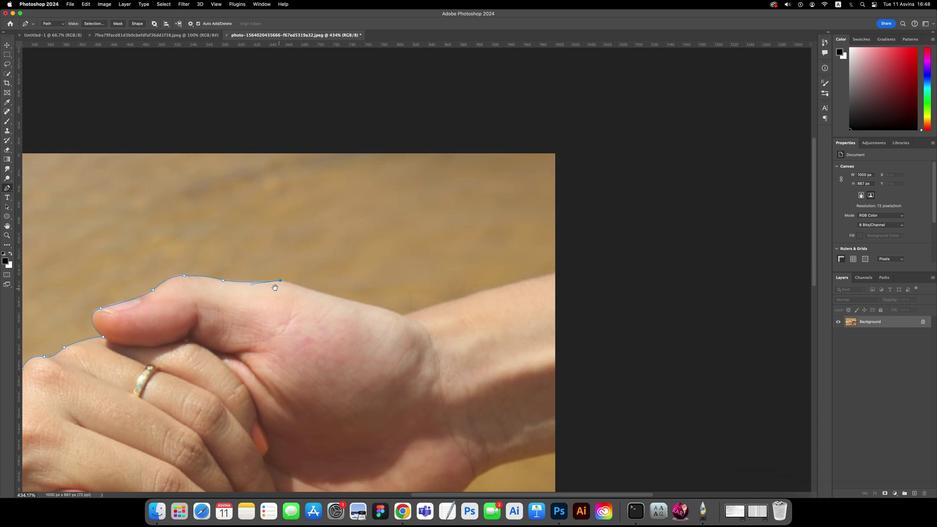 
Action: Mouse moved to (314, 303)
Screenshot: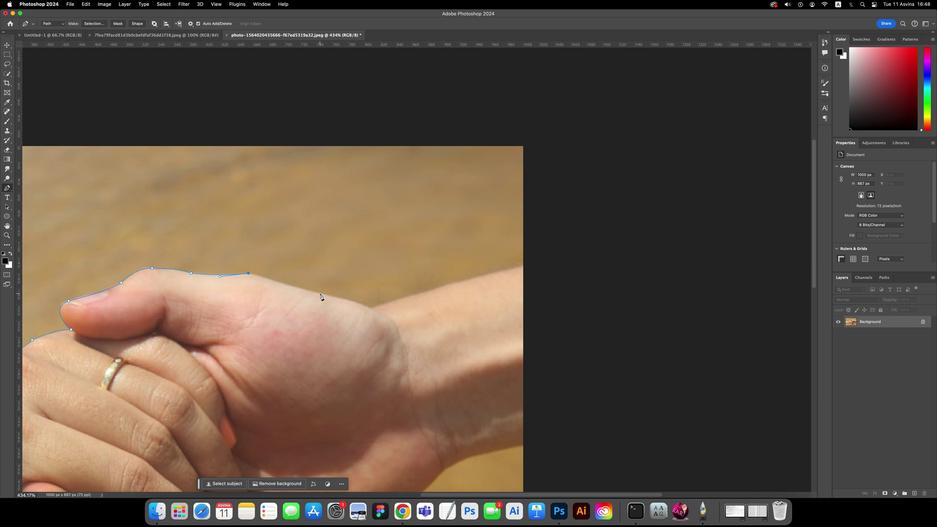
Action: Mouse pressed left at (314, 303)
Screenshot: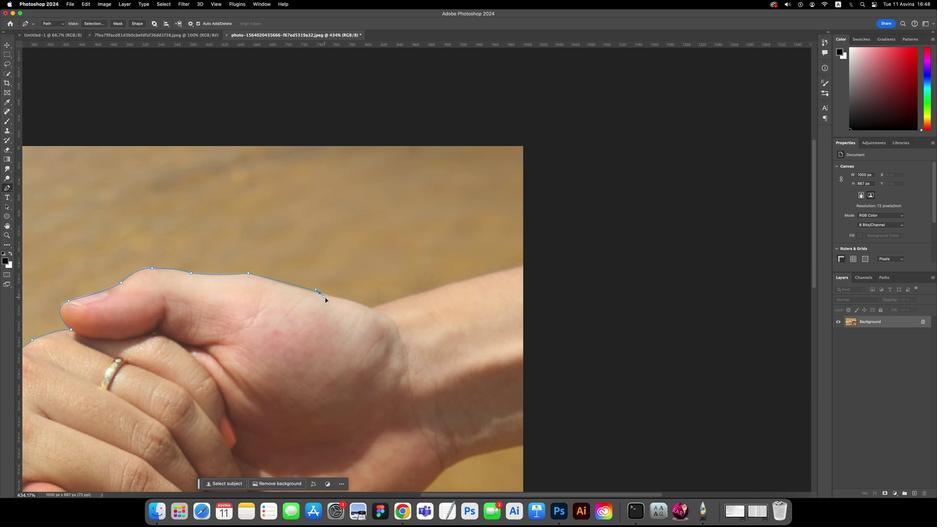 
Action: Mouse moved to (313, 304)
Screenshot: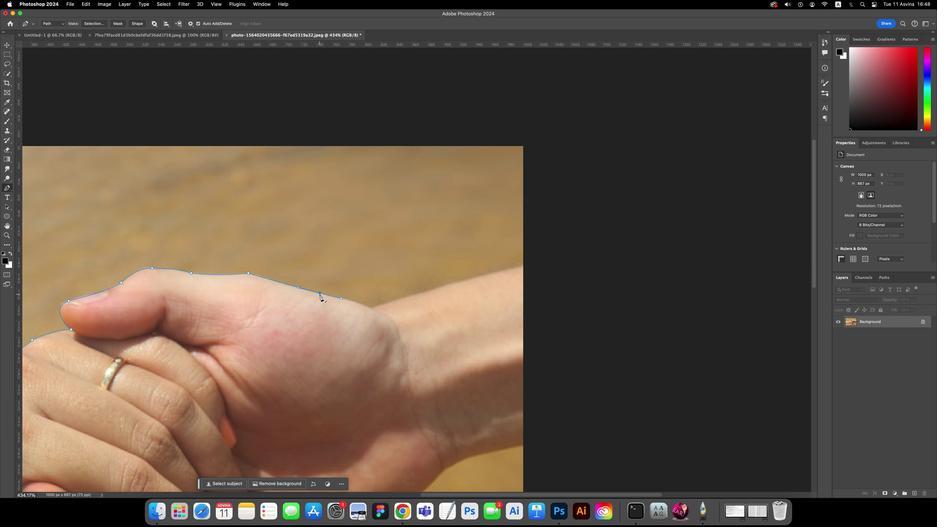 
Action: Key pressed Key.alt
Screenshot: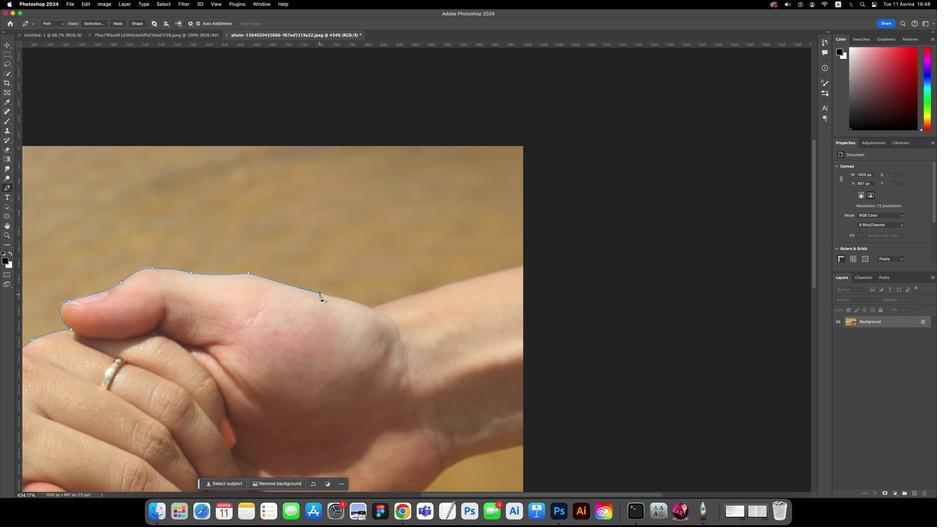 
Action: Mouse pressed left at (313, 304)
Screenshot: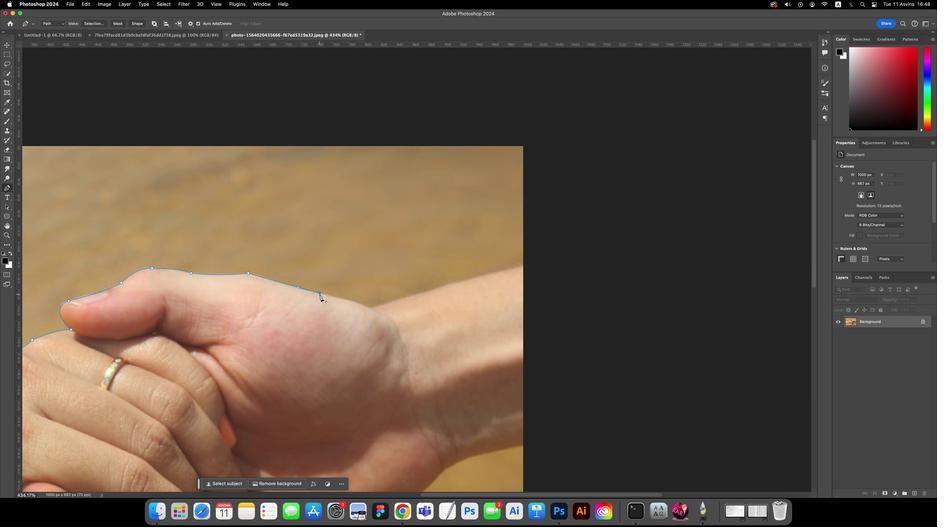 
Action: Key pressed Key.space
Screenshot: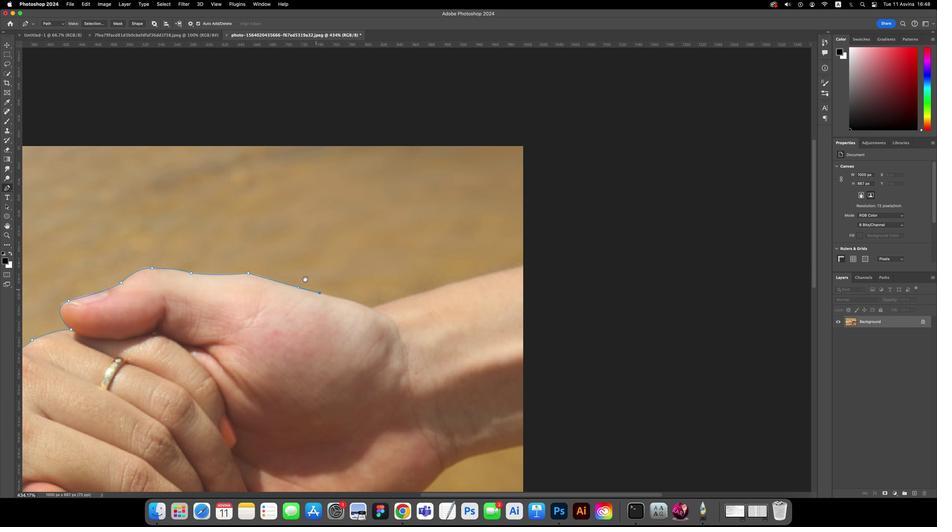 
Action: Mouse moved to (314, 305)
Screenshot: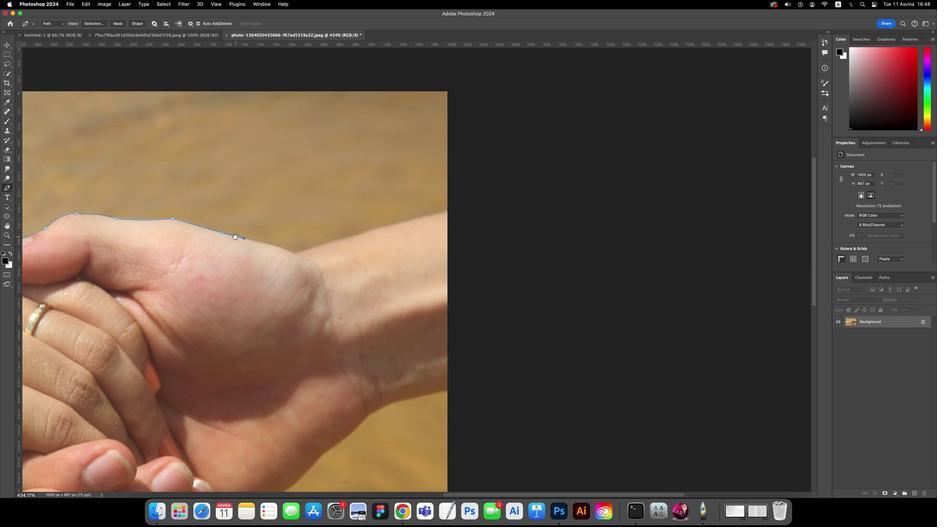 
Action: Mouse pressed left at (314, 305)
Screenshot: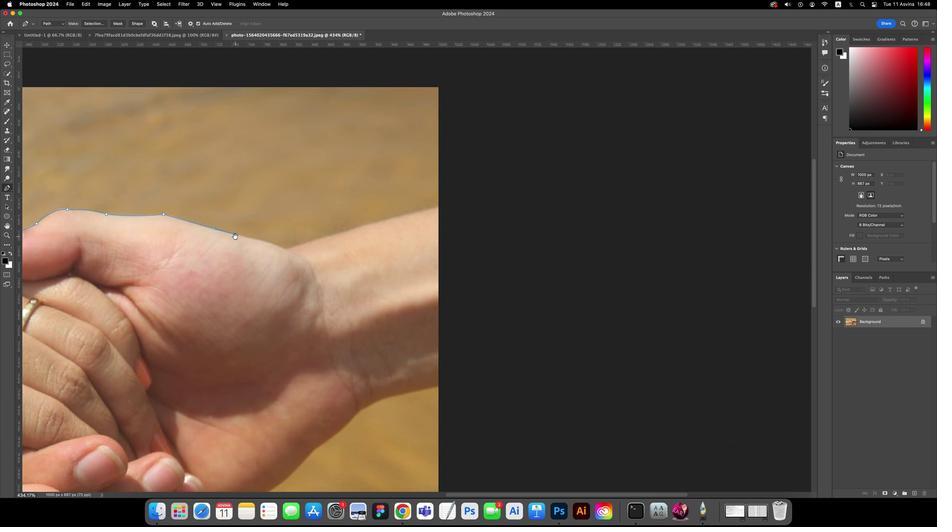 
Action: Mouse moved to (260, 267)
Screenshot: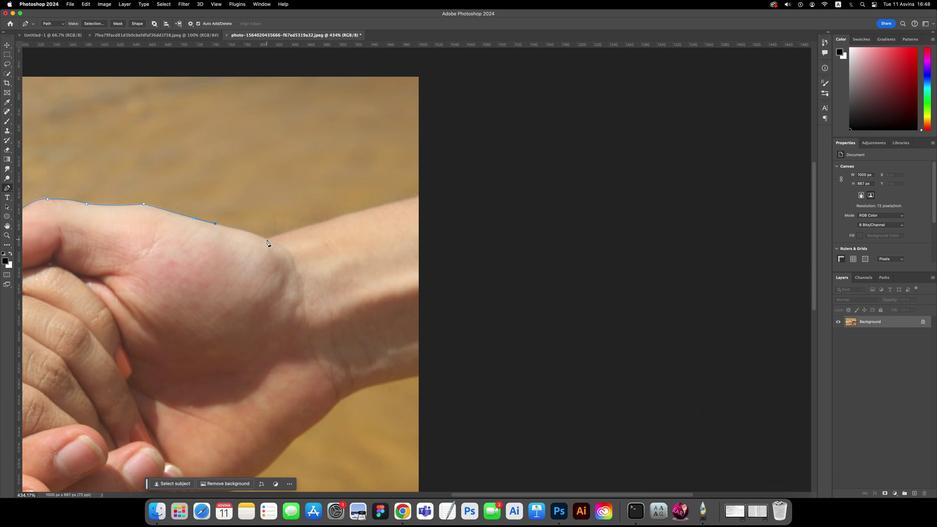 
Action: Mouse pressed left at (260, 267)
Screenshot: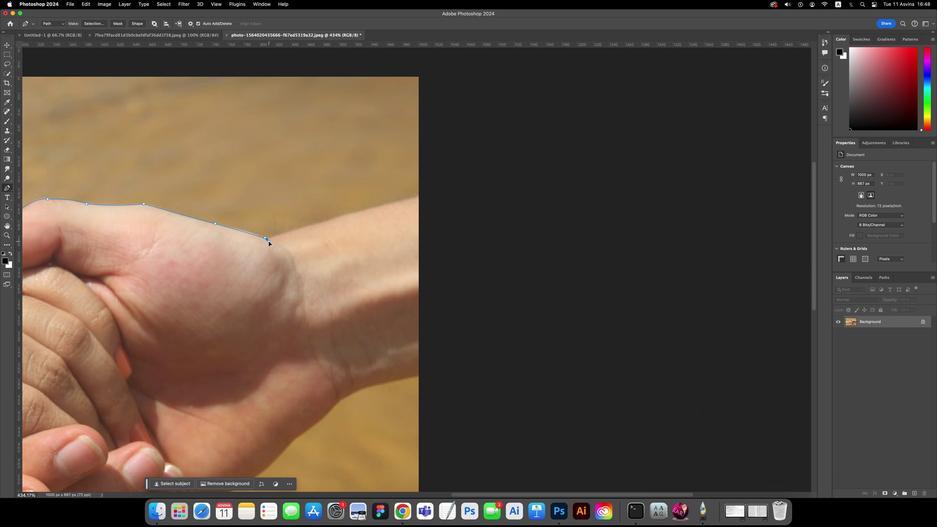 
Action: Mouse moved to (261, 267)
Screenshot: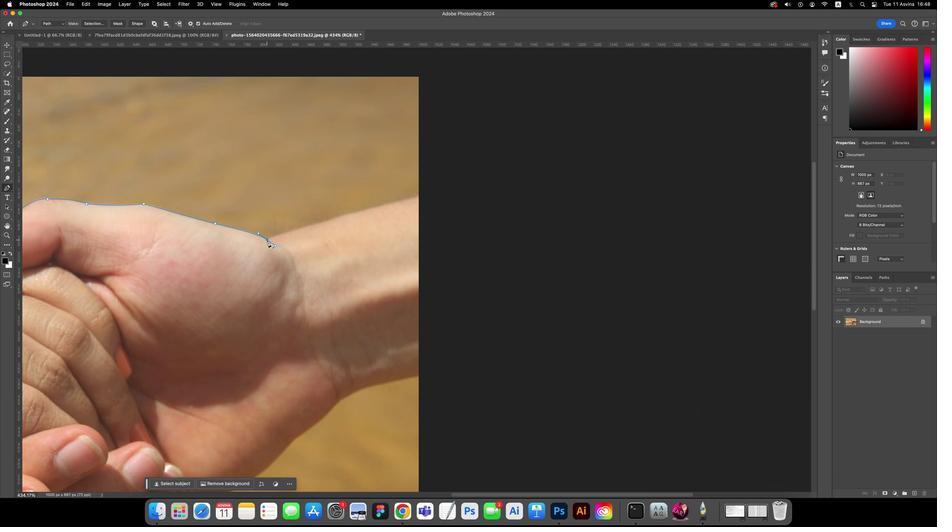 
Action: Key pressed Key.alt
Screenshot: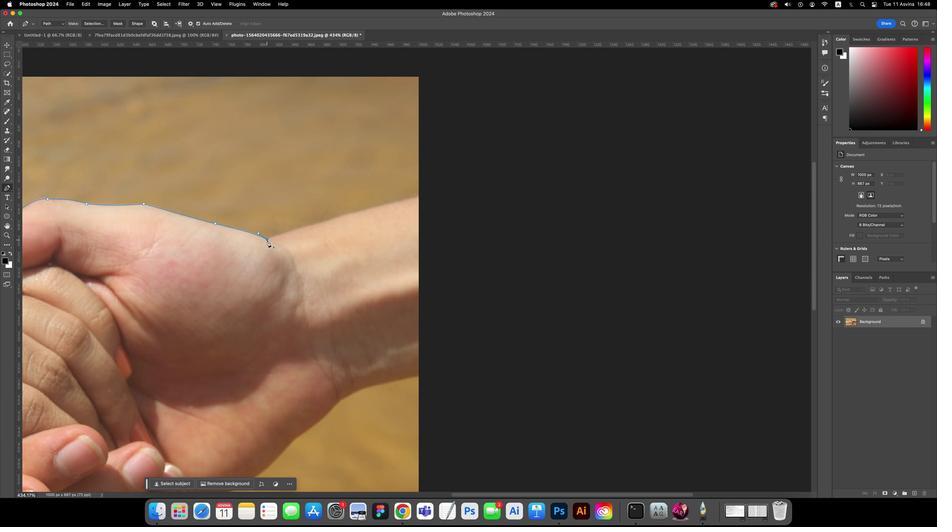 
Action: Mouse pressed left at (261, 267)
Screenshot: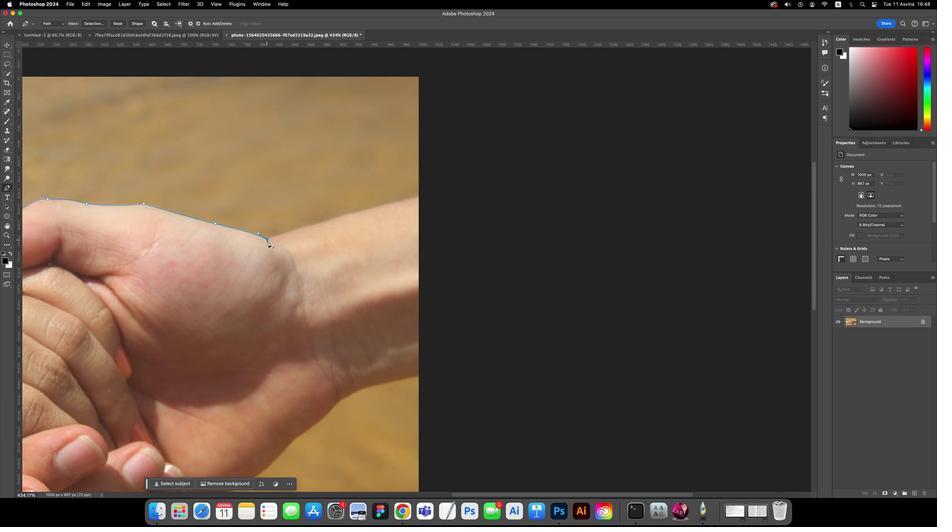 
Action: Mouse moved to (304, 257)
Screenshot: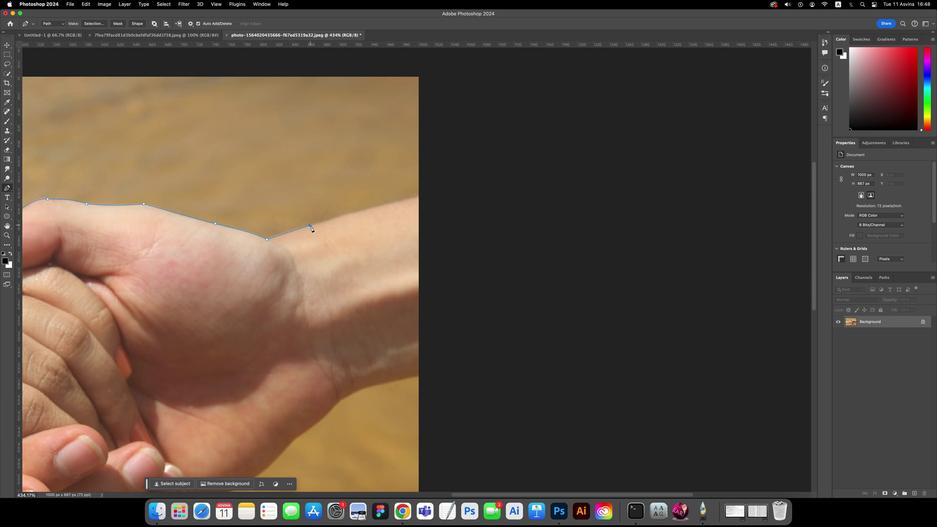 
Action: Mouse pressed left at (304, 257)
Screenshot: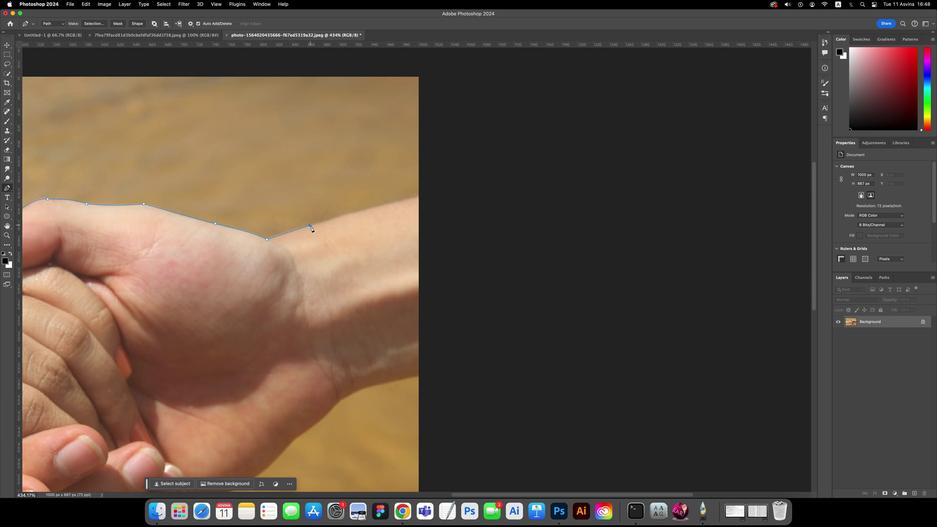 
Action: Mouse moved to (414, 238)
Screenshot: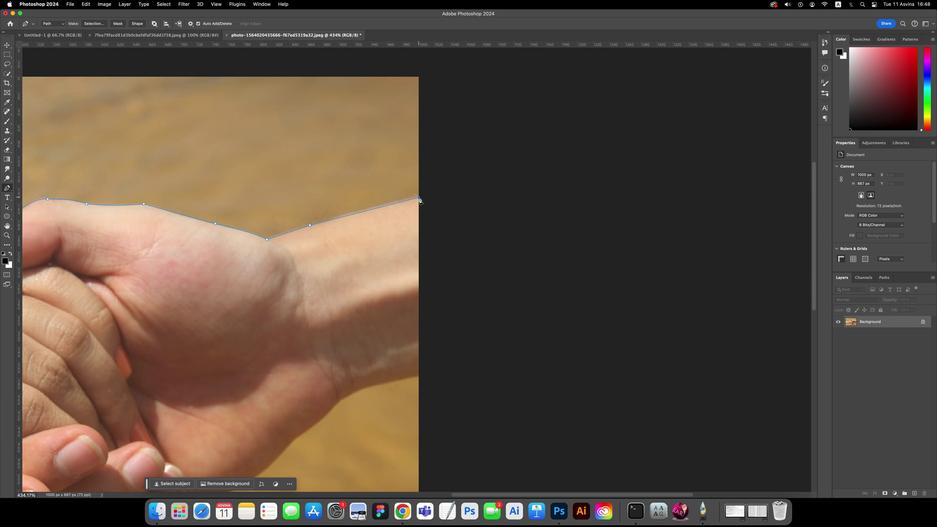 
Action: Mouse pressed left at (414, 238)
Screenshot: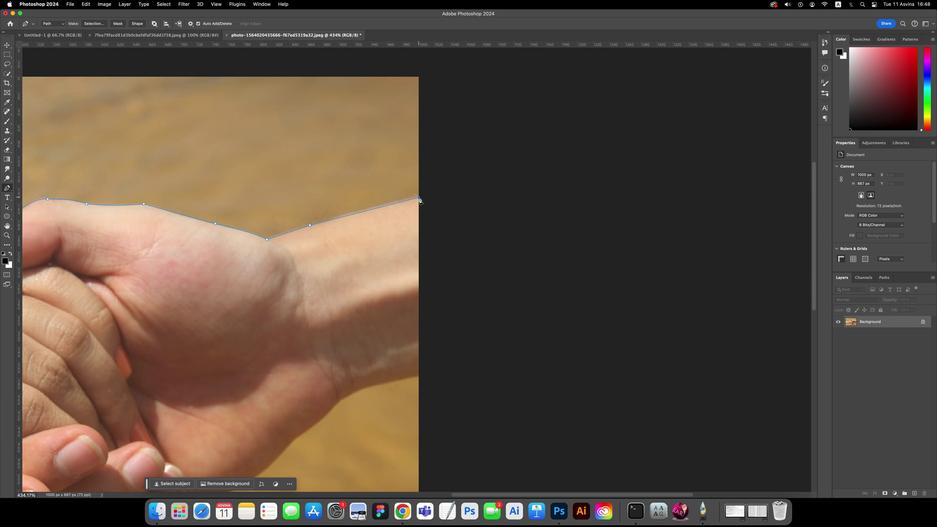 
Action: Mouse moved to (419, 237)
Screenshot: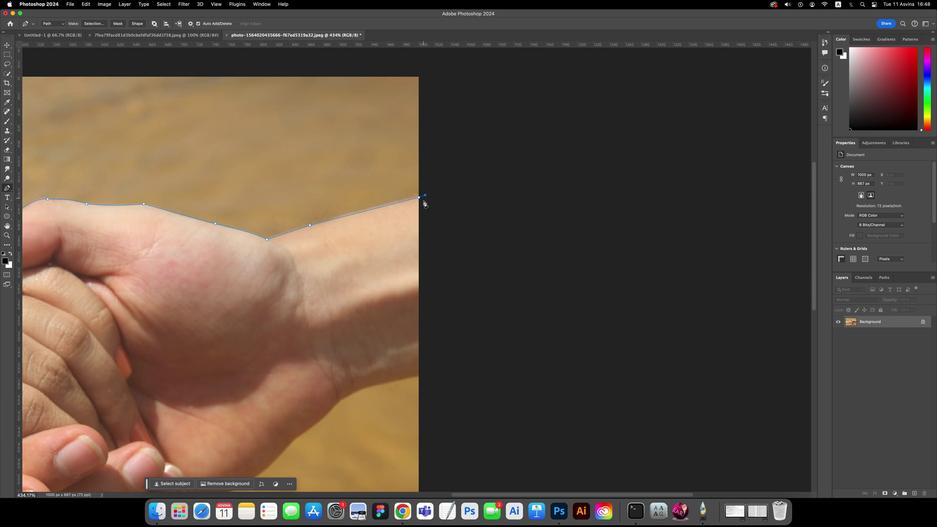 
Action: Mouse pressed left at (419, 237)
Screenshot: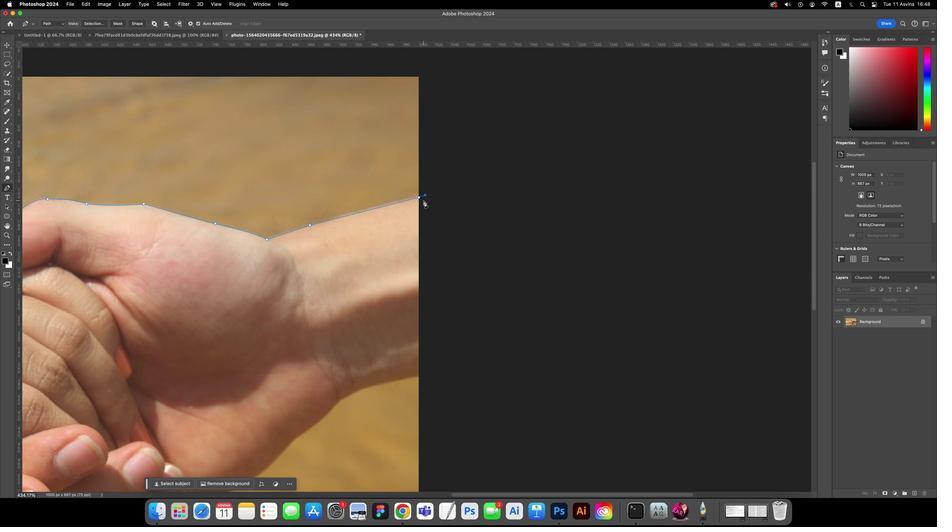 
Action: Mouse moved to (426, 358)
Screenshot: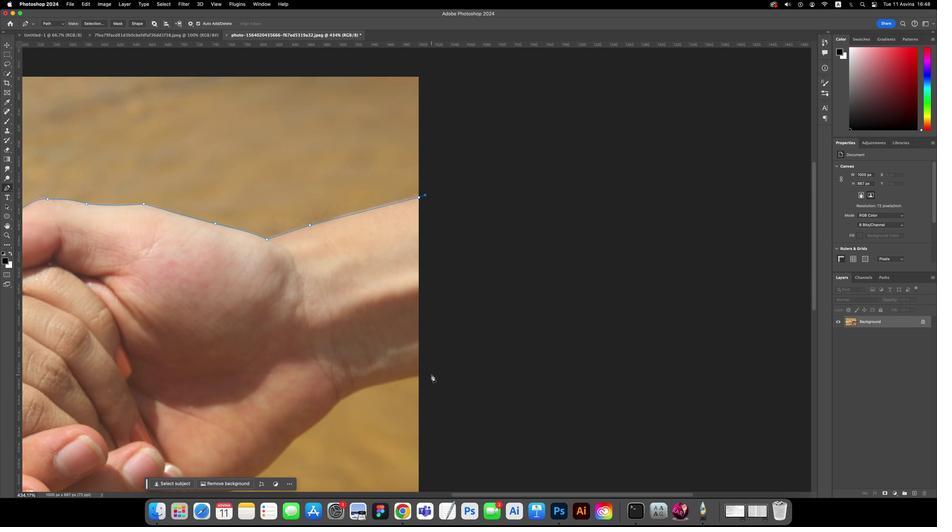
Action: Mouse pressed left at (426, 358)
Screenshot: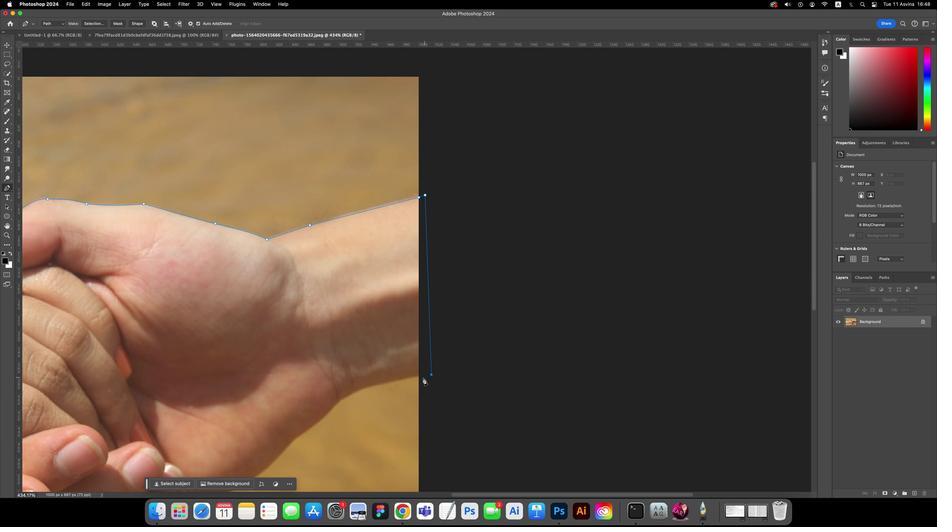 
Action: Mouse moved to (403, 360)
Screenshot: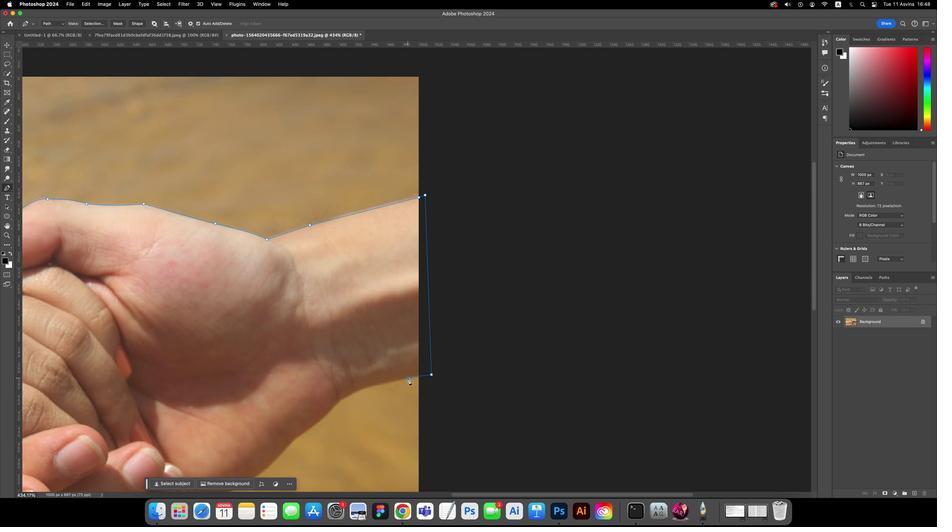 
Action: Mouse pressed left at (403, 360)
Screenshot: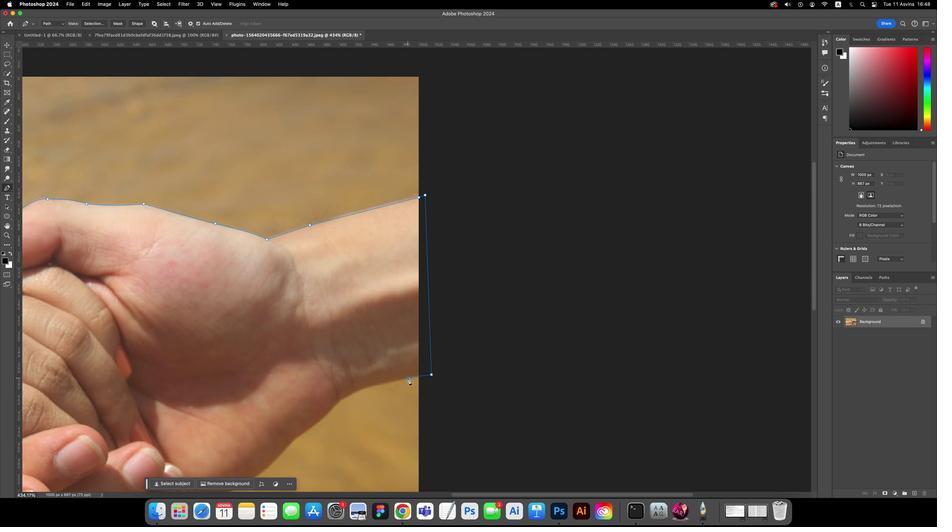 
Action: Key pressed Key.space
Screenshot: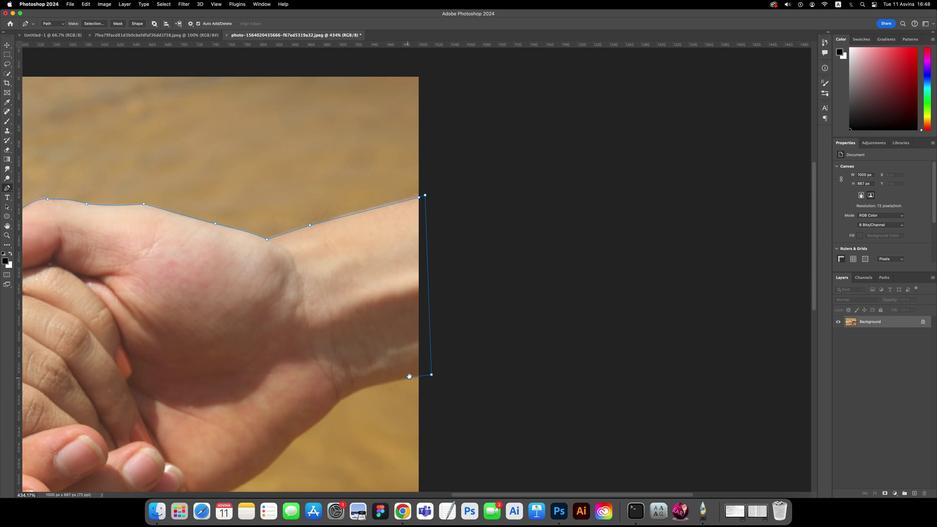 
Action: Mouse pressed left at (403, 360)
Screenshot: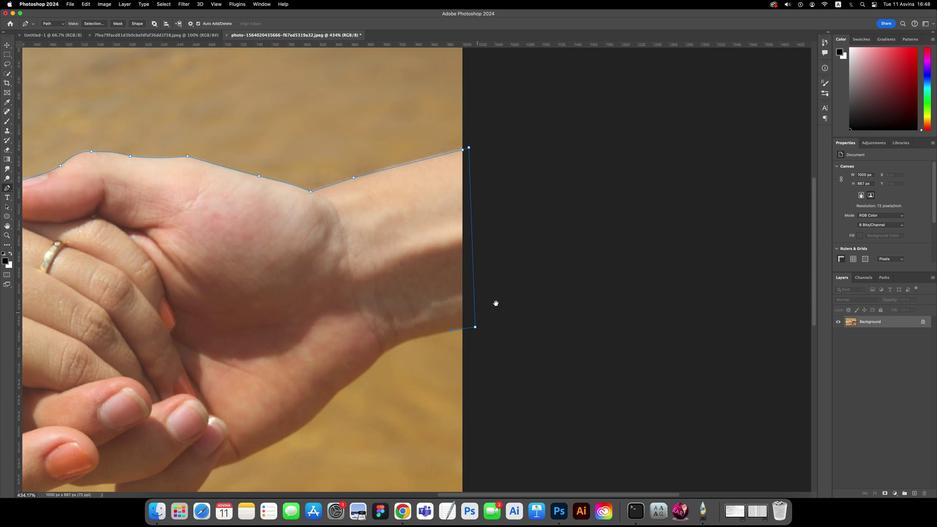 
Action: Mouse moved to (473, 307)
Screenshot: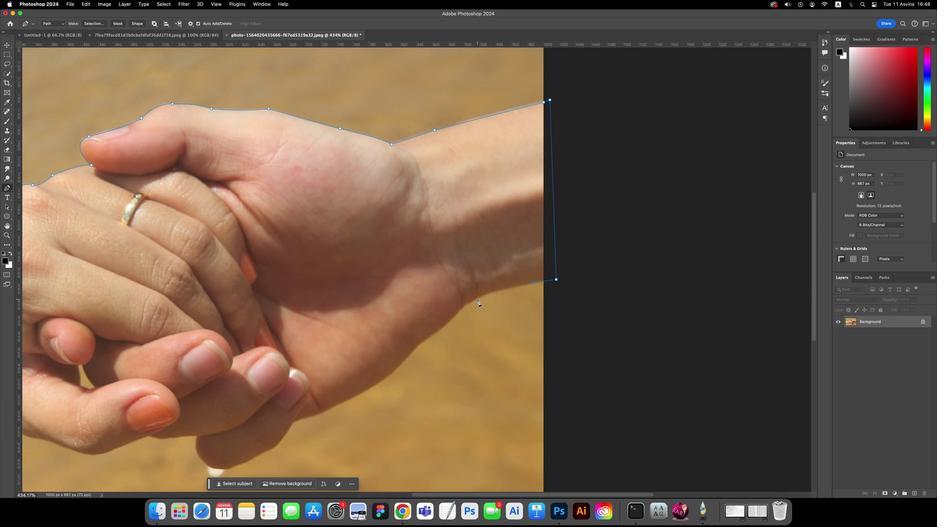 
Action: Mouse pressed left at (473, 307)
Screenshot: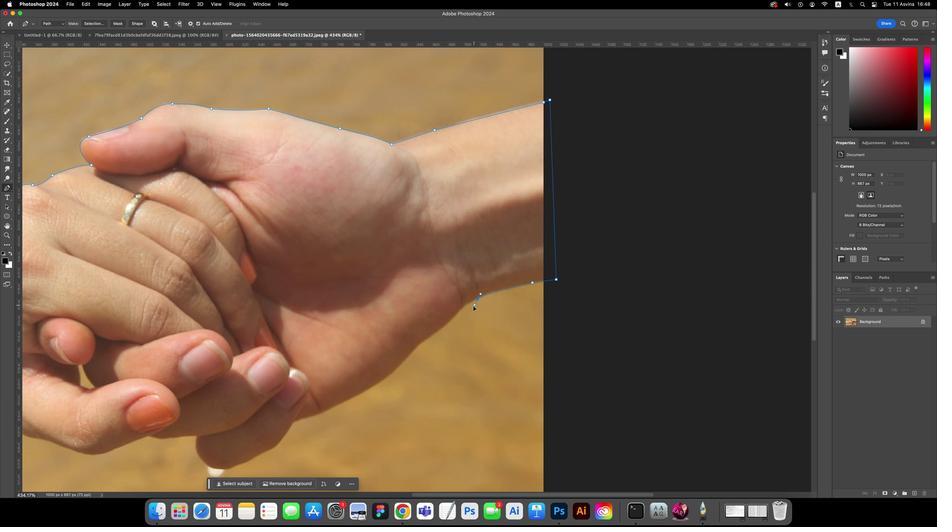 
Action: Mouse moved to (473, 307)
Screenshot: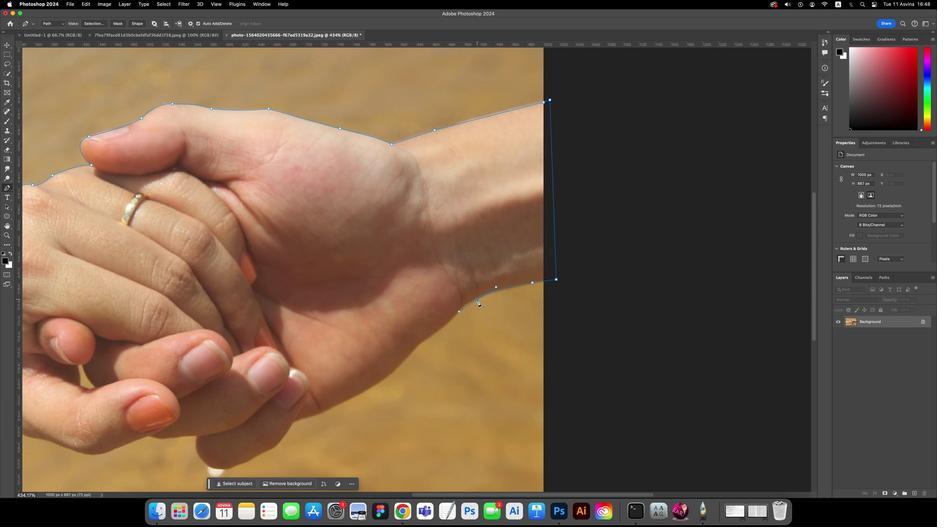 
Action: Key pressed Key.alt
Screenshot: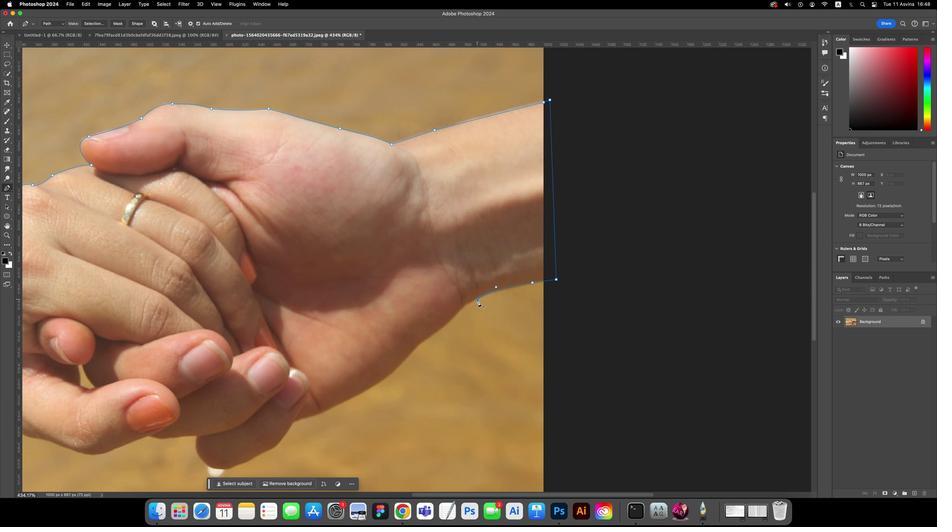 
Action: Mouse pressed left at (473, 307)
Screenshot: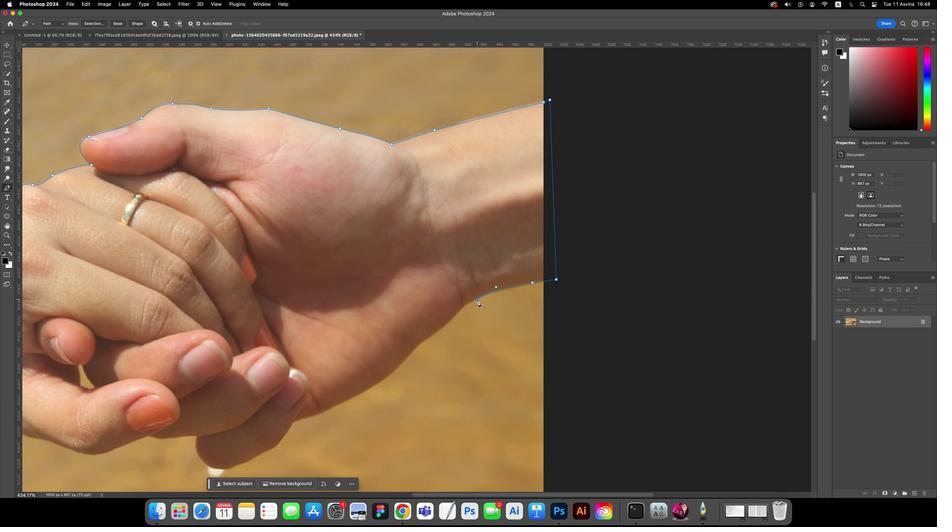 
Action: Mouse moved to (450, 318)
Screenshot: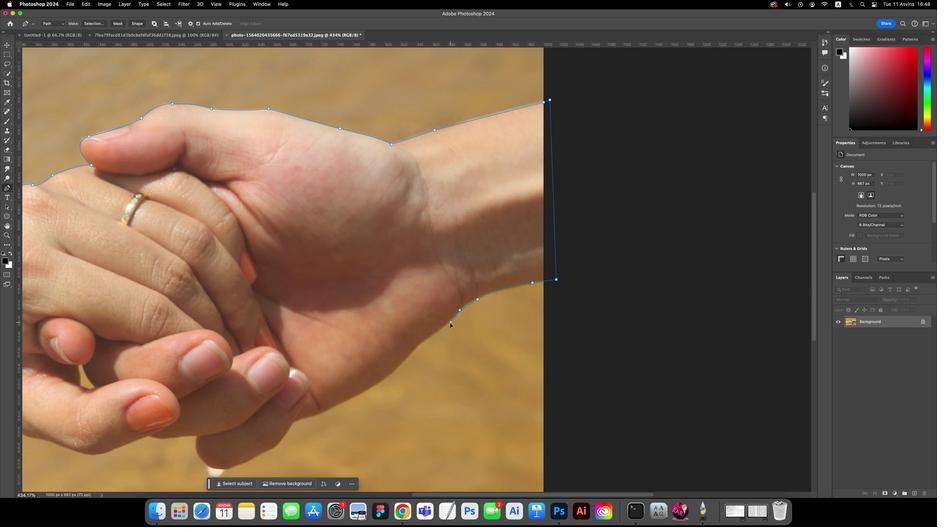 
Action: Mouse pressed left at (450, 318)
Screenshot: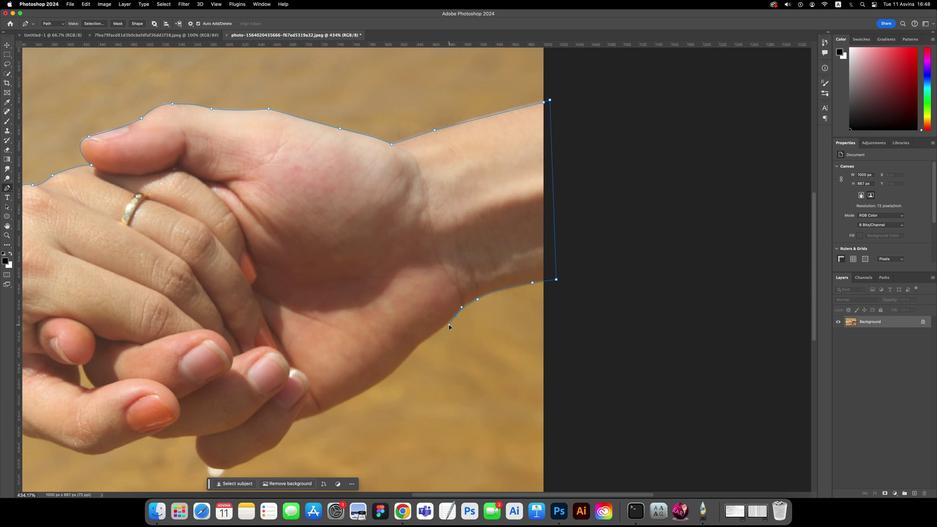 
Action: Mouse moved to (451, 318)
Screenshot: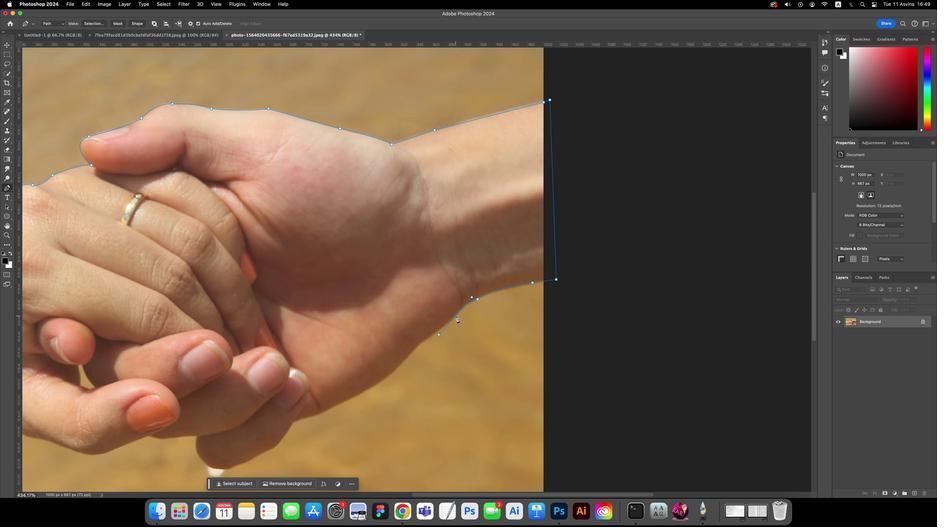 
Action: Key pressed Key.alt
Screenshot: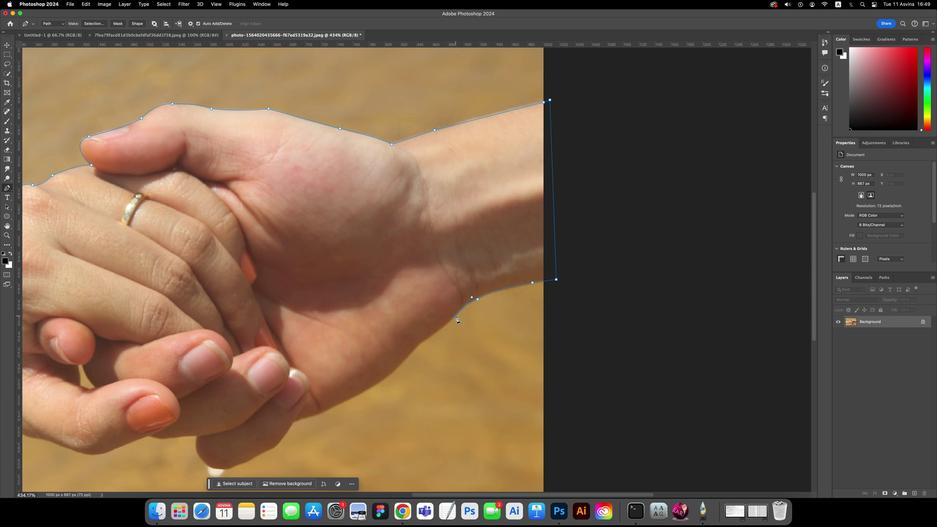 
Action: Mouse pressed left at (451, 318)
Screenshot: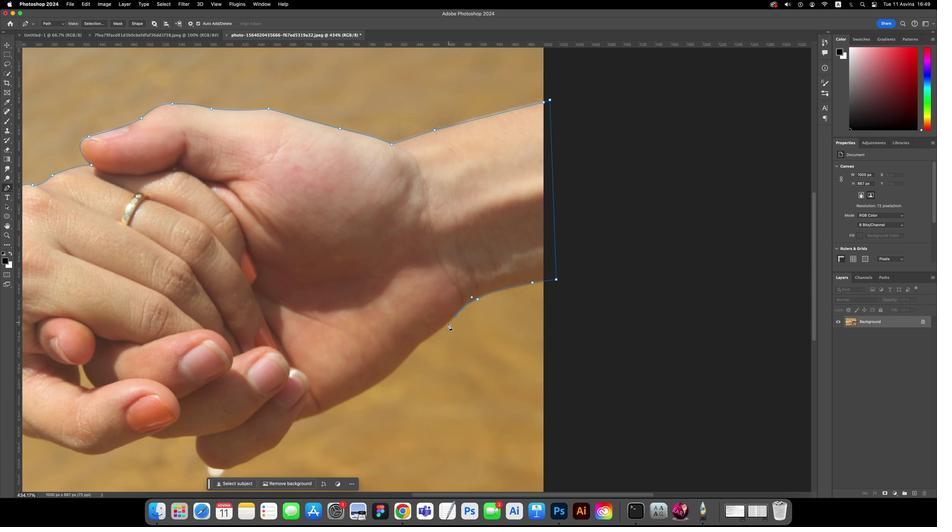 
Action: Mouse moved to (415, 336)
Screenshot: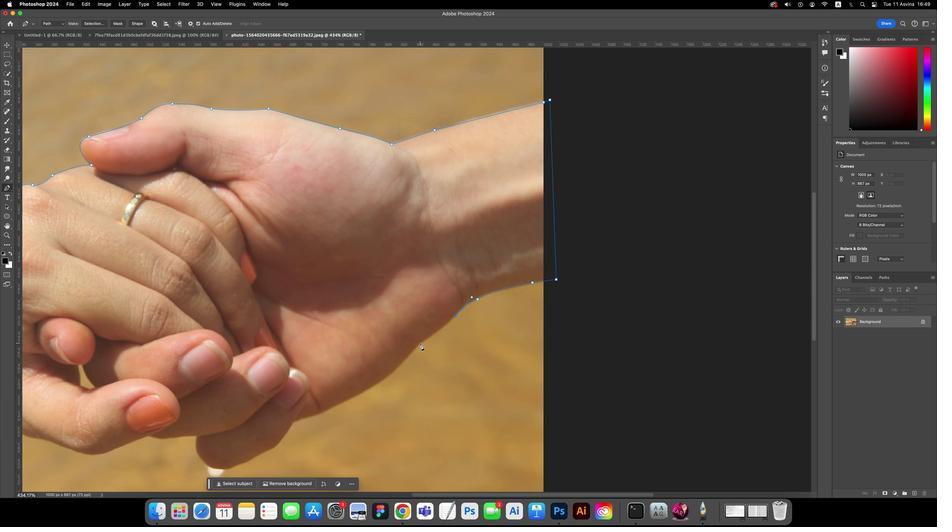 
Action: Mouse pressed left at (415, 336)
Screenshot: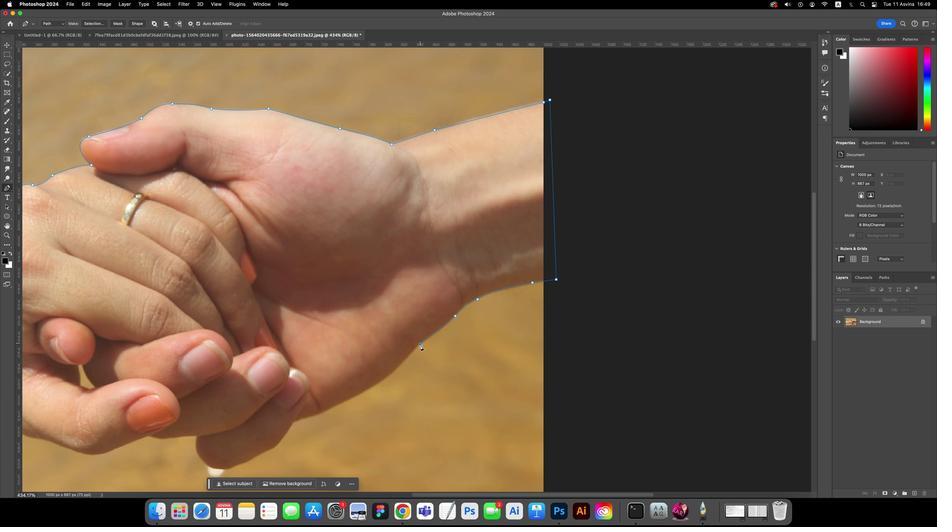 
Action: Mouse moved to (416, 337)
Screenshot: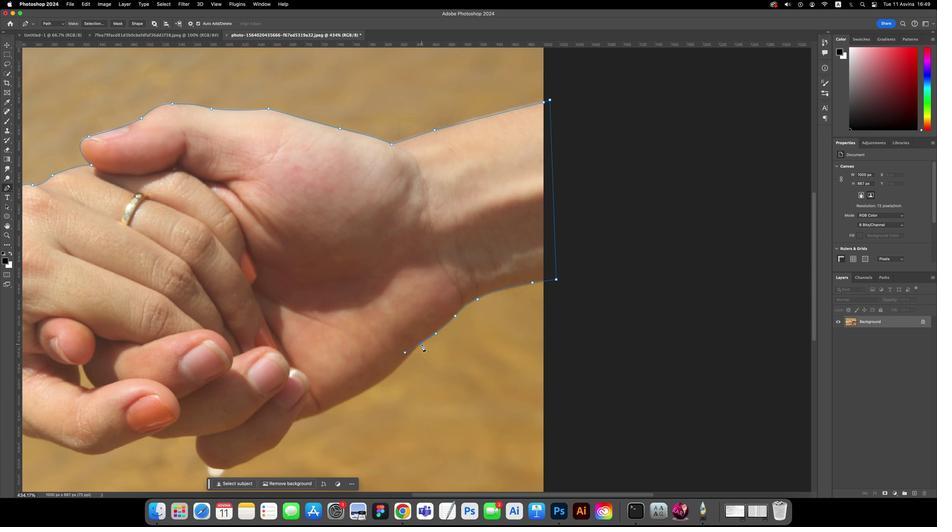 
Action: Key pressed Key.alt
Screenshot: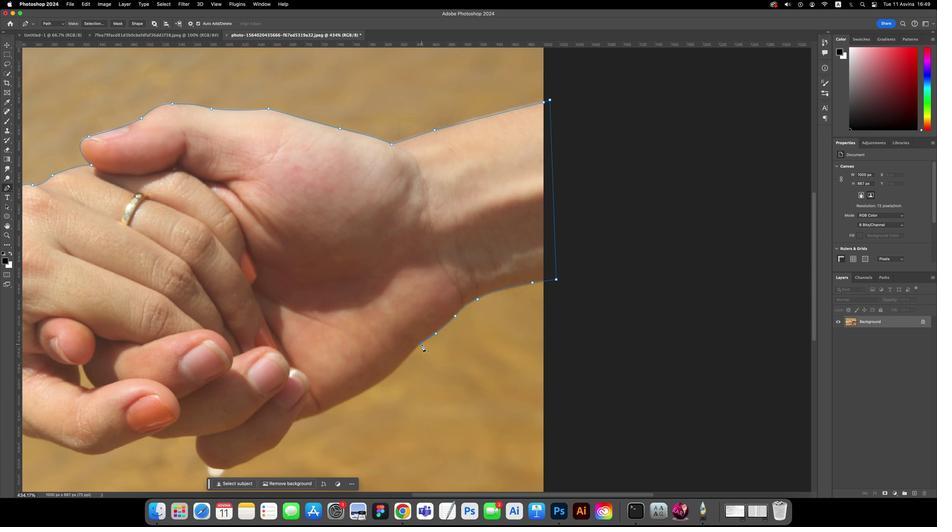 
Action: Mouse pressed left at (416, 337)
Screenshot: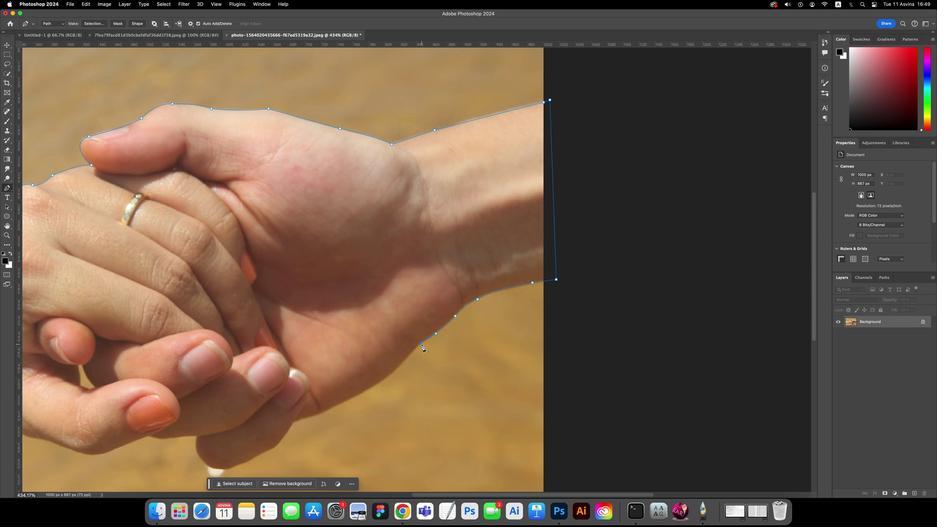 
Action: Mouse moved to (388, 358)
Screenshot: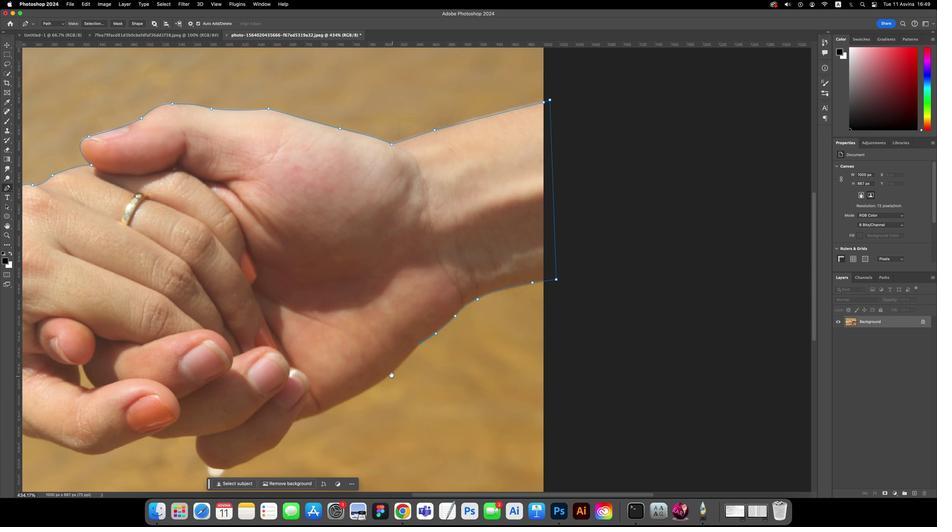 
Action: Key pressed Key.space
Screenshot: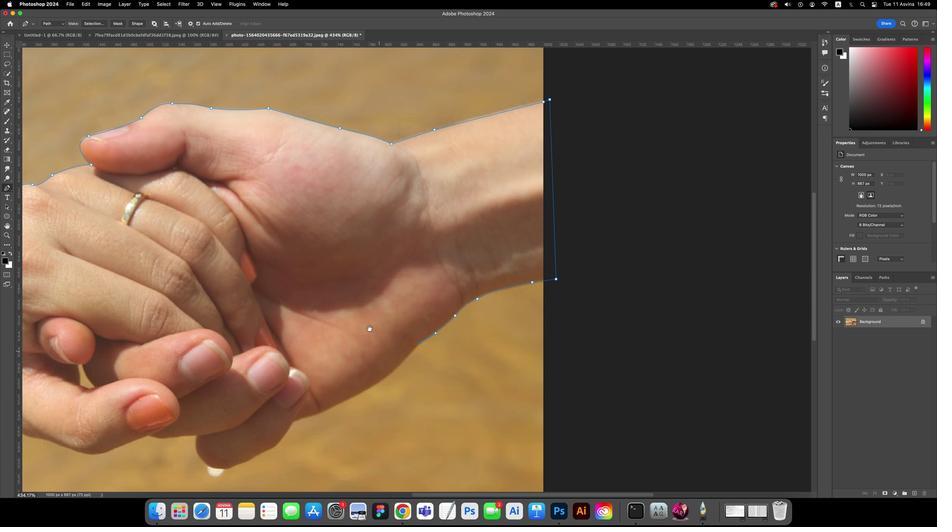 
Action: Mouse moved to (386, 358)
Screenshot: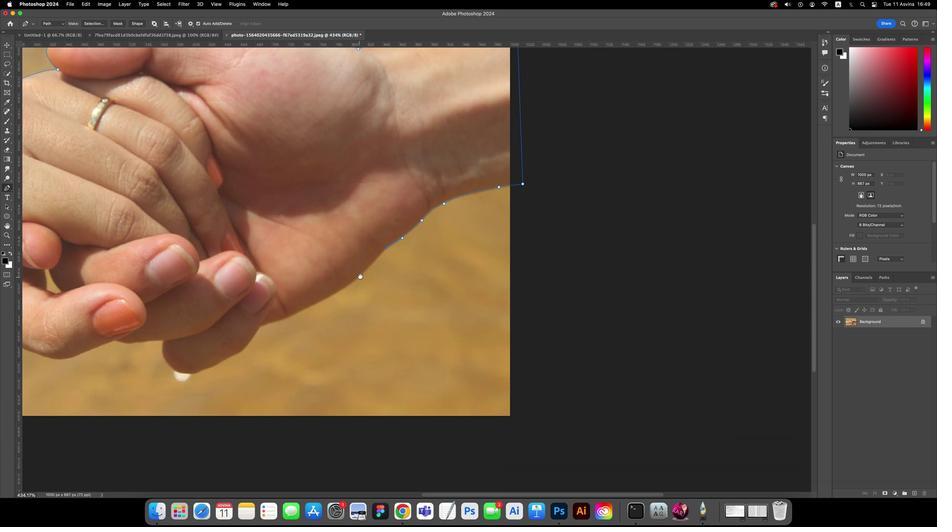
Action: Mouse pressed left at (386, 358)
Screenshot: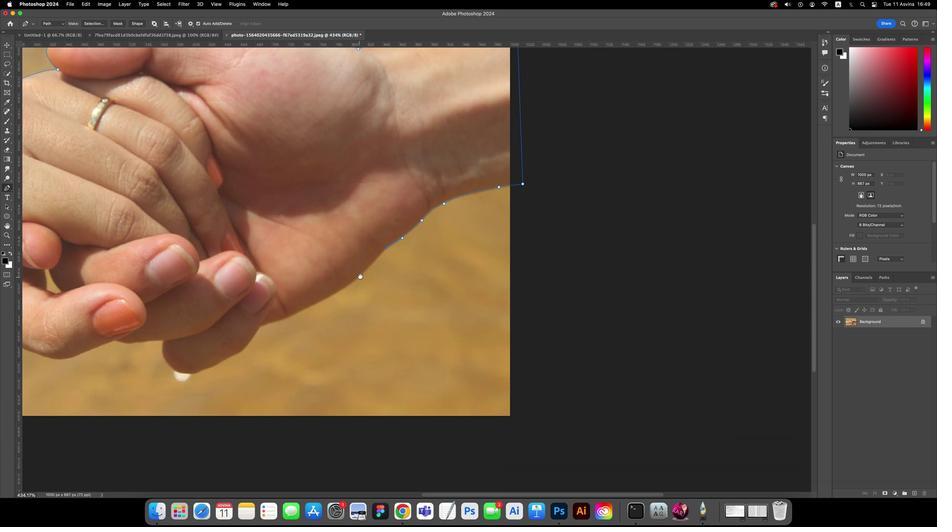 
Action: Mouse moved to (328, 290)
Screenshot: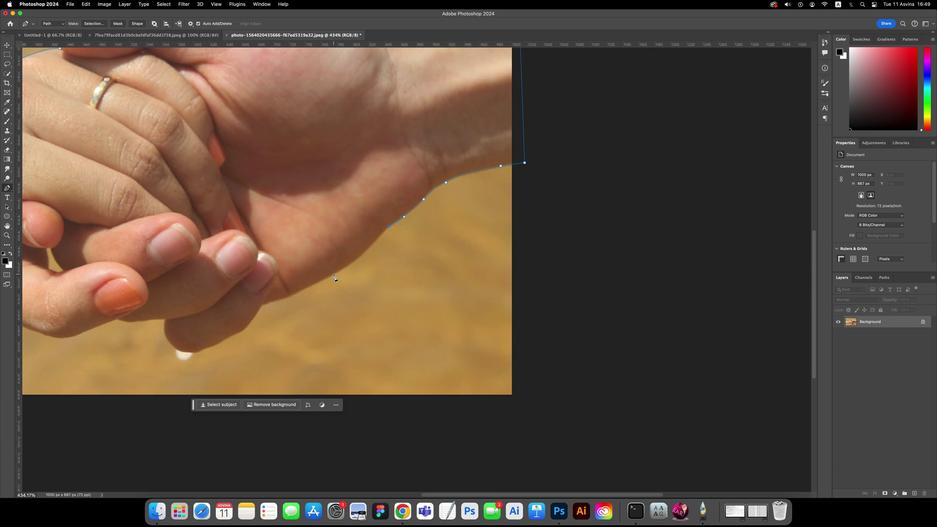 
Action: Mouse pressed left at (328, 290)
Screenshot: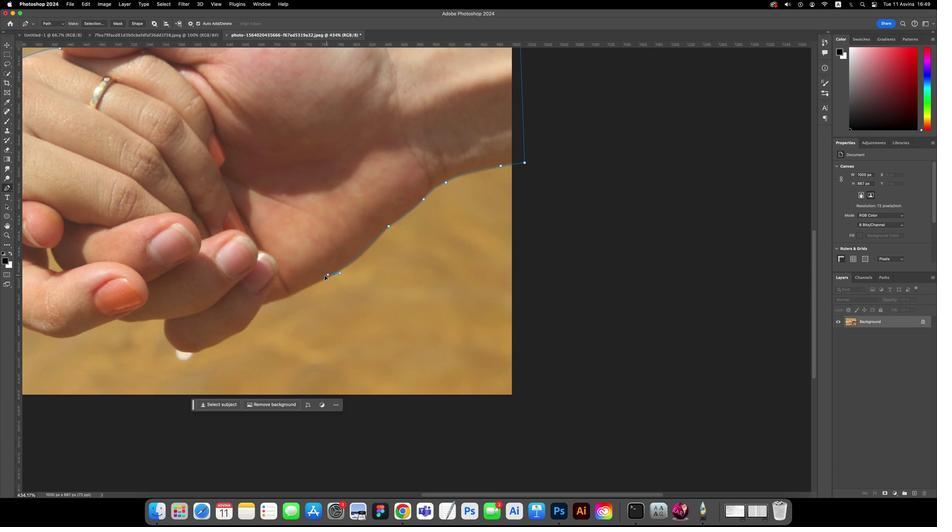
Action: Mouse moved to (328, 290)
Screenshot: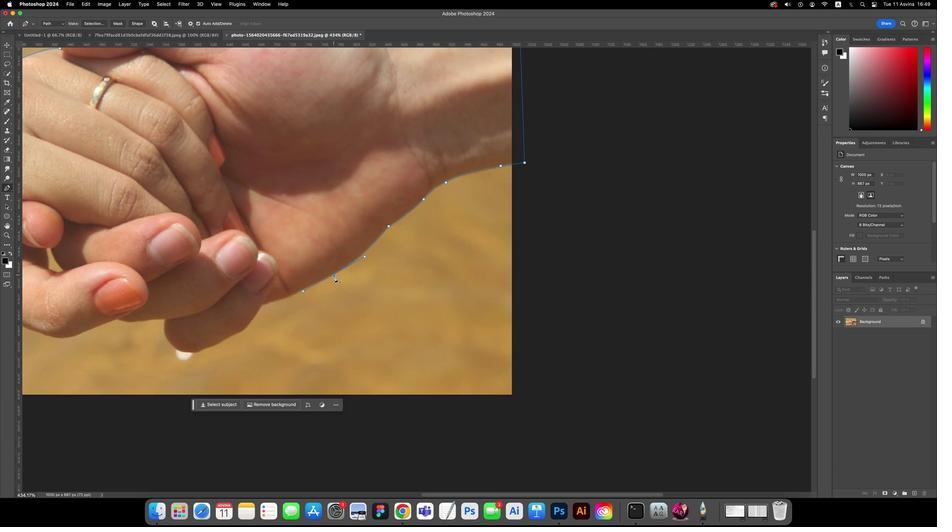 
Action: Key pressed Key.alt
Screenshot: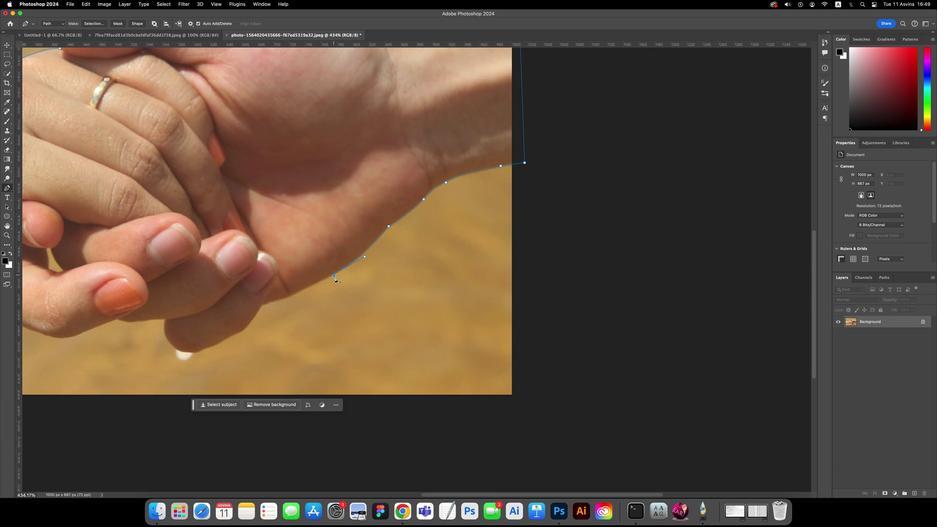 
Action: Mouse pressed left at (328, 290)
Screenshot: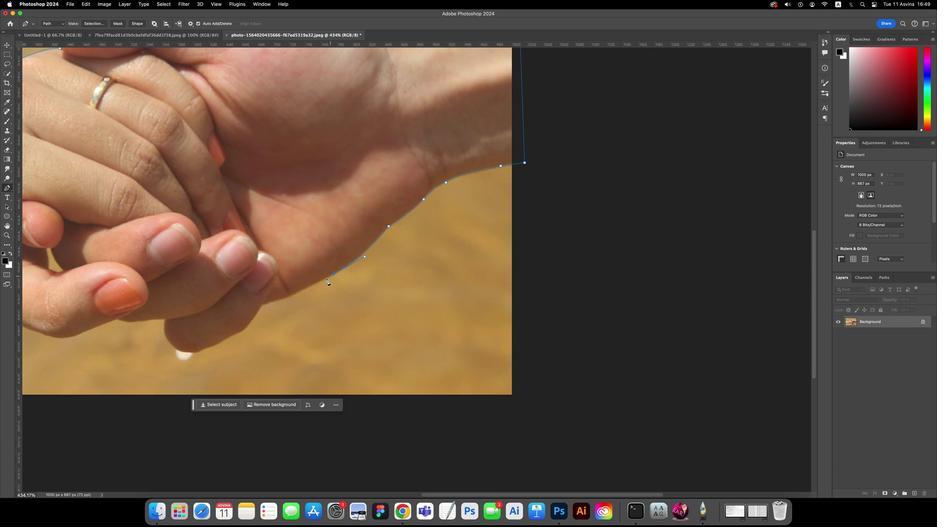 
Action: Mouse moved to (301, 300)
Screenshot: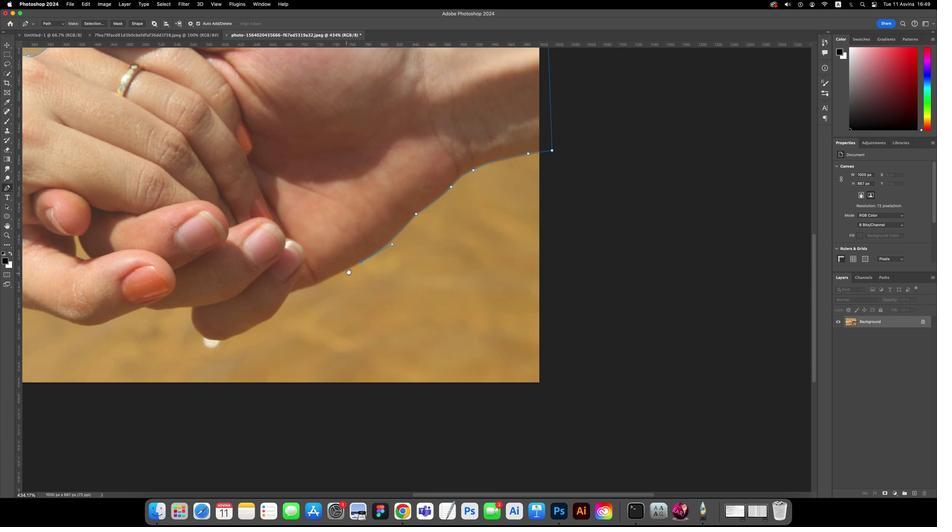 
Action: Key pressed Key.space
Screenshot: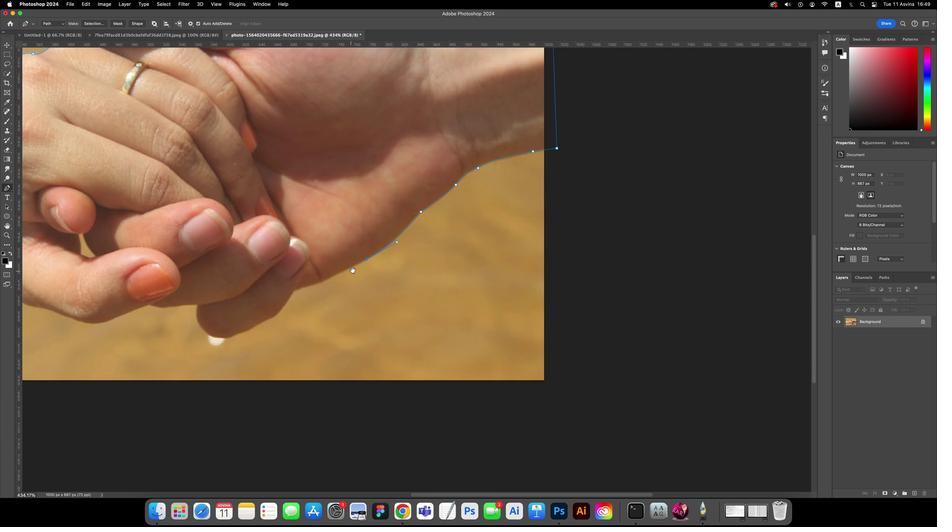 
Action: Mouse moved to (306, 300)
Screenshot: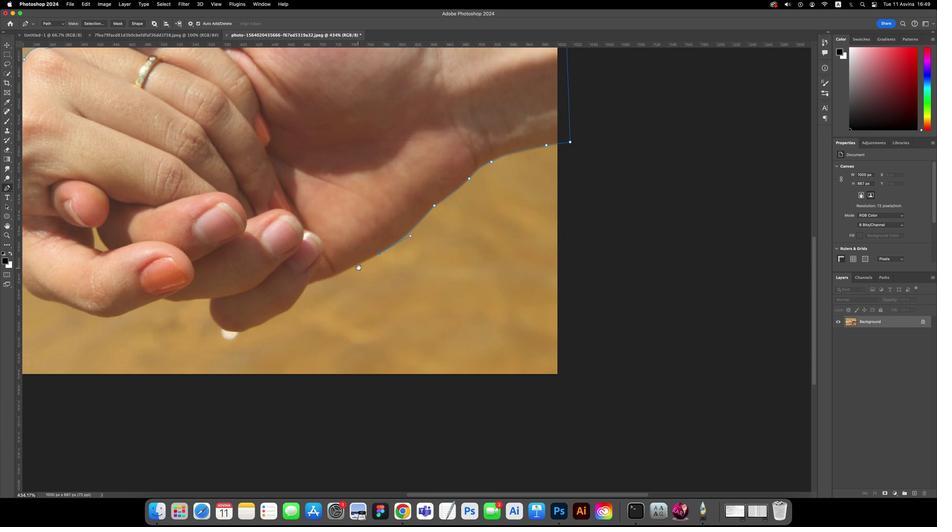 
Action: Mouse pressed left at (306, 300)
Screenshot: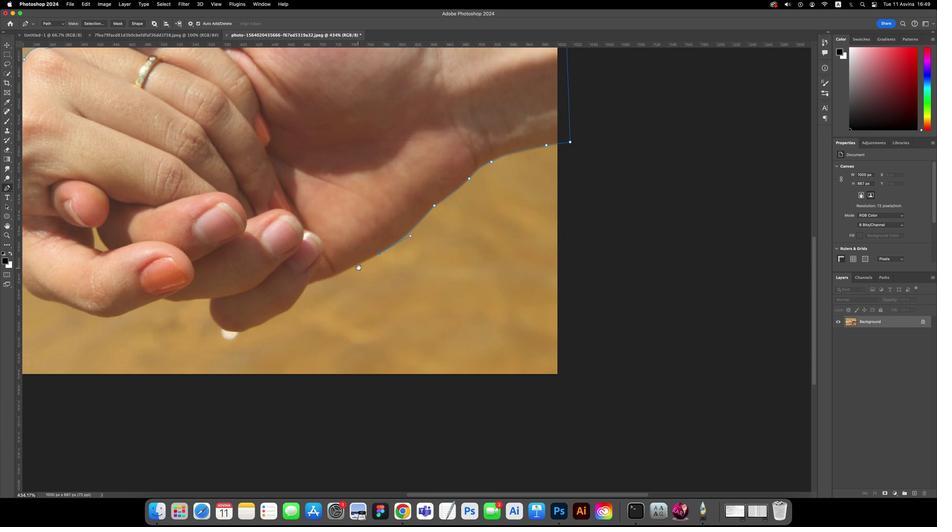 
Action: Mouse moved to (317, 291)
Screenshot: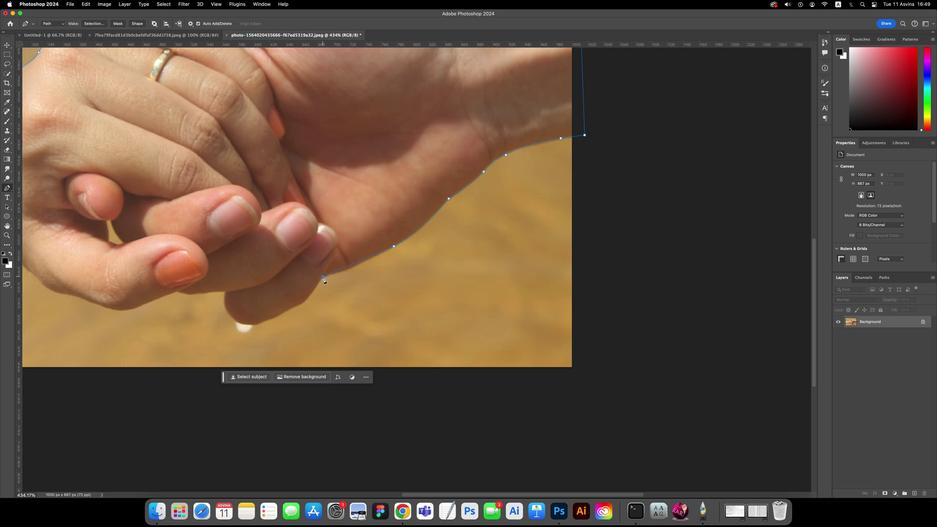 
Action: Mouse pressed left at (317, 291)
Screenshot: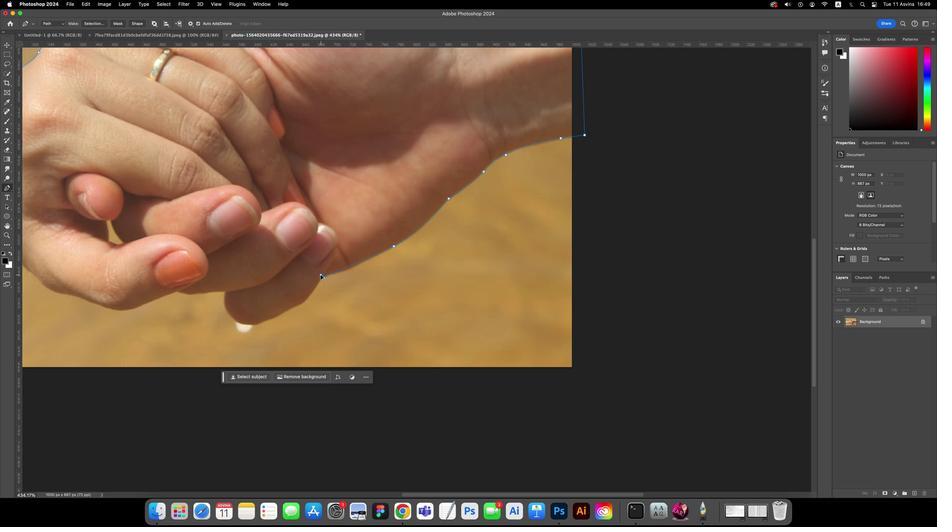 
Action: Mouse moved to (316, 291)
Screenshot: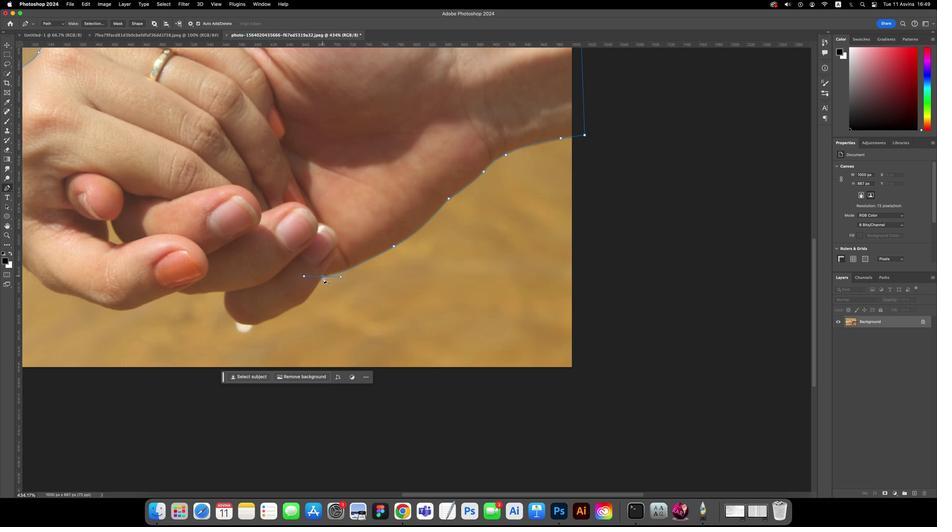 
Action: Key pressed Key.alt
Screenshot: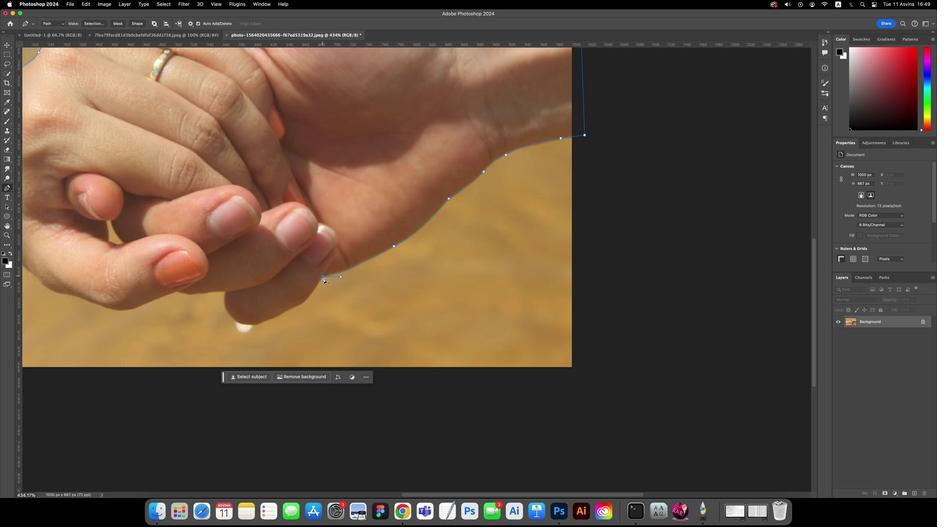
Action: Mouse pressed left at (316, 291)
Screenshot: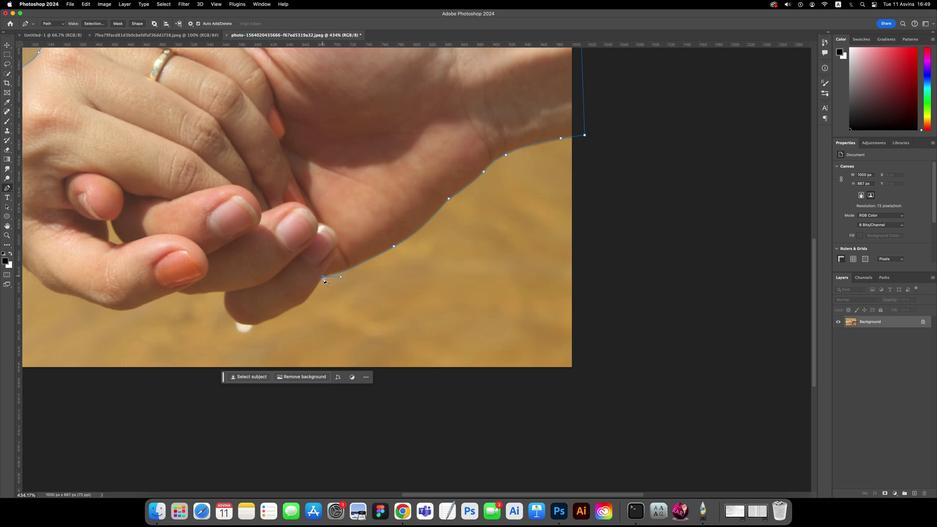 
Action: Key pressed Key.space
Screenshot: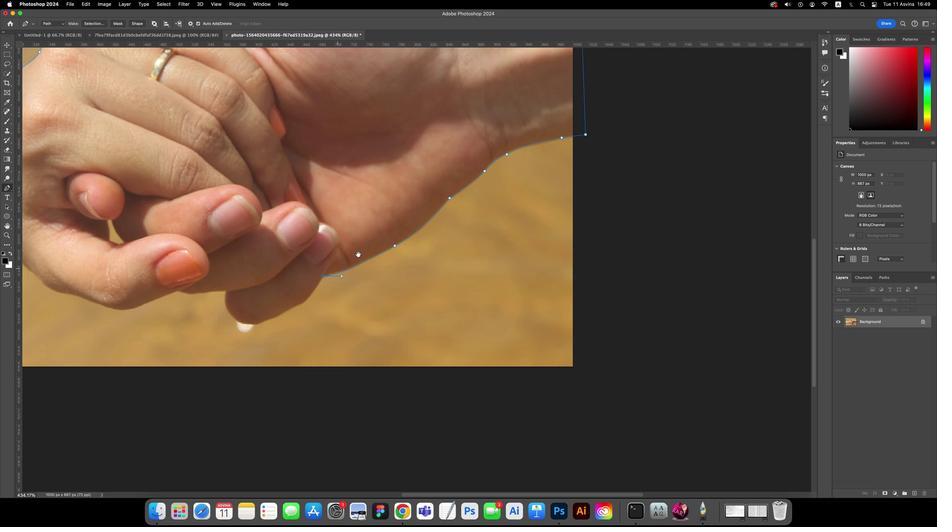 
Action: Mouse moved to (323, 290)
Screenshot: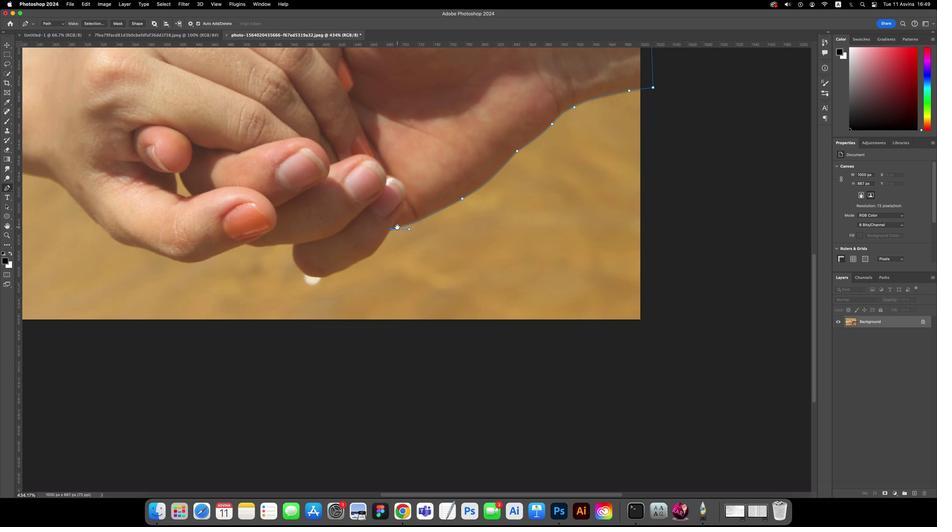 
Action: Mouse pressed left at (323, 290)
Screenshot: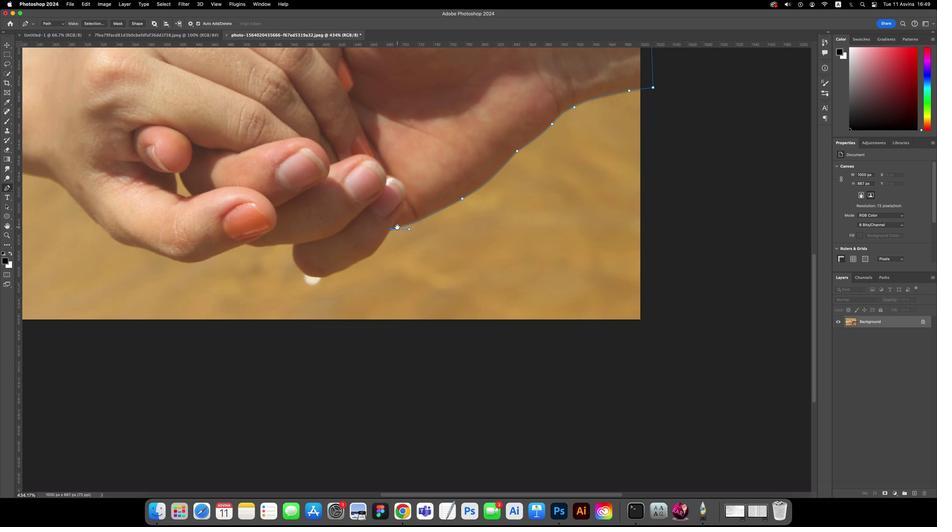 
Action: Mouse moved to (386, 269)
Screenshot: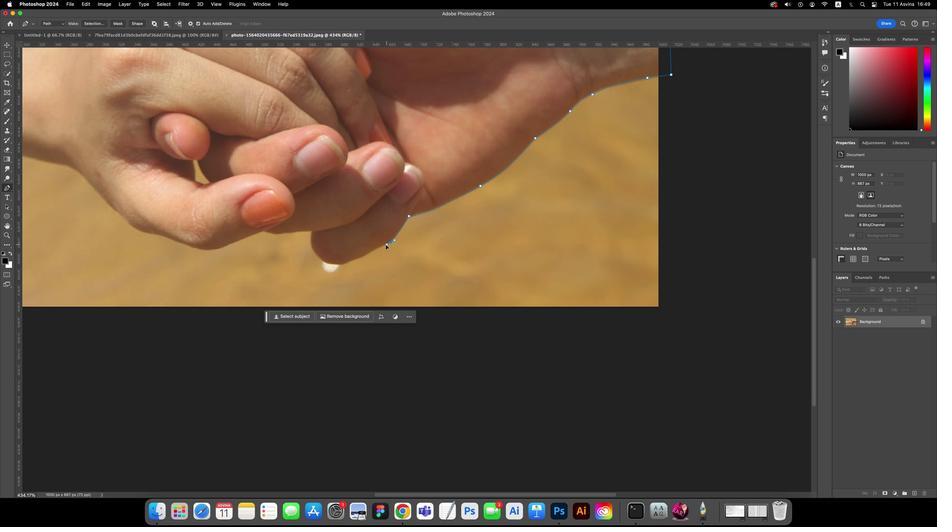 
Action: Mouse pressed left at (386, 269)
Screenshot: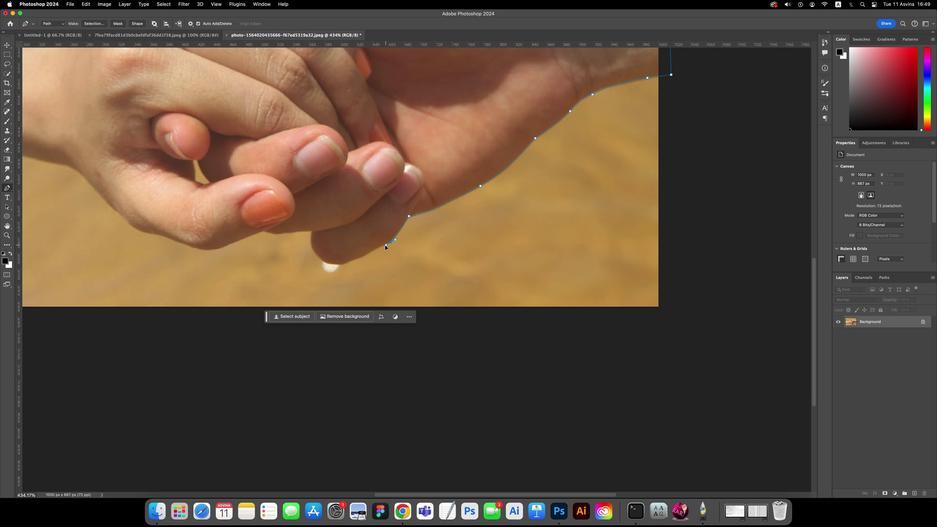 
Action: Mouse moved to (385, 269)
Screenshot: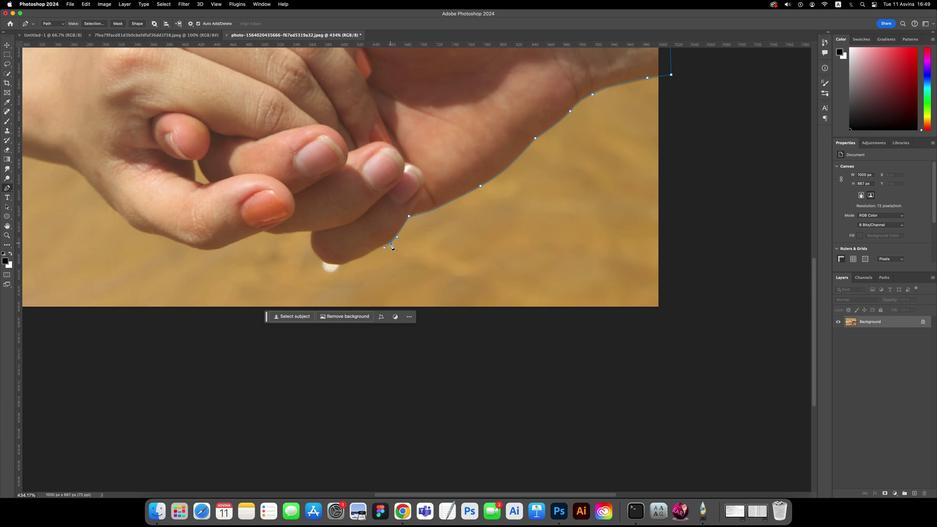 
Action: Key pressed Key.alt
Screenshot: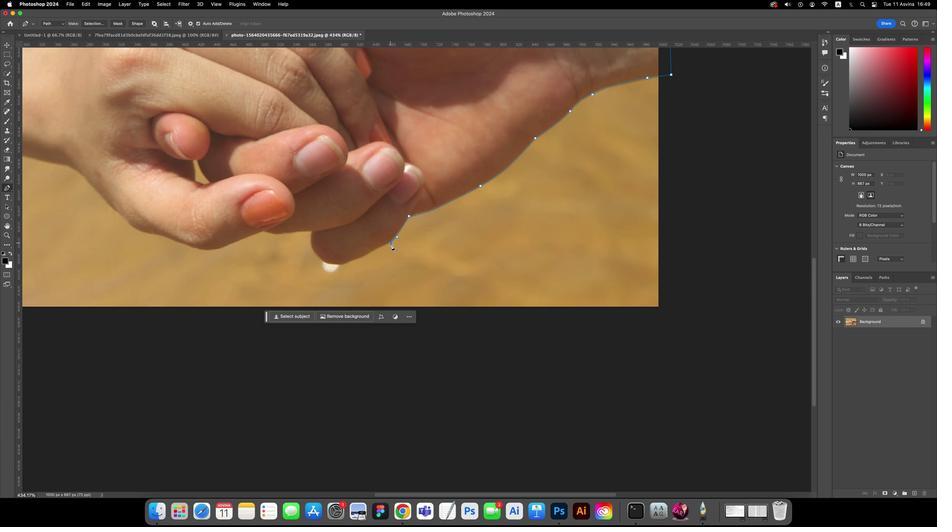 
Action: Mouse pressed left at (385, 269)
Screenshot: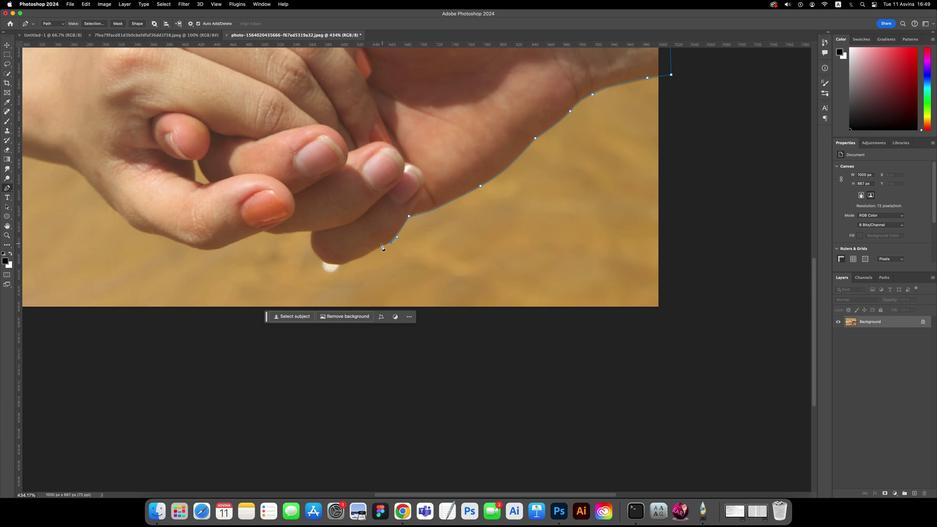 
Action: Mouse moved to (325, 283)
Screenshot: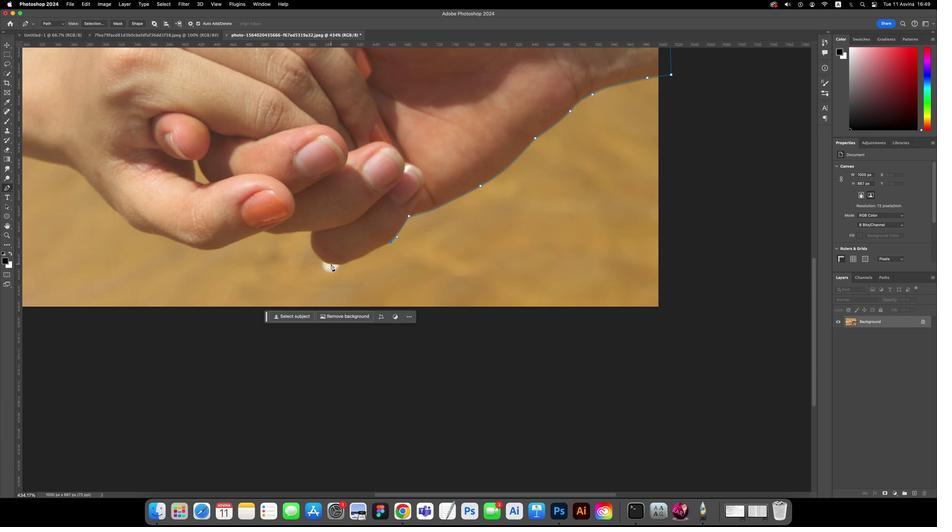 
Action: Mouse pressed left at (325, 283)
Screenshot: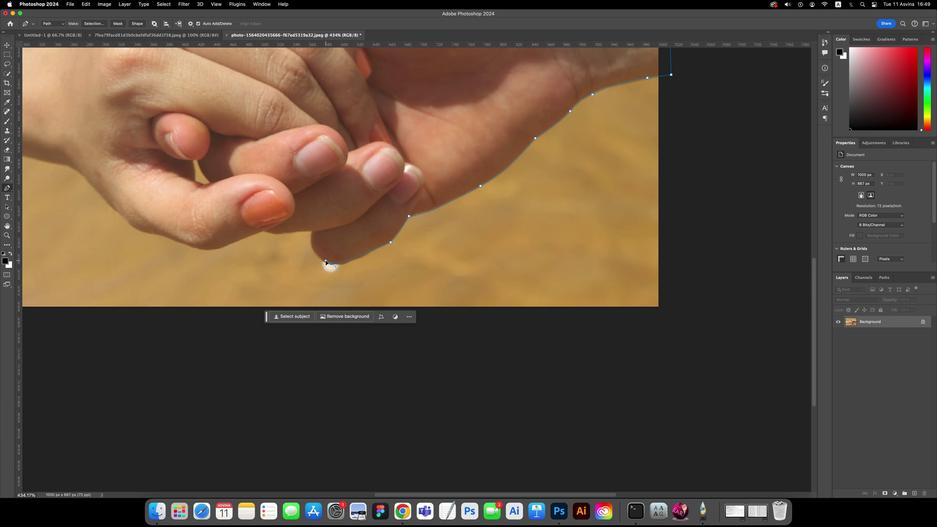 
Action: Mouse moved to (325, 283)
Screenshot: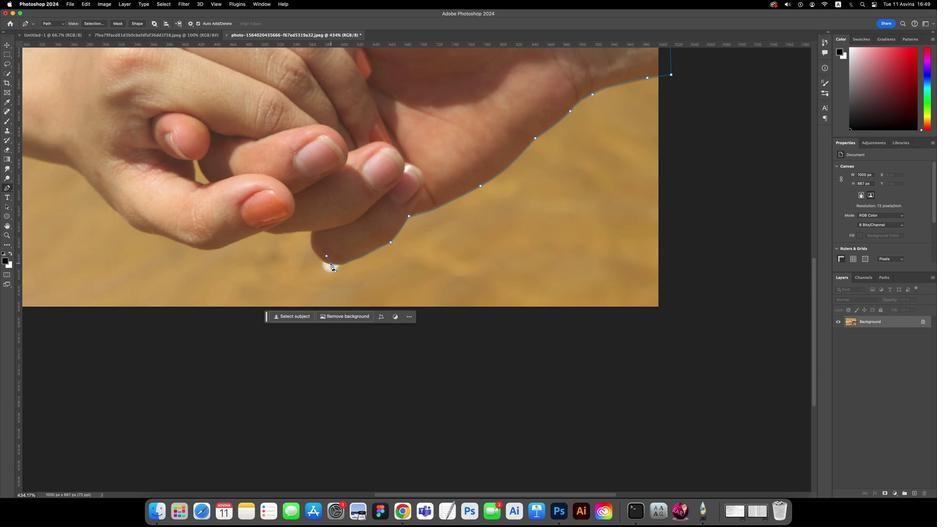 
Action: Key pressed Key.alt
Screenshot: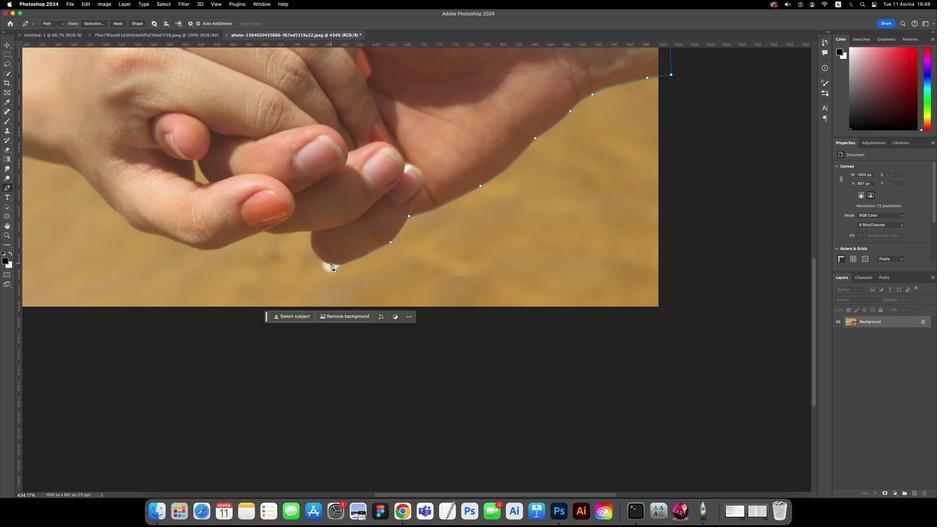 
Action: Mouse pressed left at (325, 283)
Screenshot: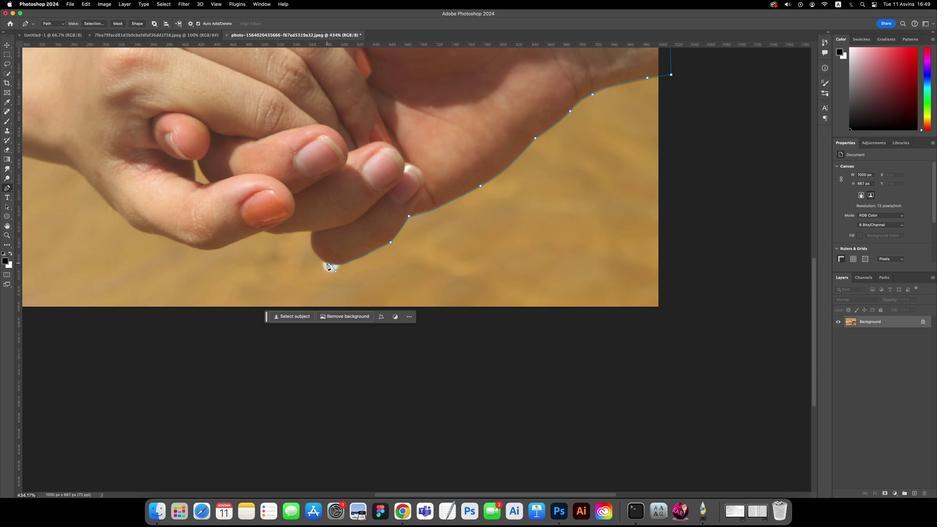
Action: Mouse moved to (305, 268)
Screenshot: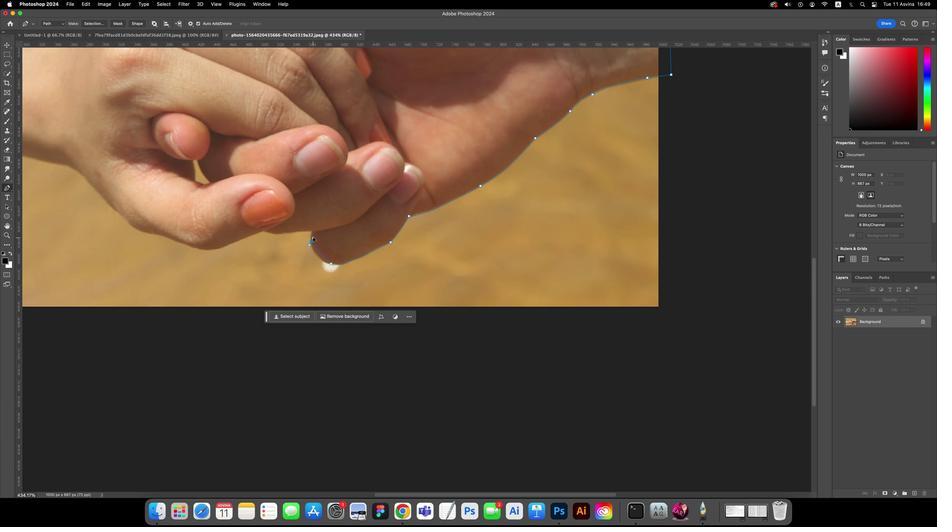 
Action: Mouse pressed left at (305, 268)
Screenshot: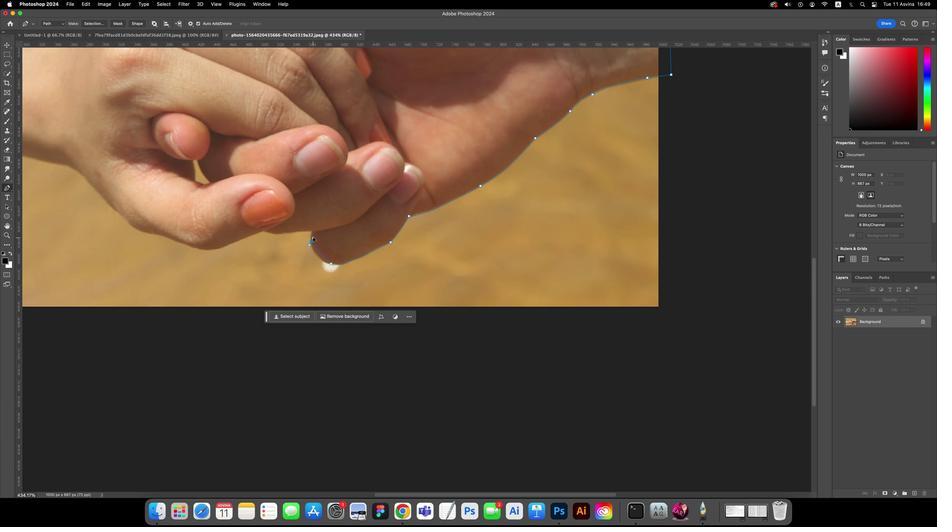 
Action: Mouse moved to (306, 269)
Screenshot: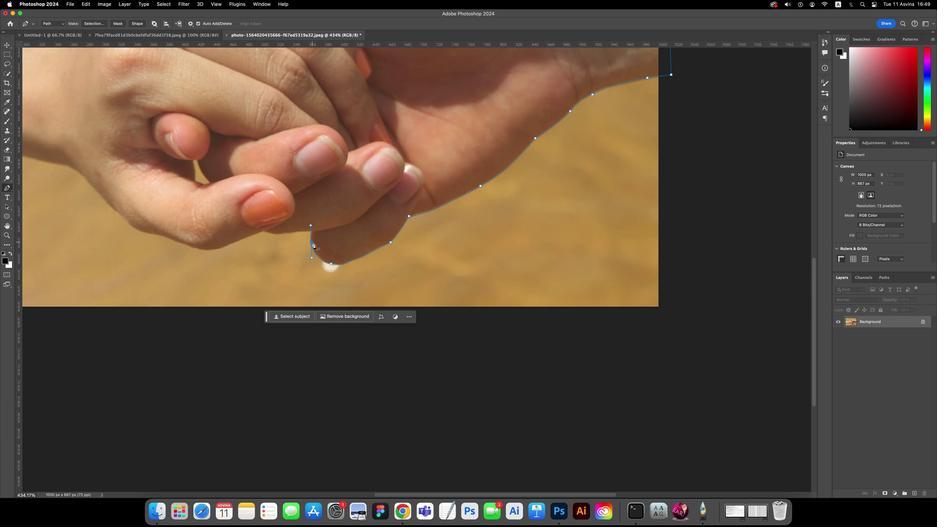 
Action: Key pressed Key.alt
Screenshot: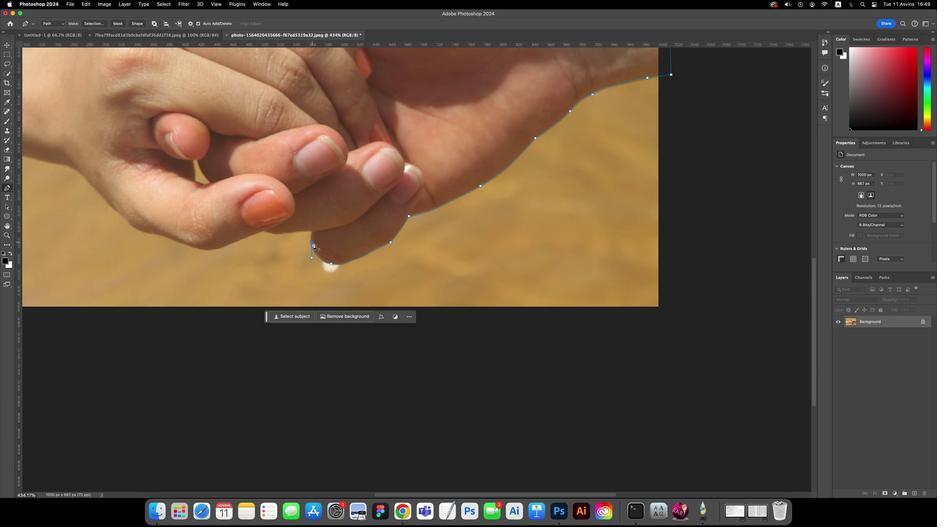 
Action: Mouse moved to (306, 269)
Screenshot: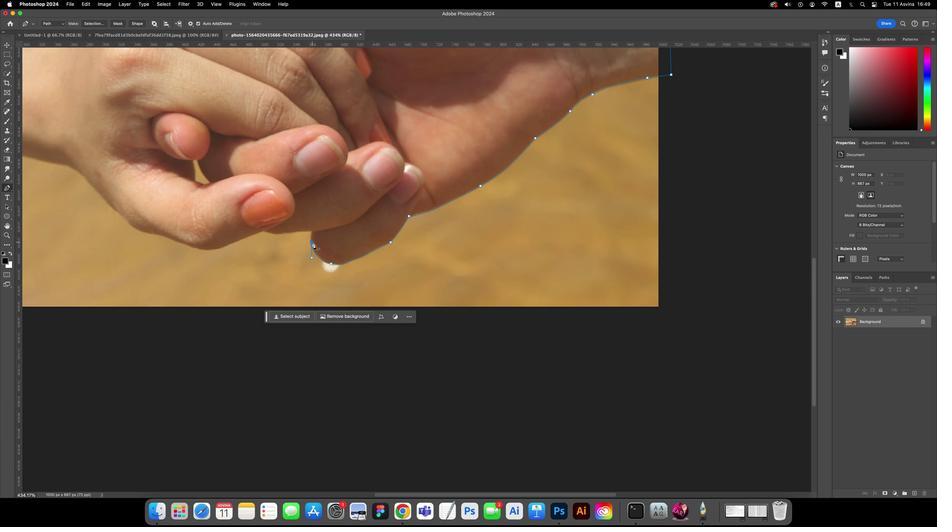 
Action: Mouse pressed left at (306, 269)
Screenshot: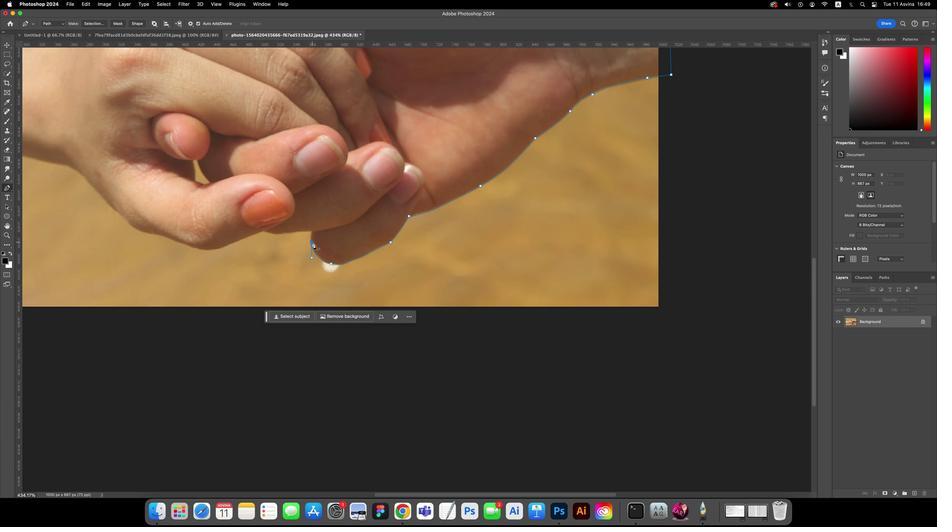 
Action: Mouse moved to (305, 261)
Screenshot: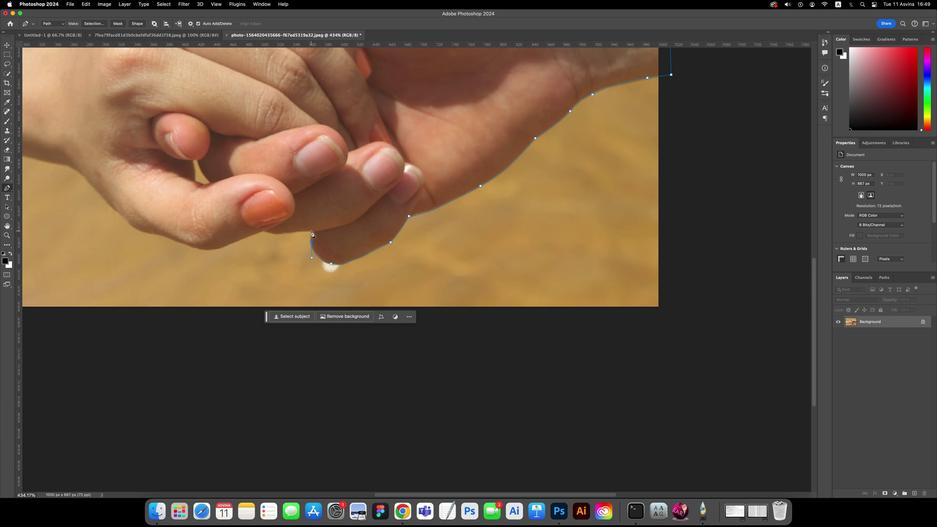 
Action: Mouse pressed left at (305, 261)
Screenshot: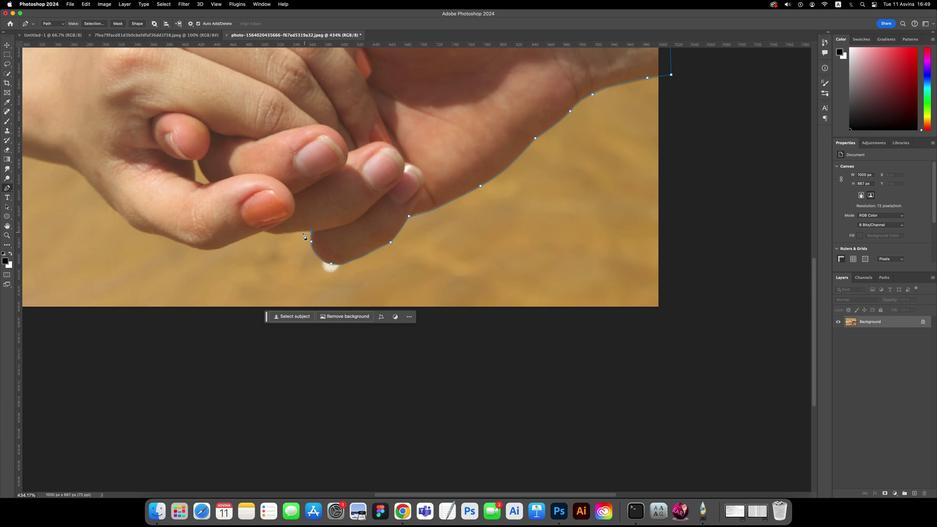 
Action: Mouse moved to (279, 263)
Screenshot: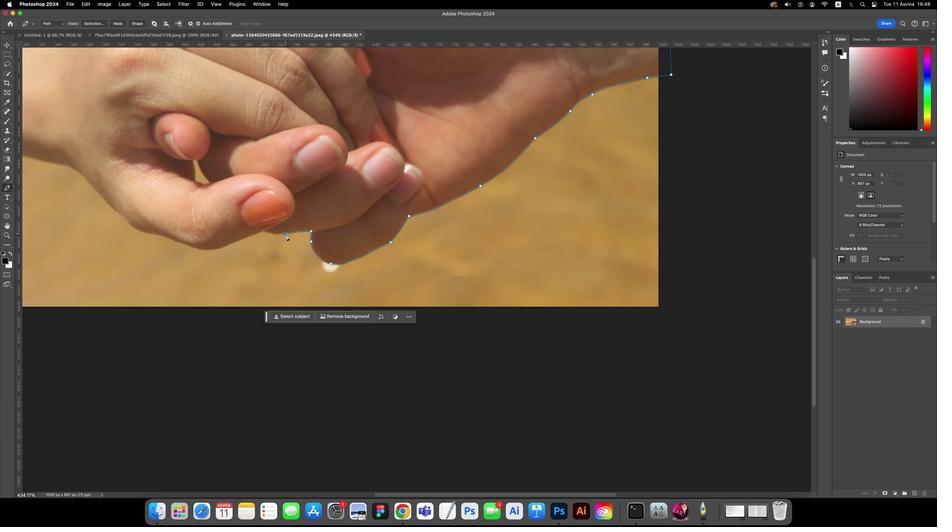 
Action: Mouse pressed left at (279, 263)
Screenshot: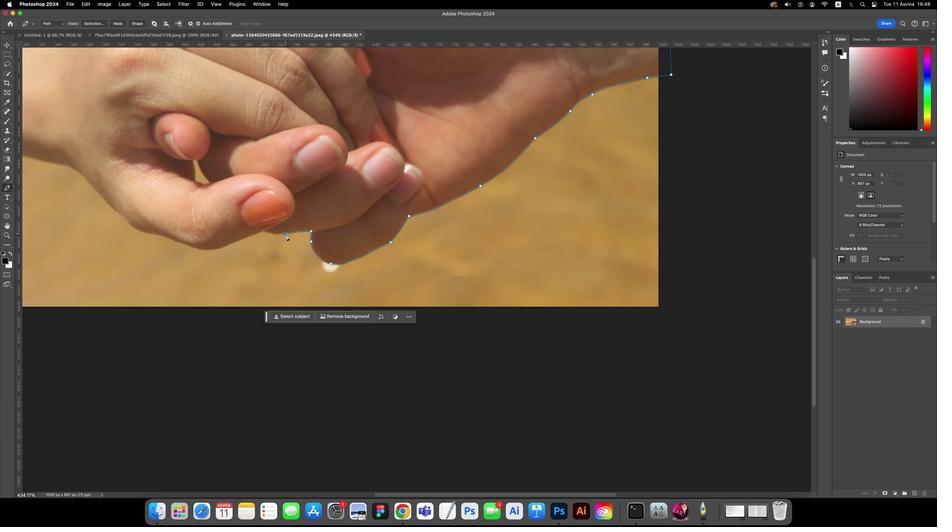
Action: Mouse moved to (257, 261)
Screenshot: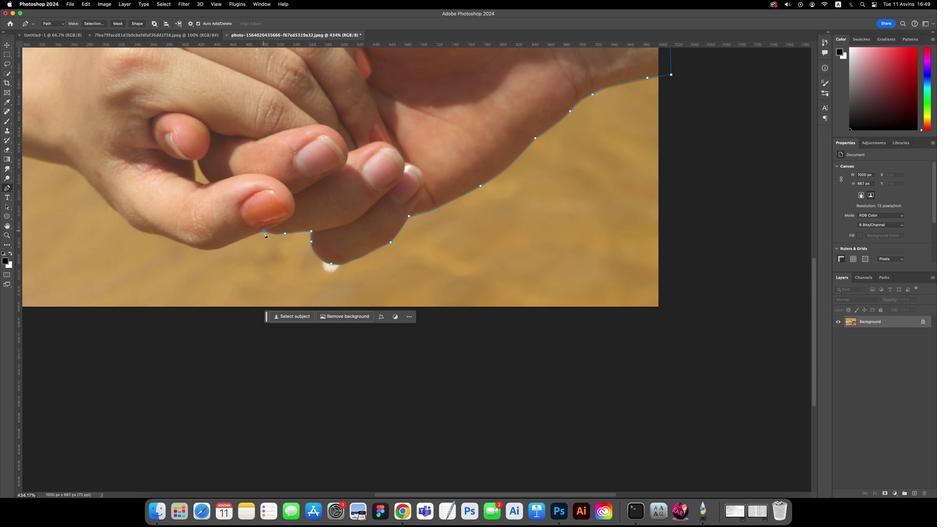 
Action: Mouse pressed left at (257, 261)
Screenshot: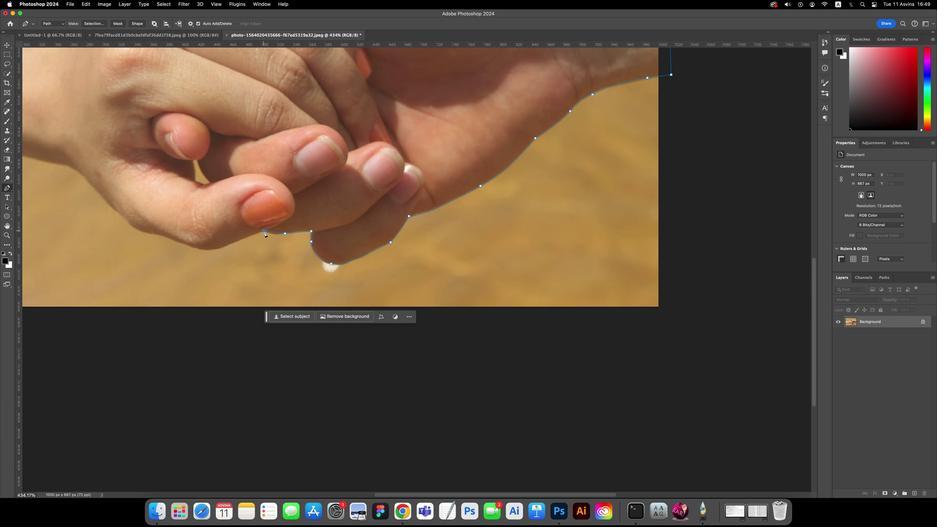 
Action: Mouse moved to (257, 261)
Screenshot: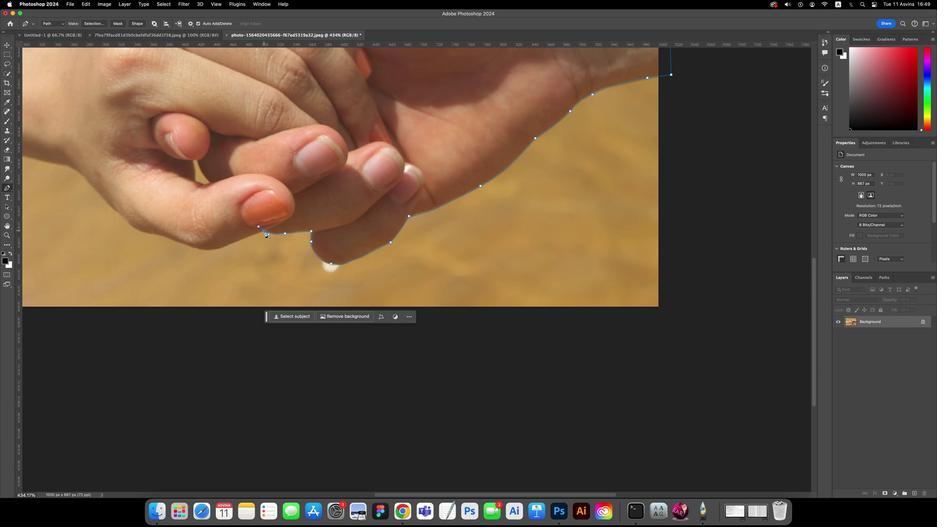 
Action: Key pressed Key.alt
Screenshot: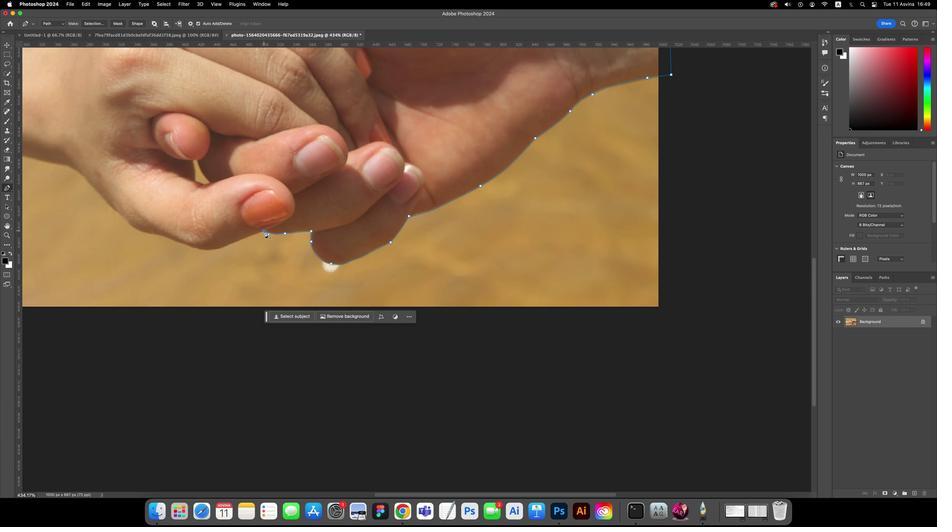 
Action: Mouse pressed left at (257, 261)
Screenshot: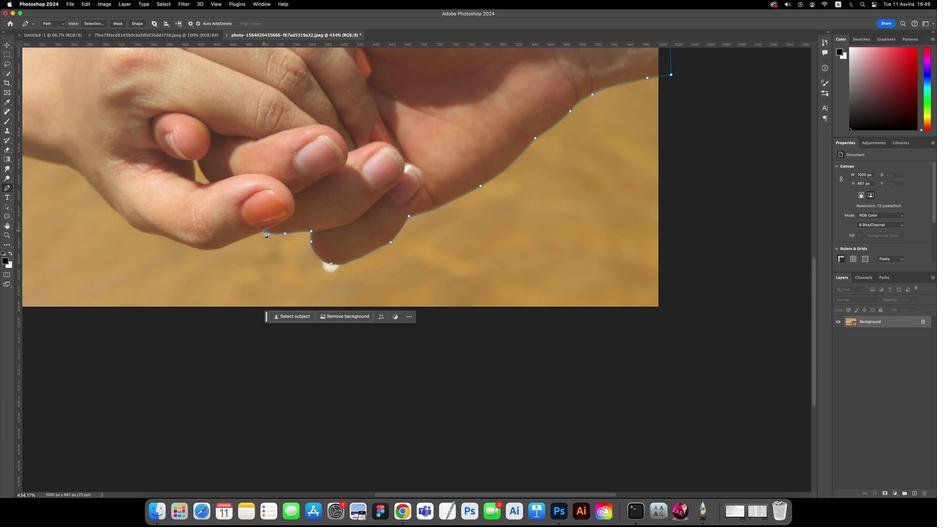 
Action: Key pressed Key.space
Screenshot: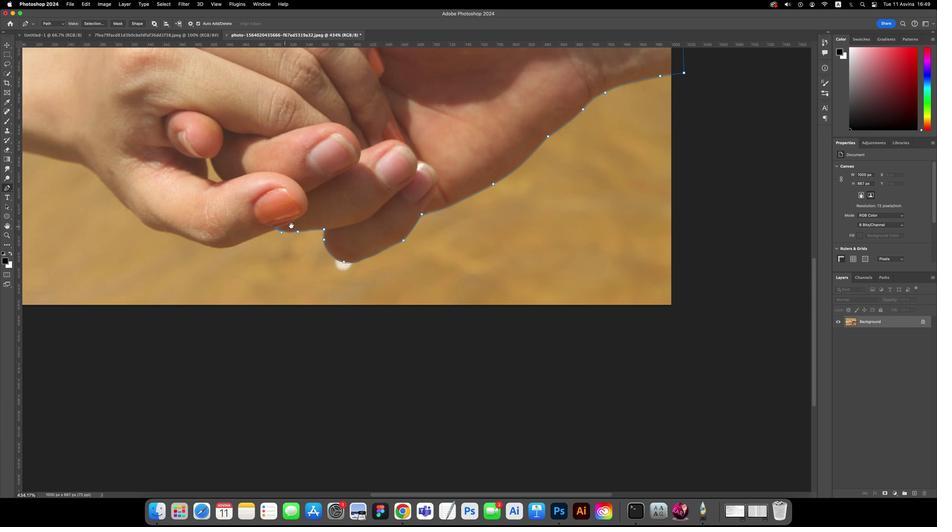 
Action: Mouse moved to (259, 260)
Screenshot: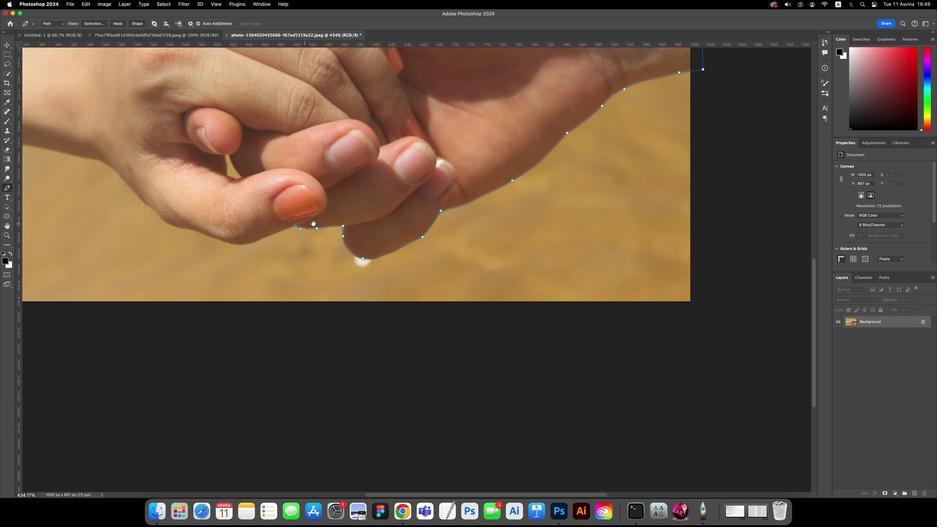 
Action: Mouse pressed left at (259, 260)
Screenshot: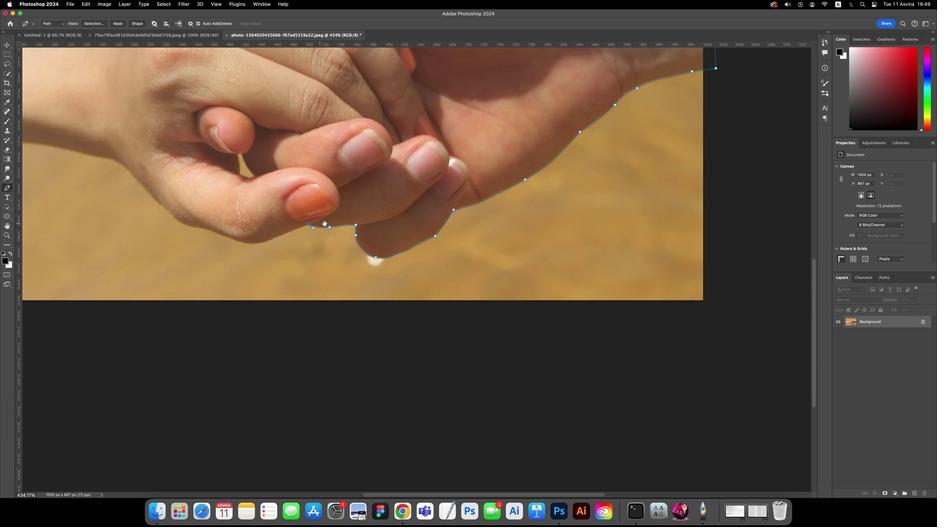 
Action: Mouse moved to (246, 266)
Screenshot: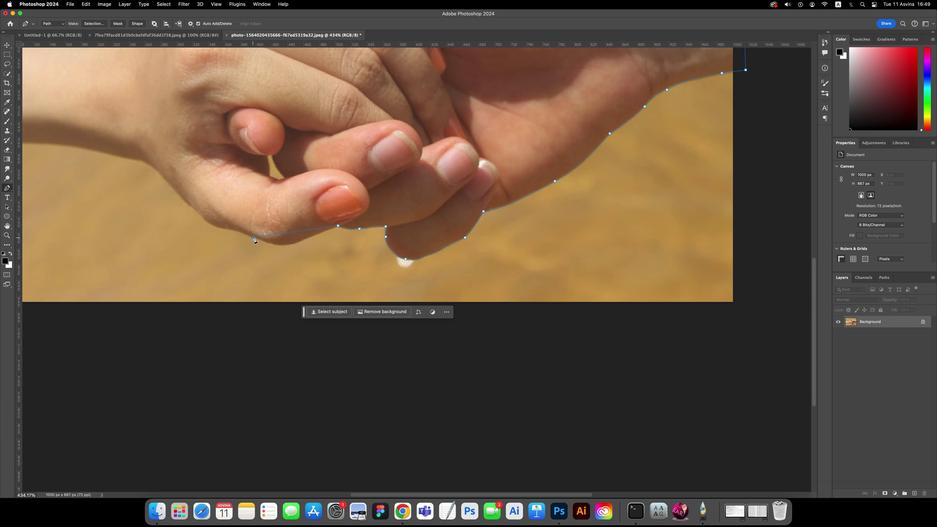 
Action: Mouse pressed left at (246, 266)
Screenshot: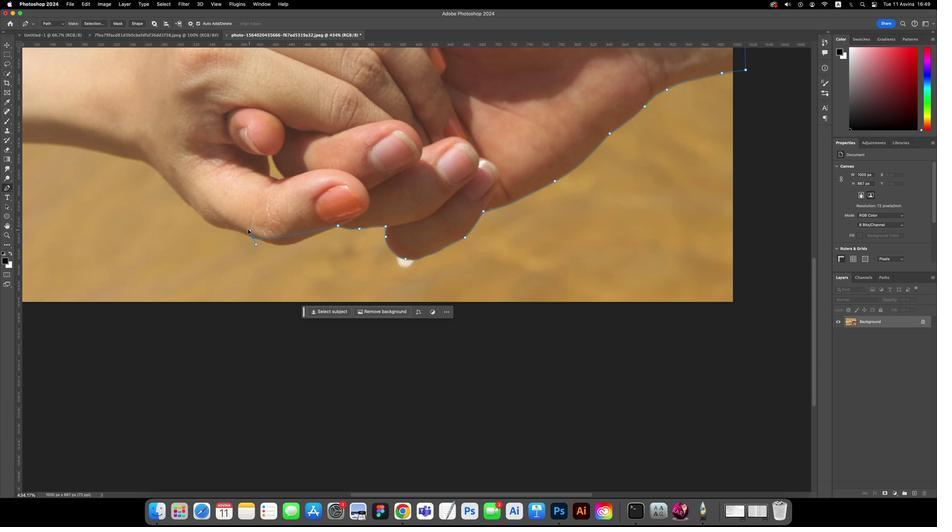 
Action: Mouse moved to (209, 251)
Screenshot: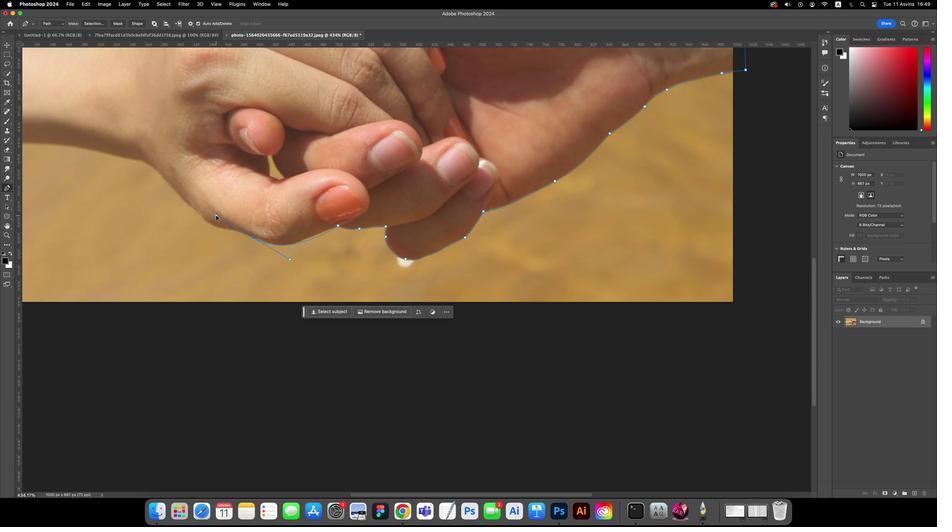 
Action: Key pressed Key.cmd'z'
Screenshot: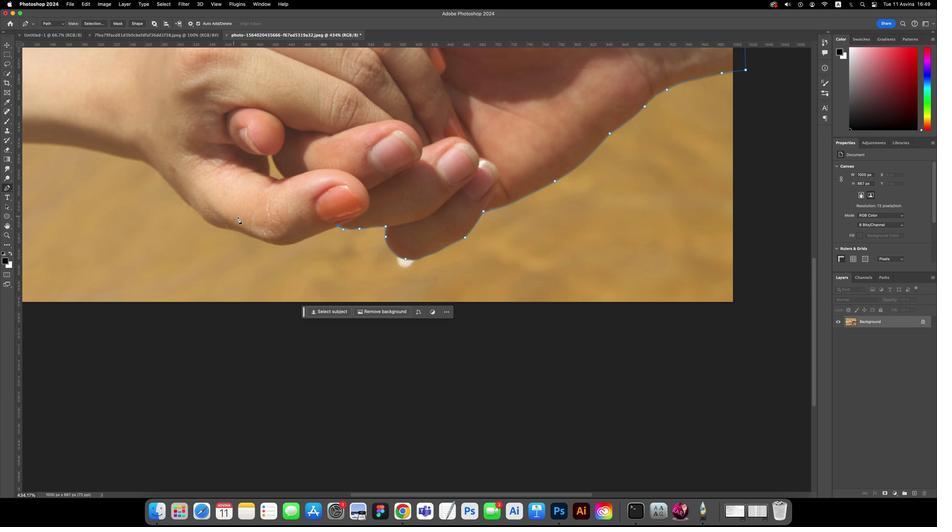 
Action: Mouse moved to (318, 261)
Screenshot: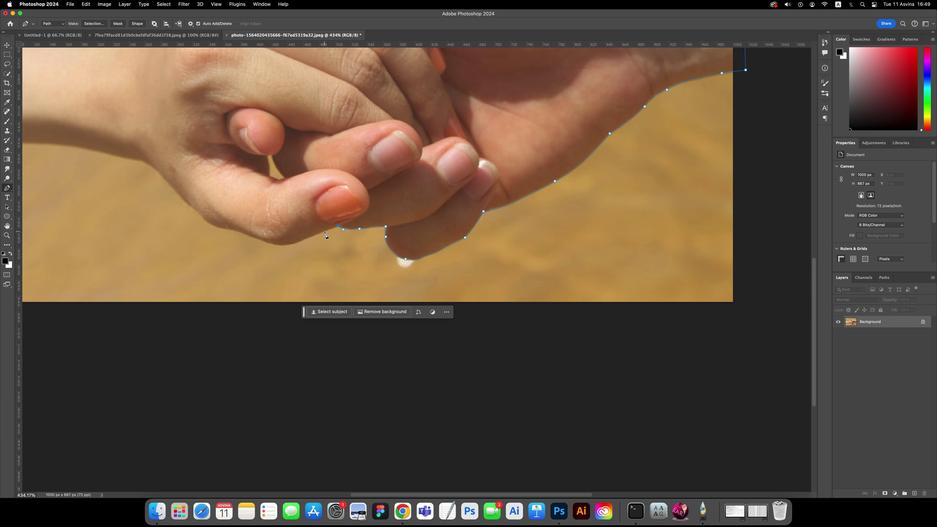 
Action: Mouse pressed left at (318, 261)
Screenshot: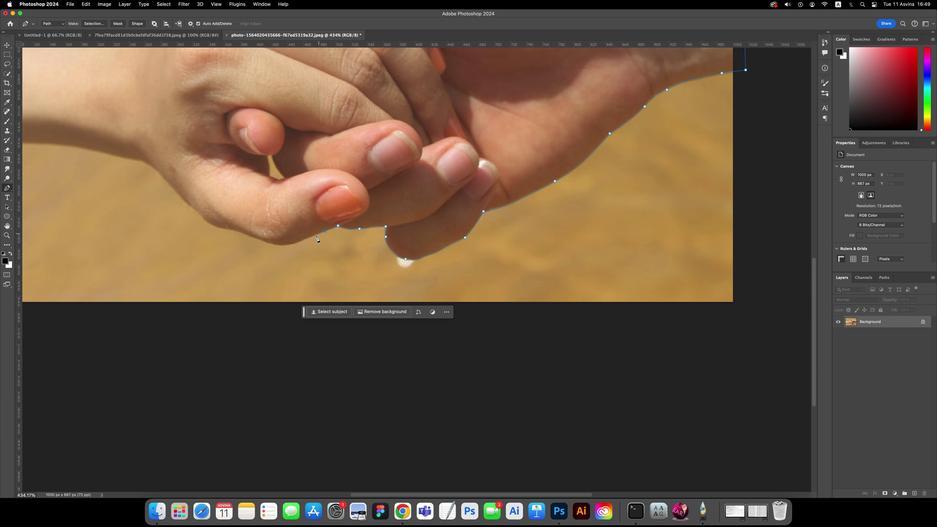 
Action: Mouse moved to (298, 267)
Screenshot: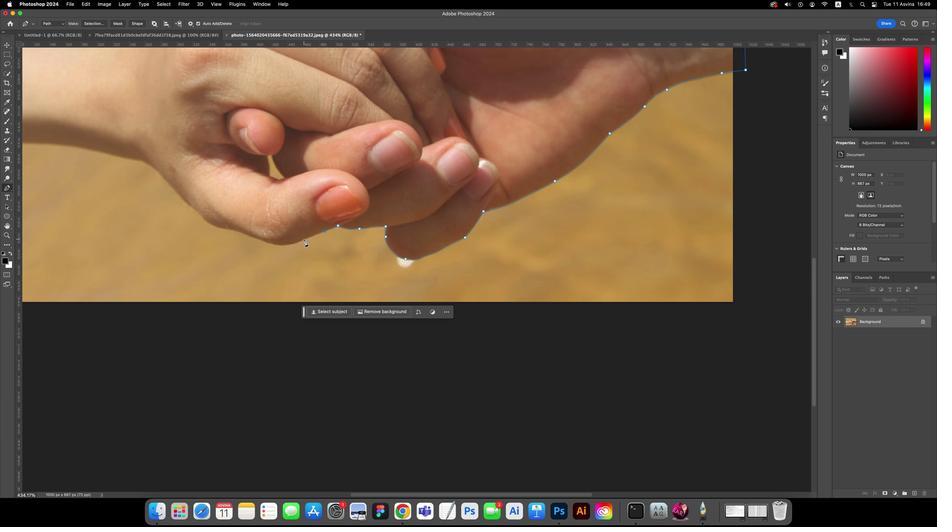 
Action: Mouse pressed left at (298, 267)
Screenshot: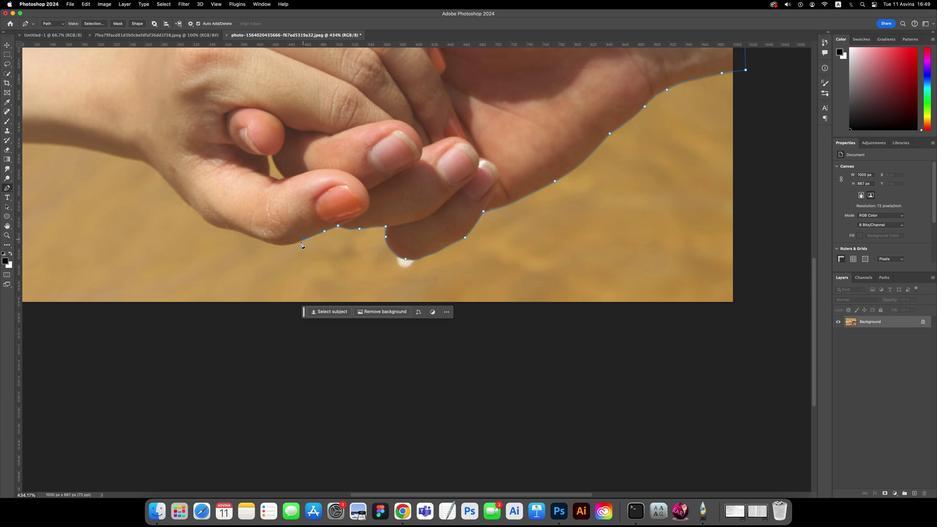 
Action: Mouse moved to (283, 270)
Screenshot: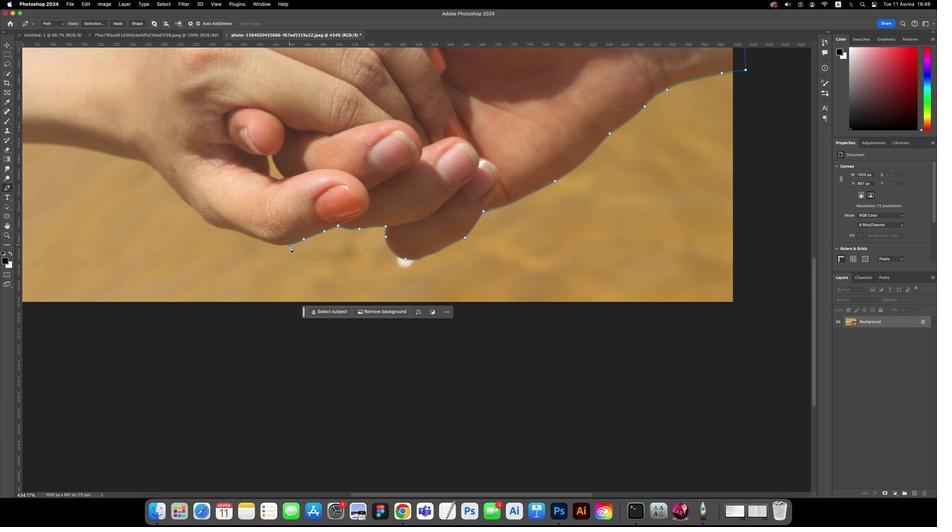 
Action: Mouse pressed left at (283, 270)
Screenshot: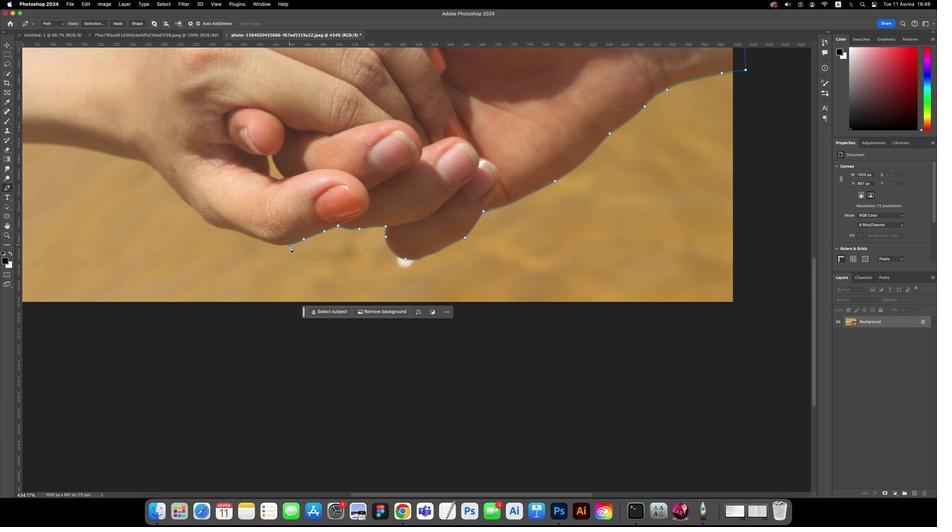 
Action: Mouse moved to (267, 270)
Screenshot: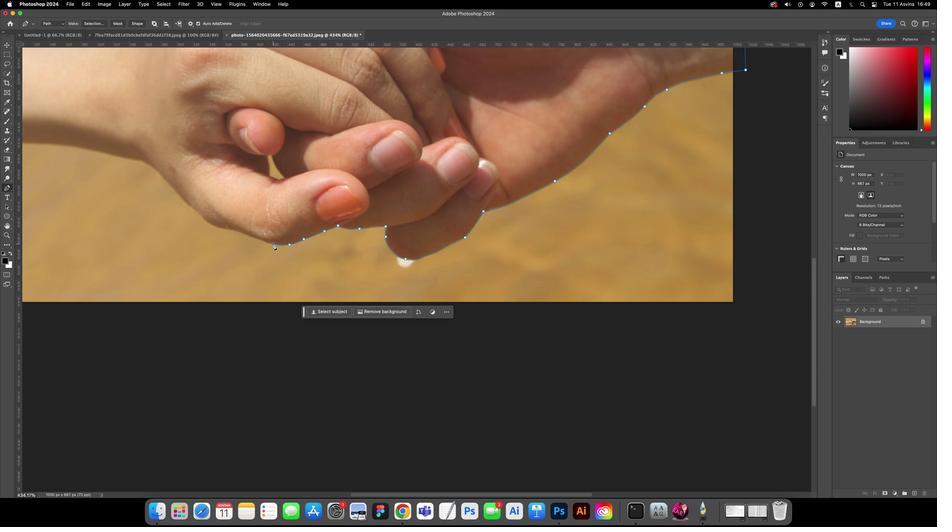 
Action: Mouse pressed left at (267, 270)
Screenshot: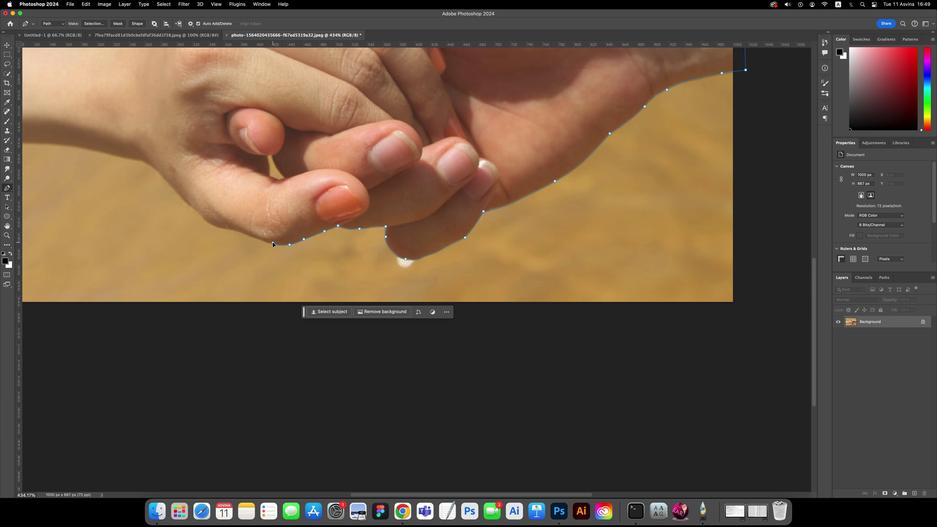 
Action: Mouse moved to (268, 269)
Screenshot: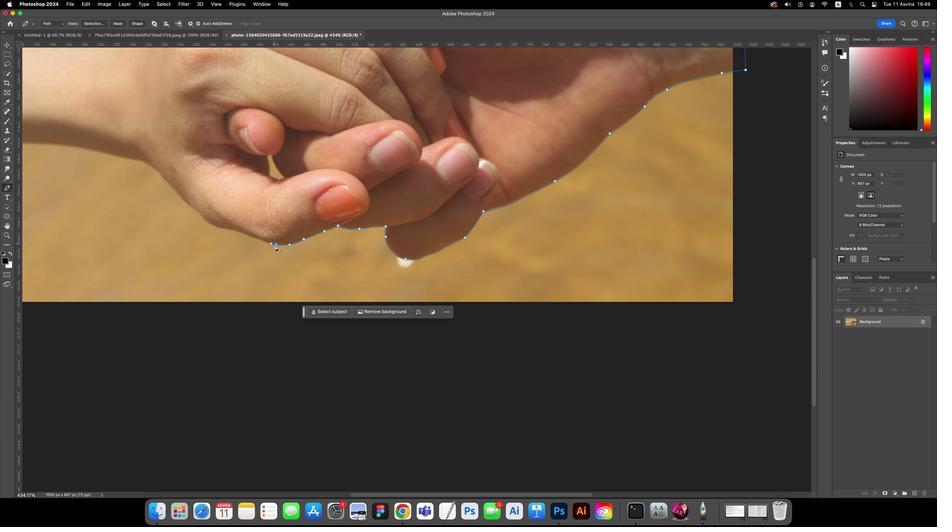 
Action: Key pressed Key.alt
Screenshot: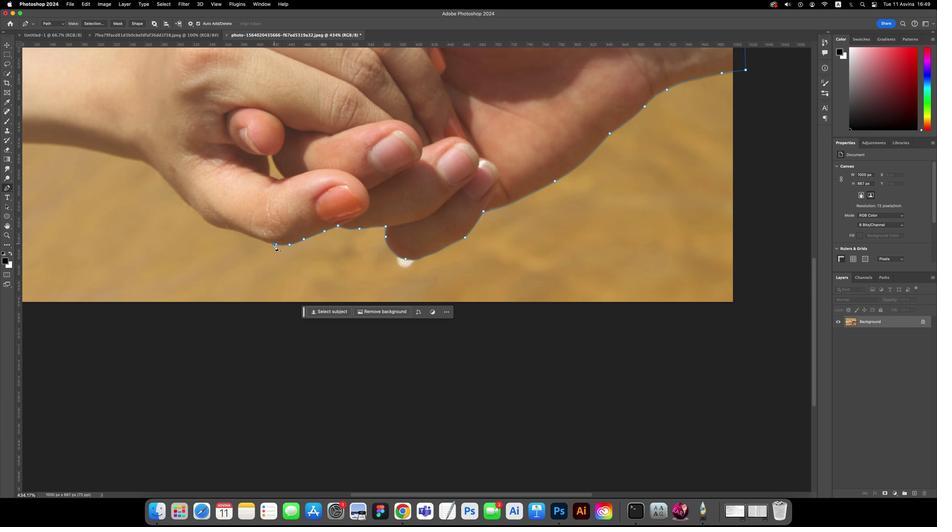 
Action: Mouse pressed left at (268, 269)
Screenshot: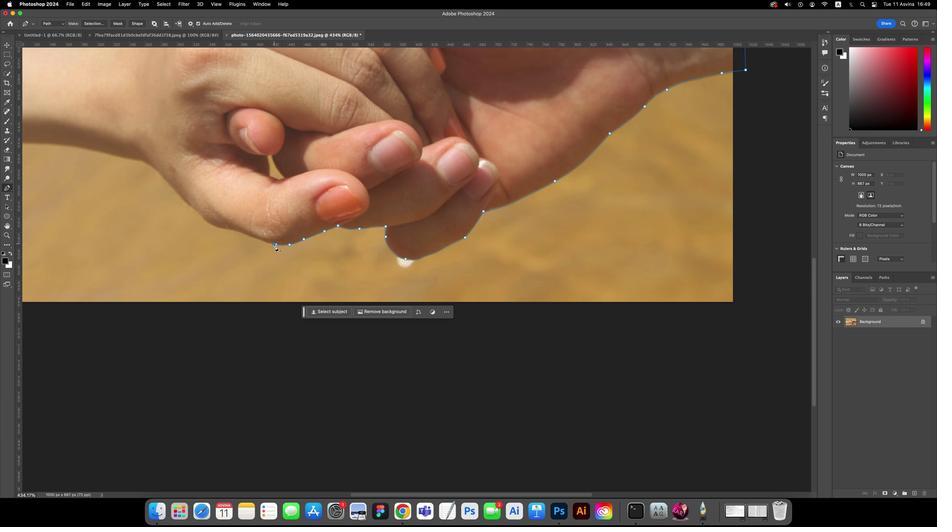 
Action: Key pressed Key.space
Screenshot: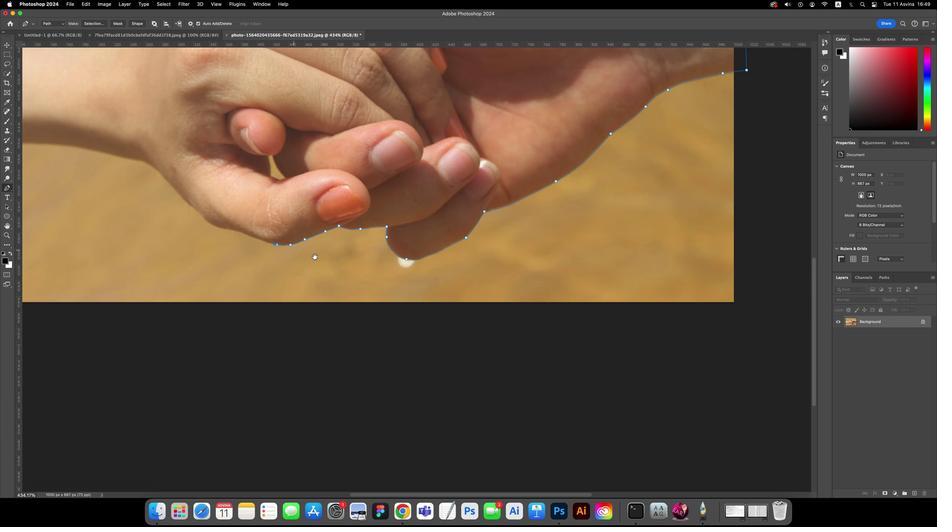 
Action: Mouse moved to (270, 270)
Screenshot: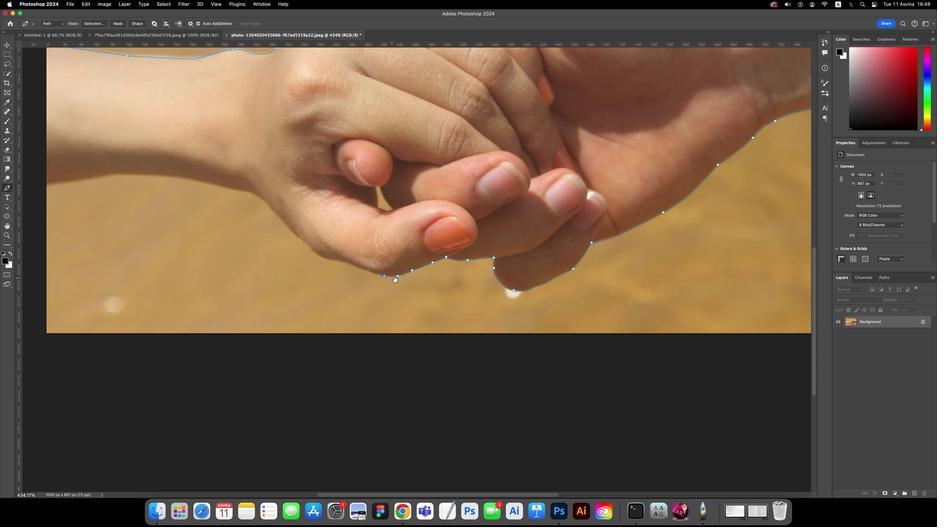 
Action: Mouse pressed left at (270, 270)
Screenshot: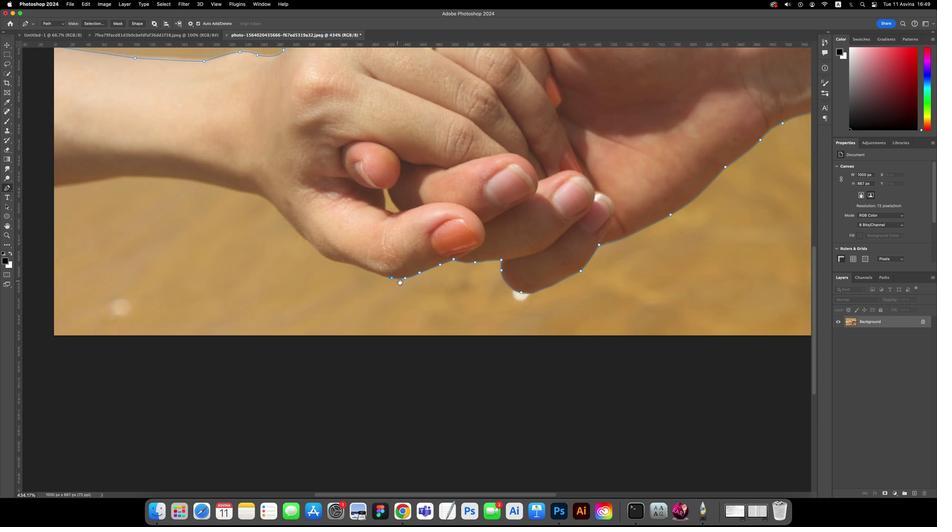 
Action: Mouse moved to (385, 295)
Screenshot: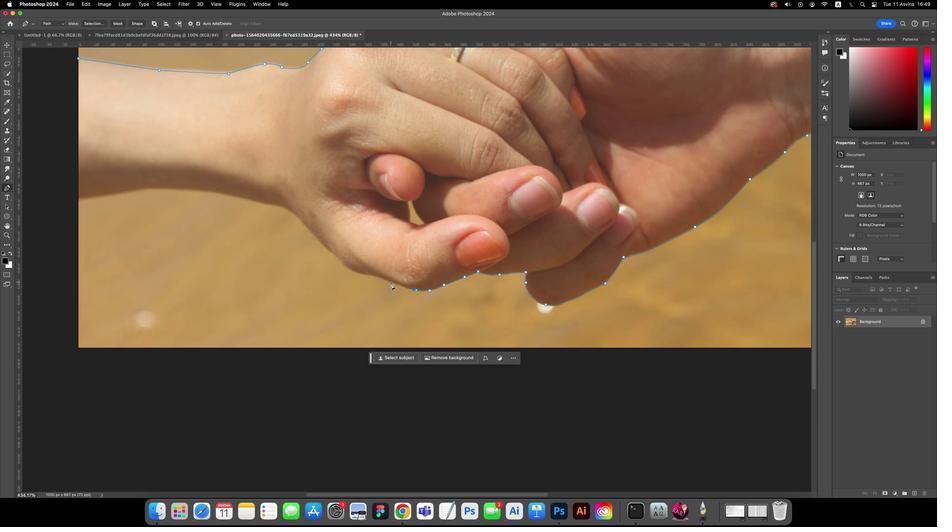 
Action: Mouse pressed left at (385, 295)
Screenshot: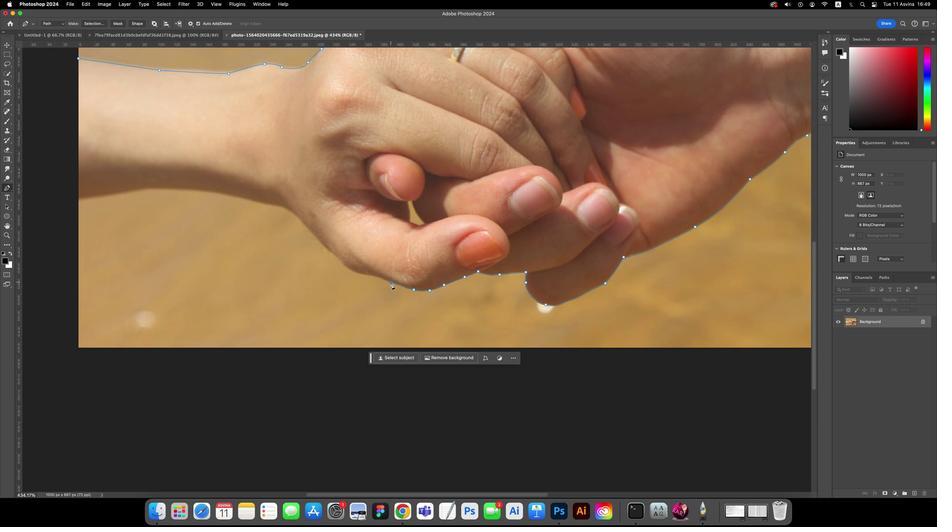 
Action: Mouse moved to (364, 291)
Screenshot: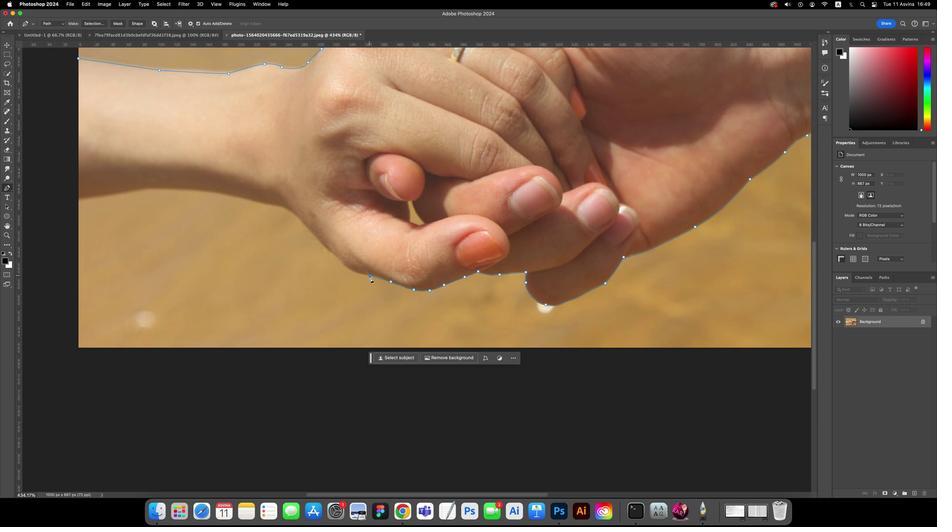 
Action: Mouse pressed left at (364, 291)
Screenshot: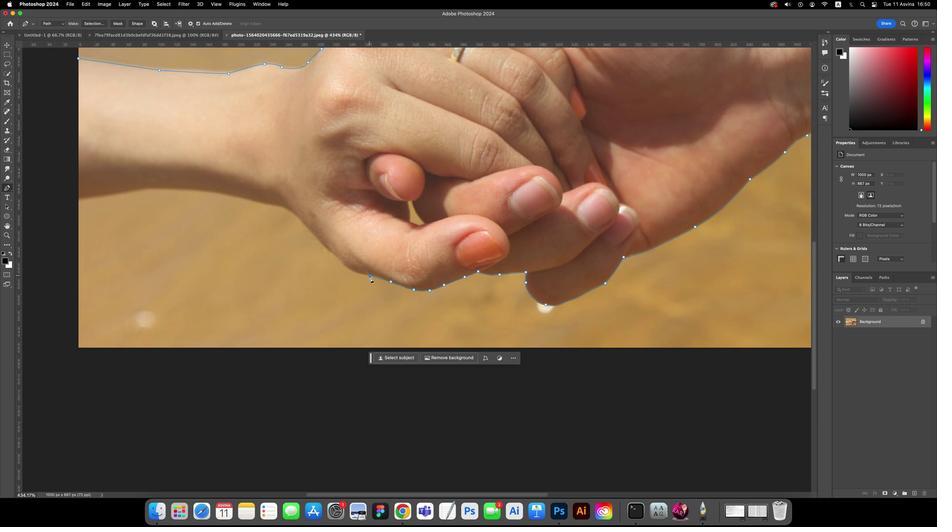 
Action: Mouse moved to (336, 283)
Screenshot: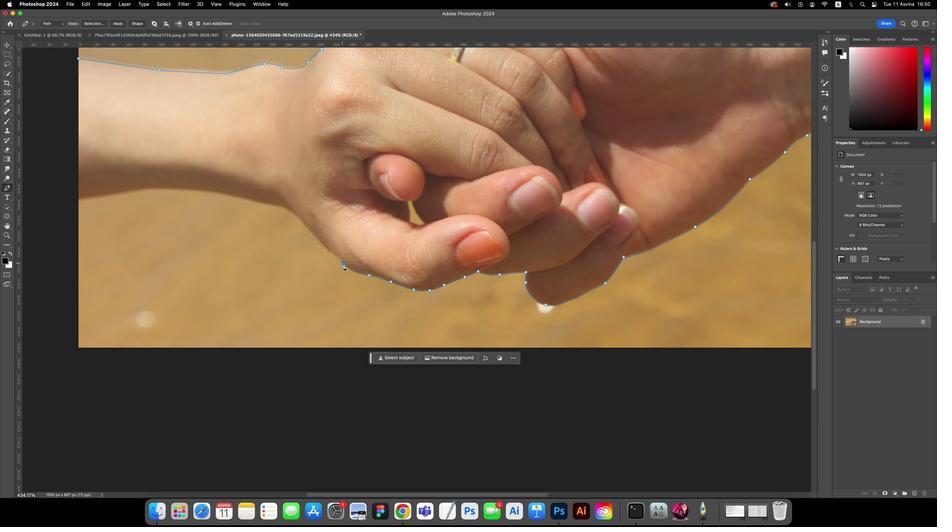 
Action: Mouse pressed left at (336, 283)
